 Task: Research Airbnb options in Sa-dah, Yemen from 10th December, 2023 to 15th December, 2023 for 7 adults.4 bedrooms having 7 beds and 4 bathrooms. Property type can be house. Amenities needed are: wifi, TV, free parkinig on premises, gym, breakfast. Look for 5 properties as per requirement.
Action: Mouse pressed left at (473, 106)
Screenshot: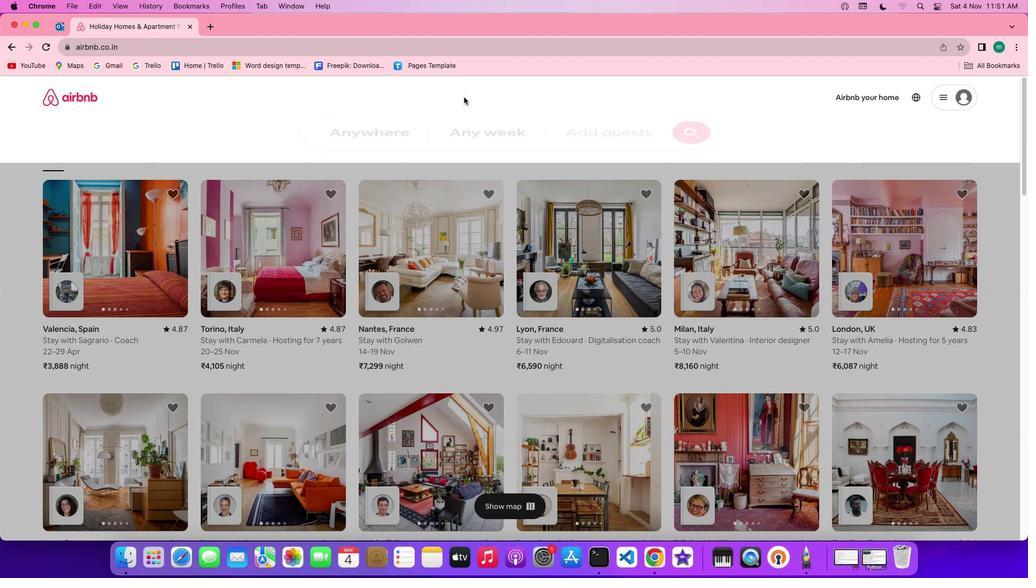
Action: Mouse moved to (362, 151)
Screenshot: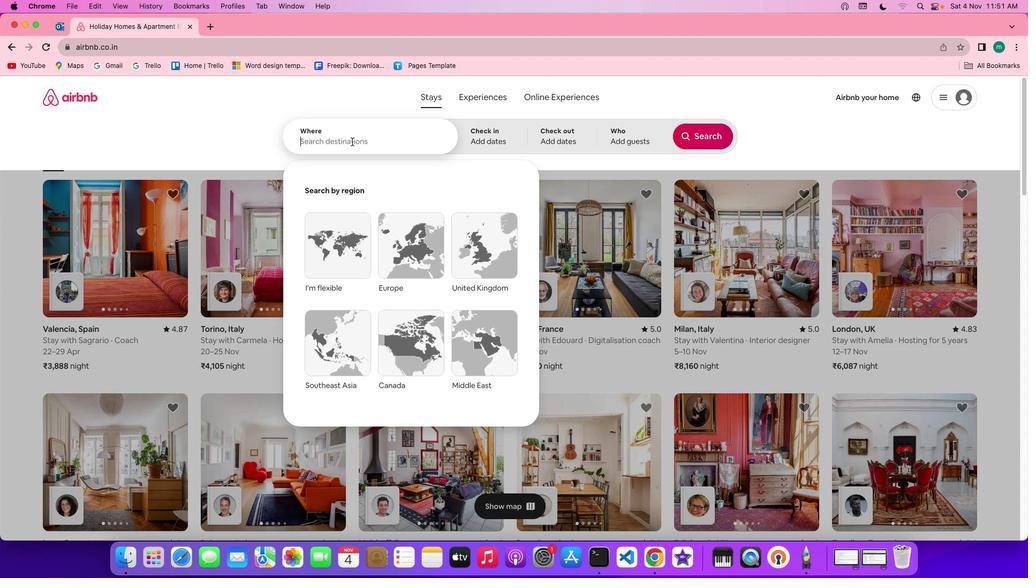 
Action: Mouse pressed left at (362, 151)
Screenshot: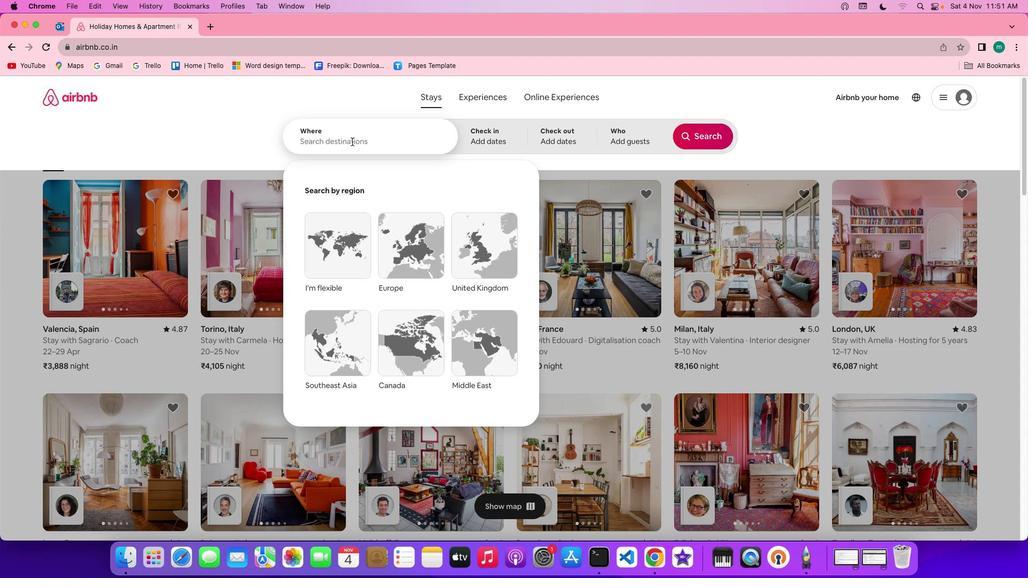 
Action: Key pressed Key.shift'S''a''-''d''a''h'','Key.spaceKey.shift'Y''e''m''e''n'
Screenshot: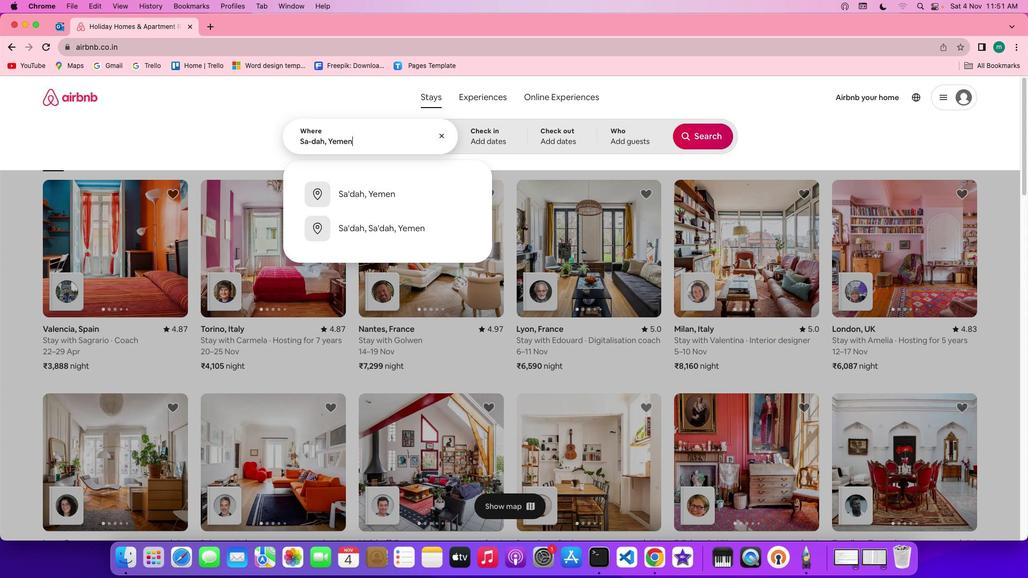 
Action: Mouse moved to (502, 140)
Screenshot: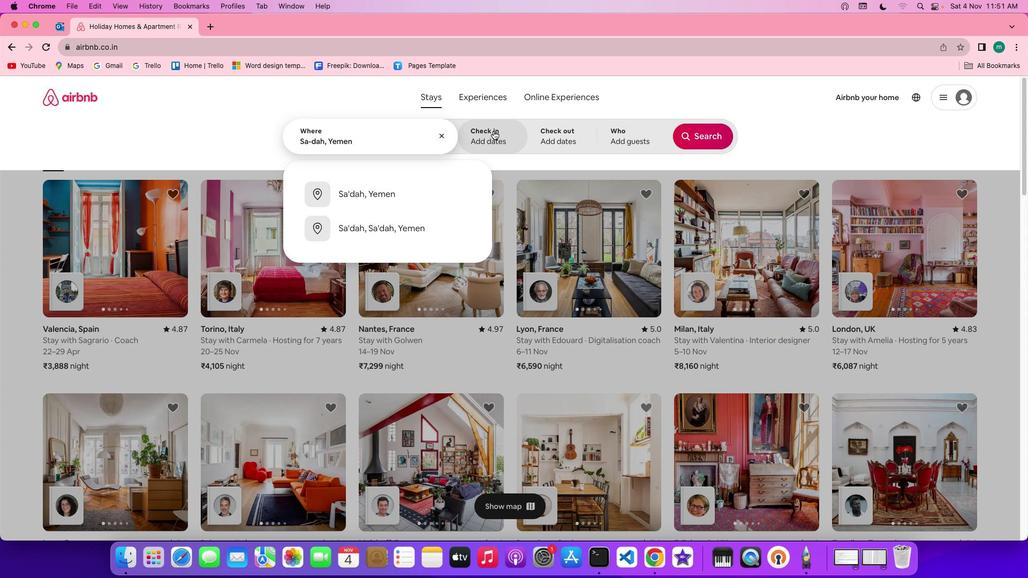 
Action: Mouse pressed left at (502, 140)
Screenshot: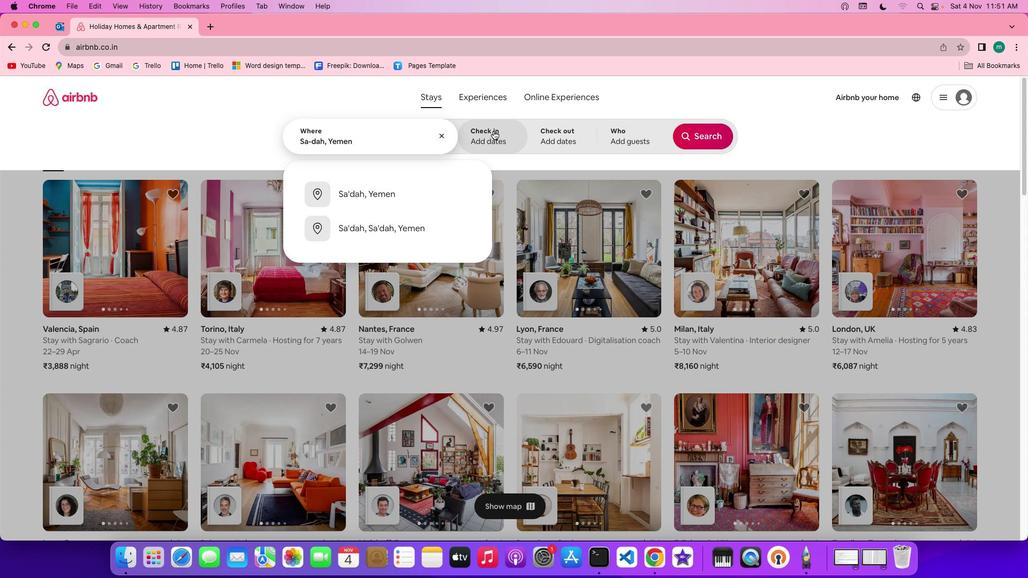 
Action: Mouse moved to (545, 327)
Screenshot: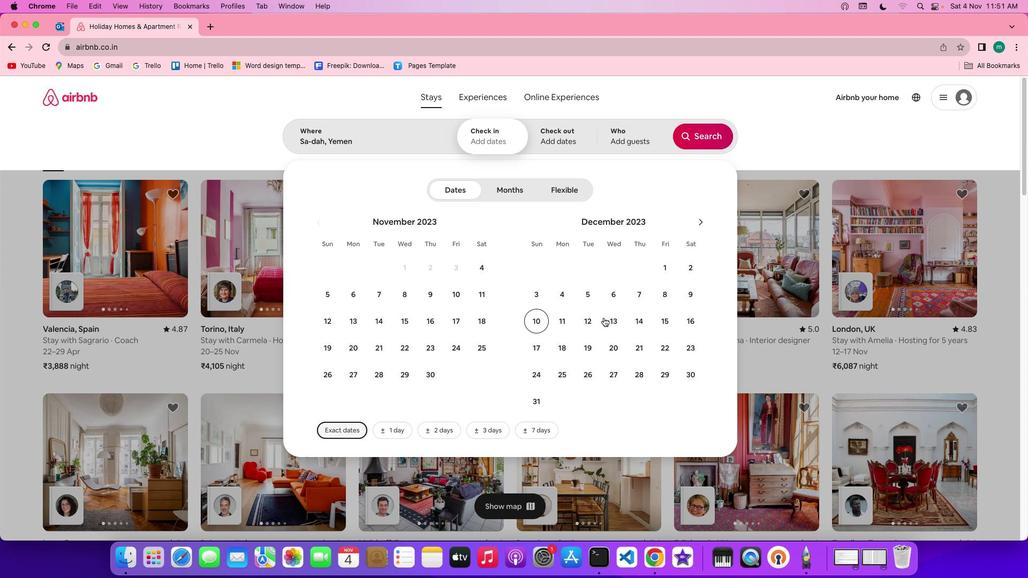 
Action: Mouse pressed left at (545, 327)
Screenshot: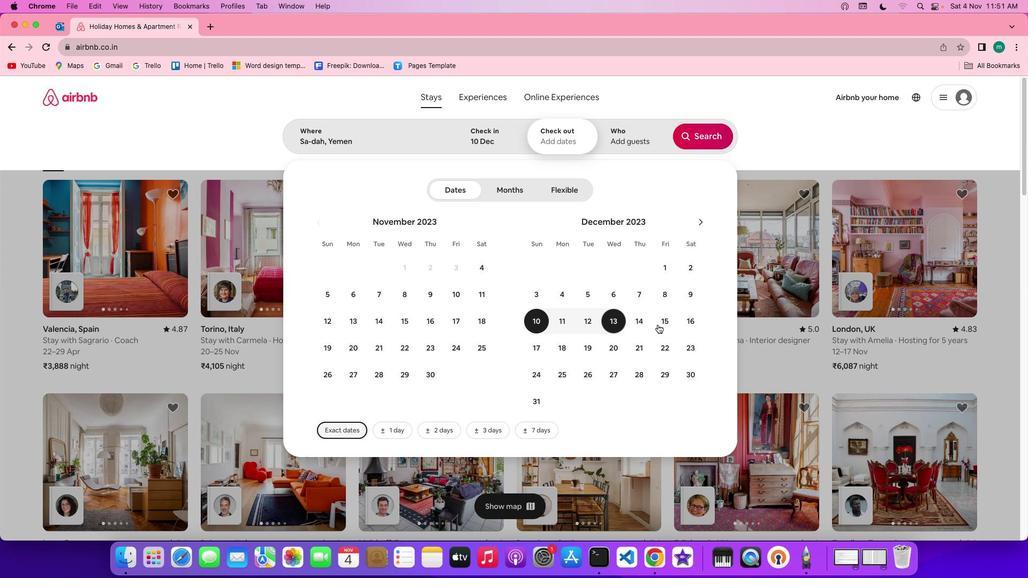 
Action: Mouse moved to (667, 334)
Screenshot: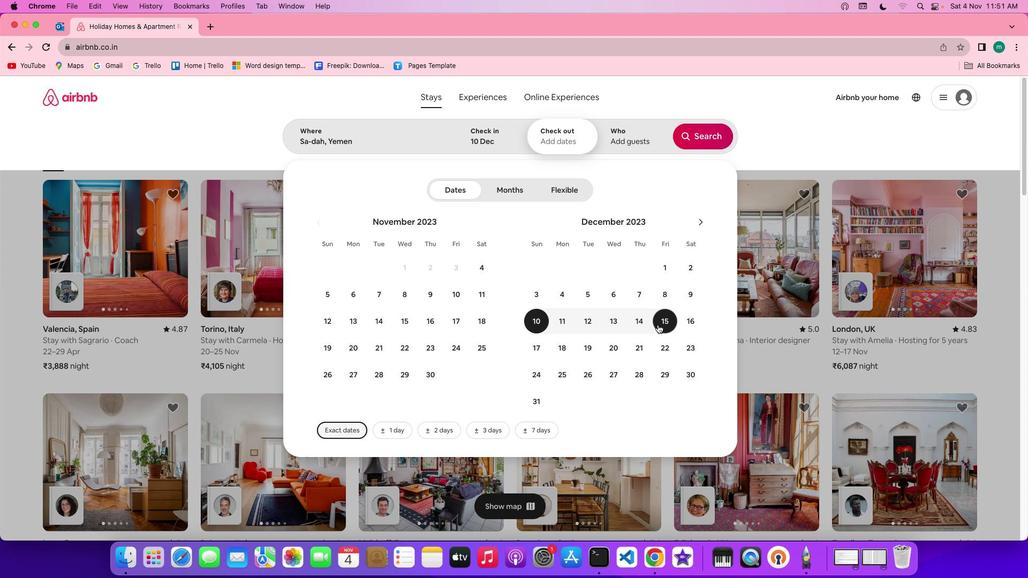 
Action: Mouse pressed left at (667, 334)
Screenshot: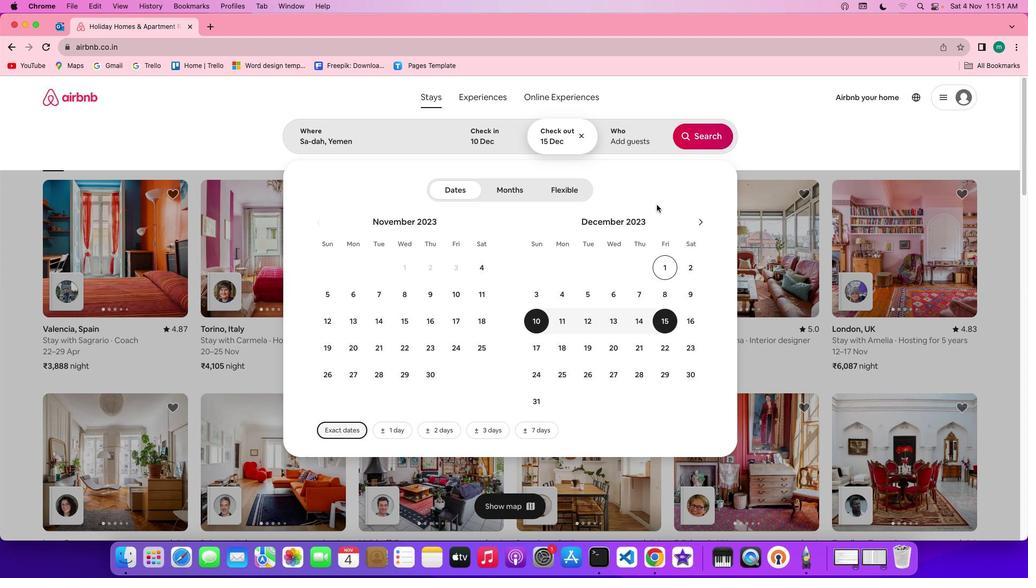 
Action: Mouse moved to (659, 151)
Screenshot: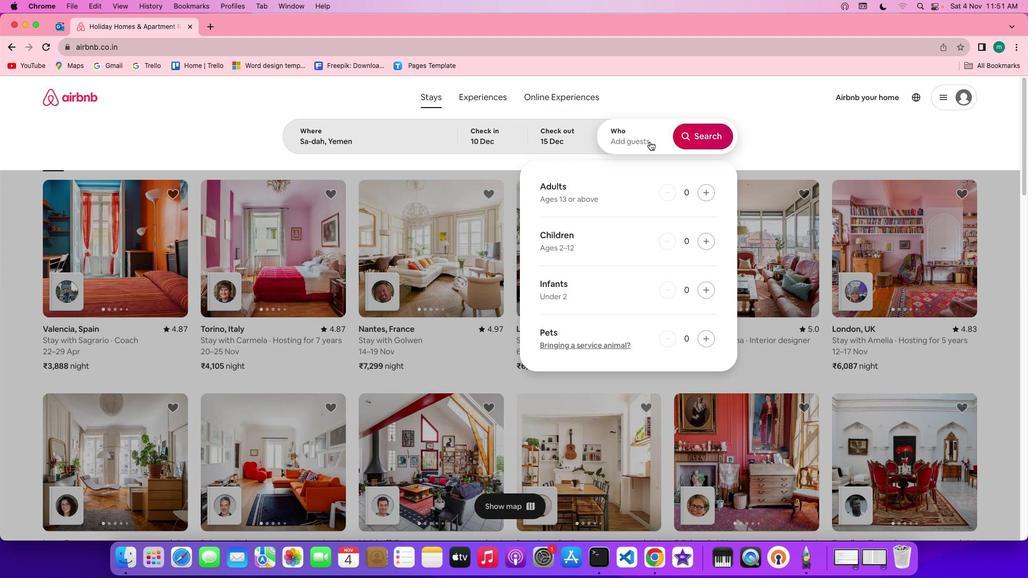 
Action: Mouse pressed left at (659, 151)
Screenshot: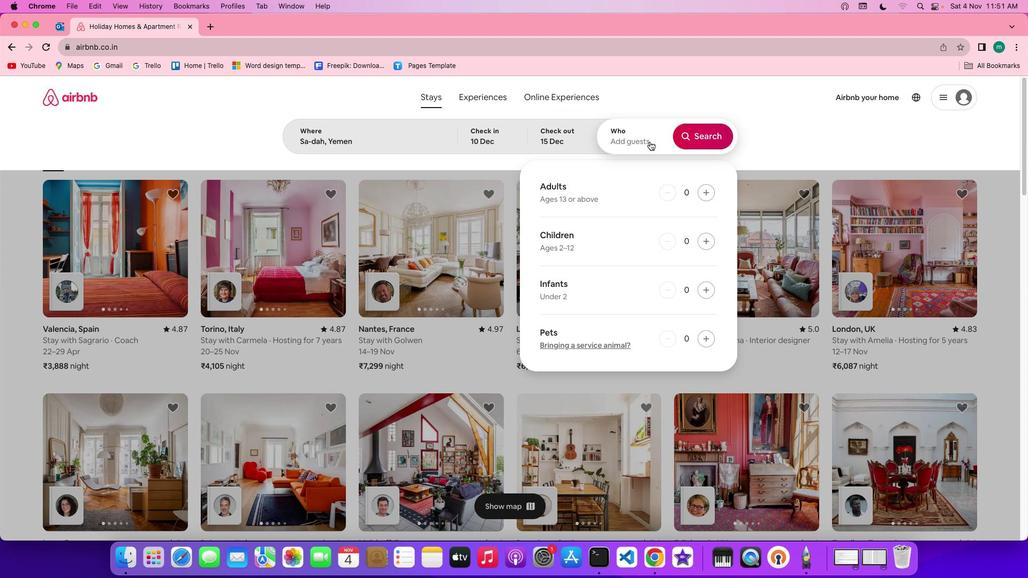 
Action: Mouse moved to (718, 209)
Screenshot: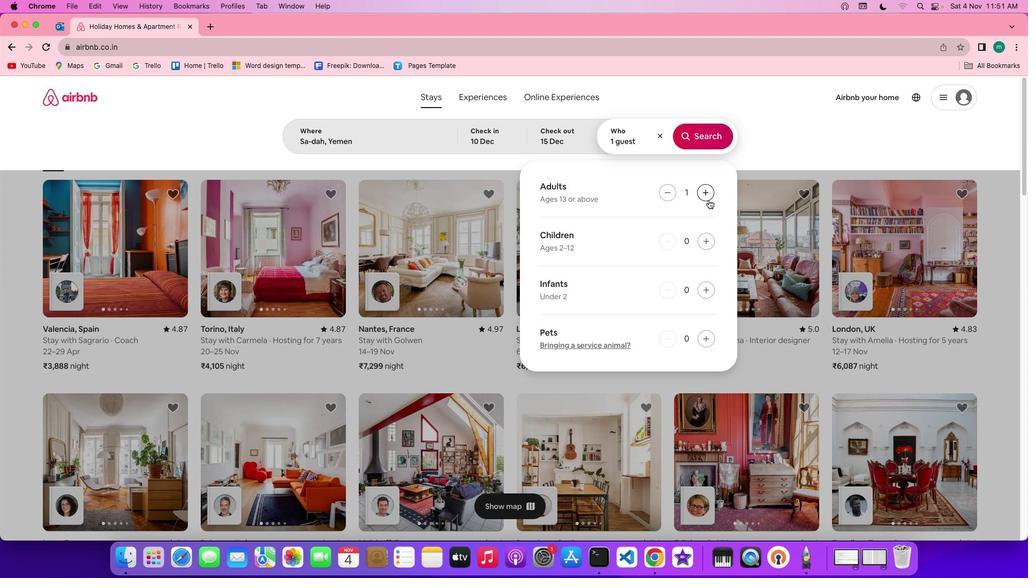 
Action: Mouse pressed left at (718, 209)
Screenshot: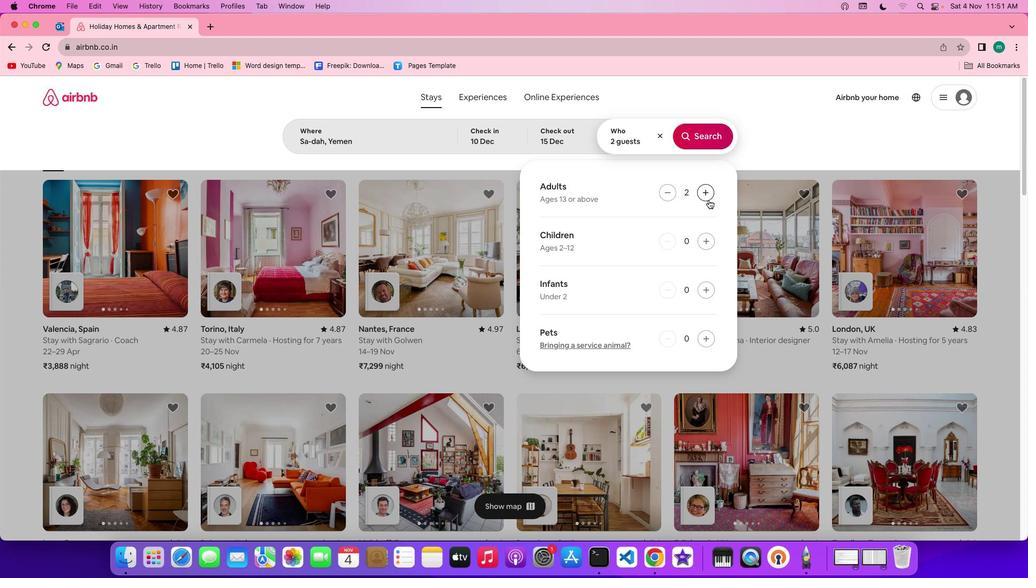 
Action: Mouse pressed left at (718, 209)
Screenshot: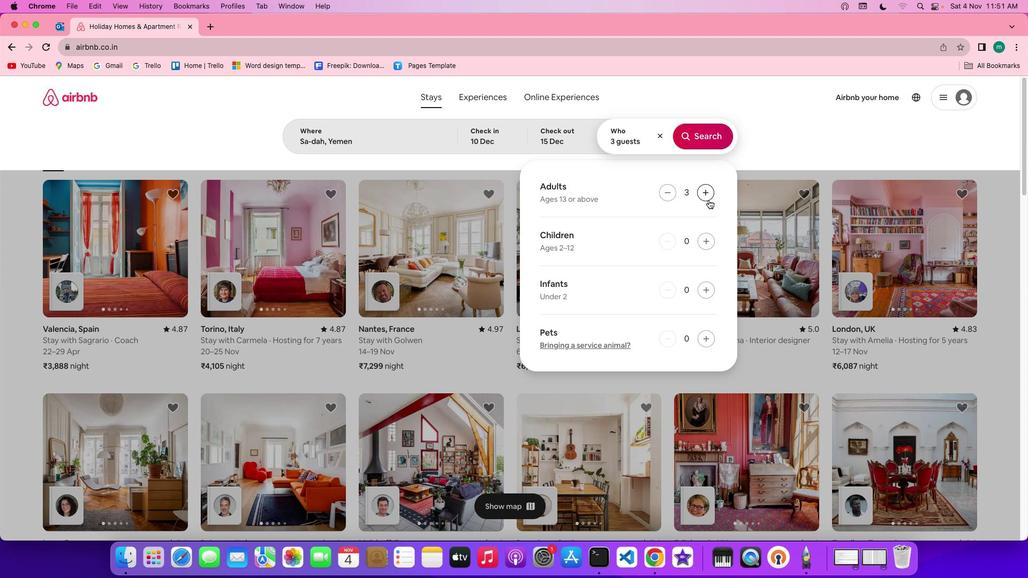 
Action: Mouse pressed left at (718, 209)
Screenshot: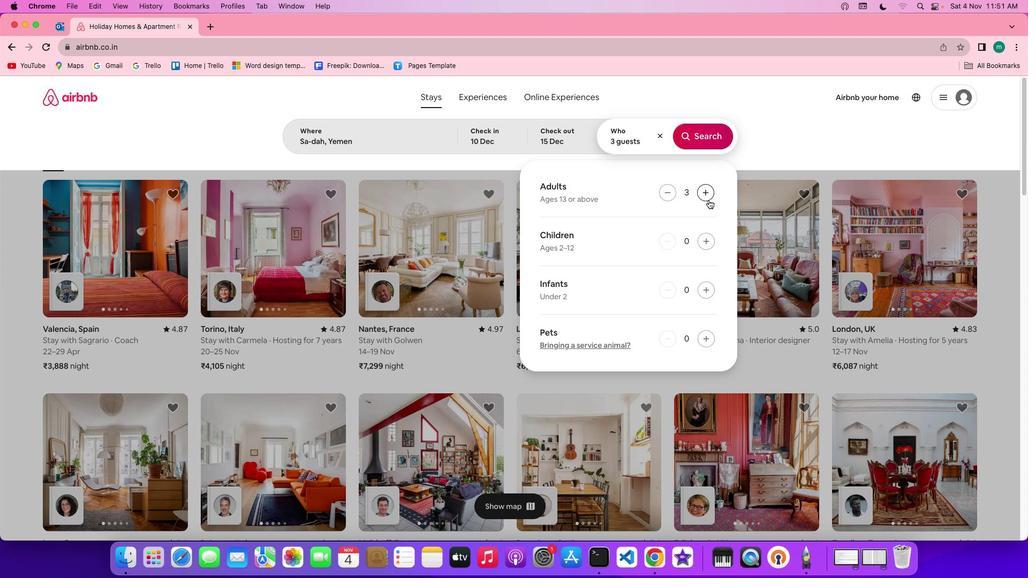
Action: Mouse pressed left at (718, 209)
Screenshot: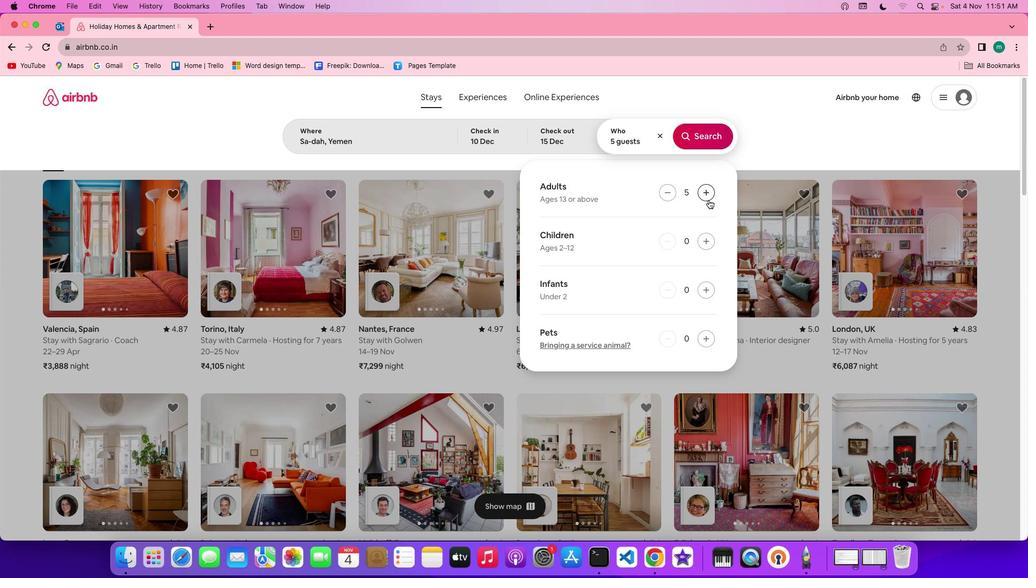 
Action: Mouse pressed left at (718, 209)
Screenshot: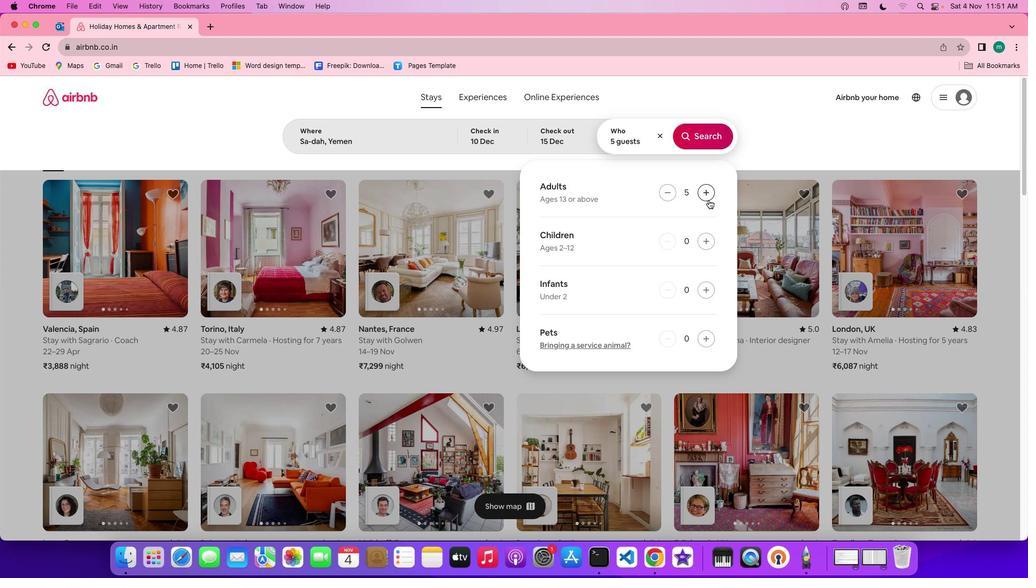 
Action: Mouse pressed left at (718, 209)
Screenshot: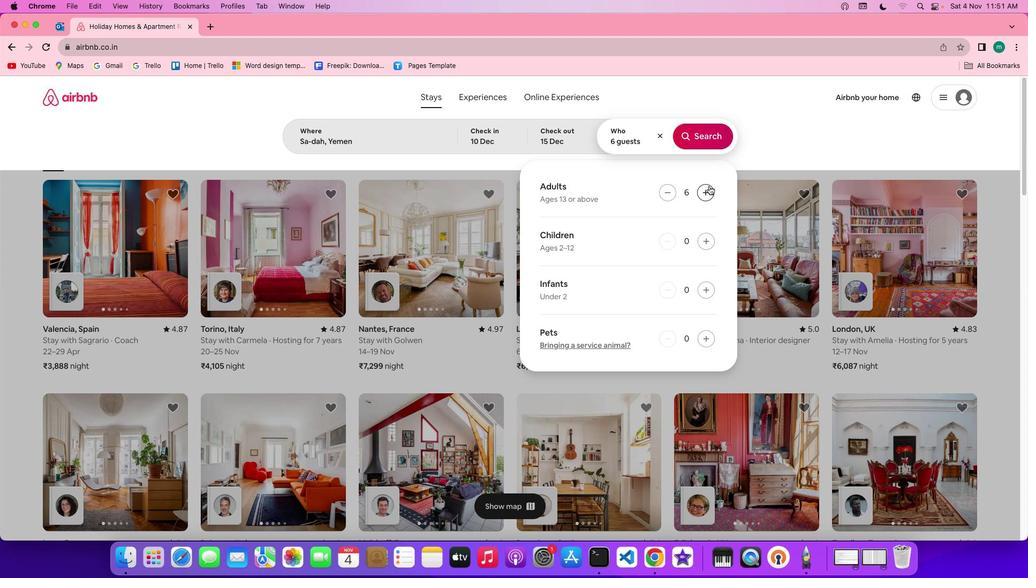 
Action: Mouse moved to (718, 193)
Screenshot: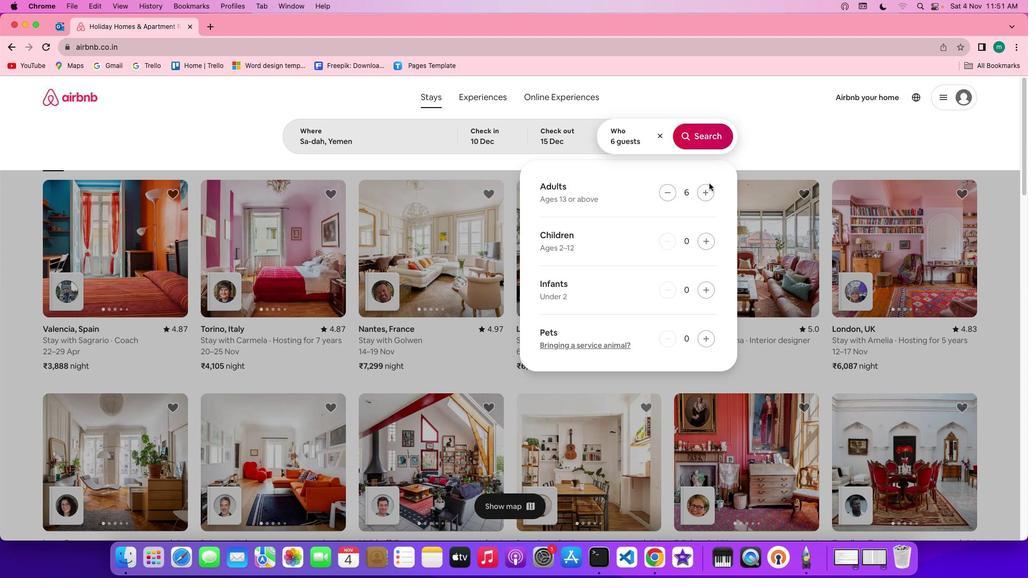
Action: Mouse pressed left at (718, 193)
Screenshot: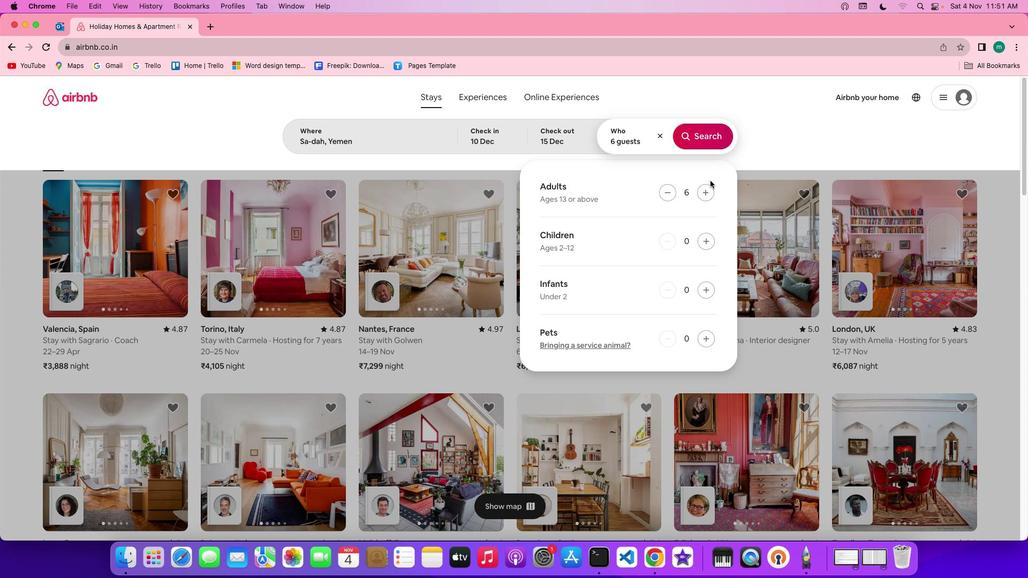 
Action: Mouse moved to (714, 205)
Screenshot: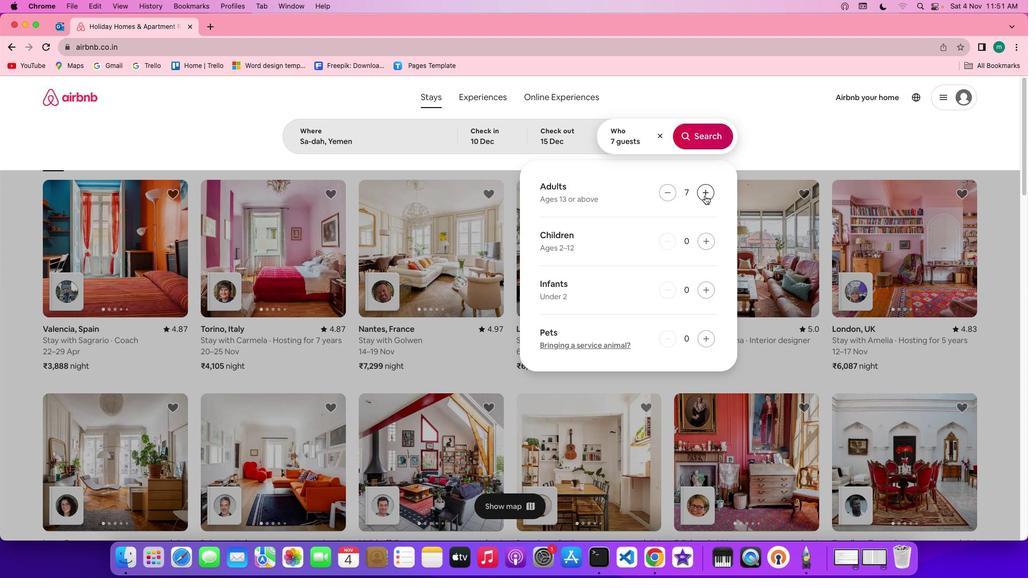 
Action: Mouse pressed left at (714, 205)
Screenshot: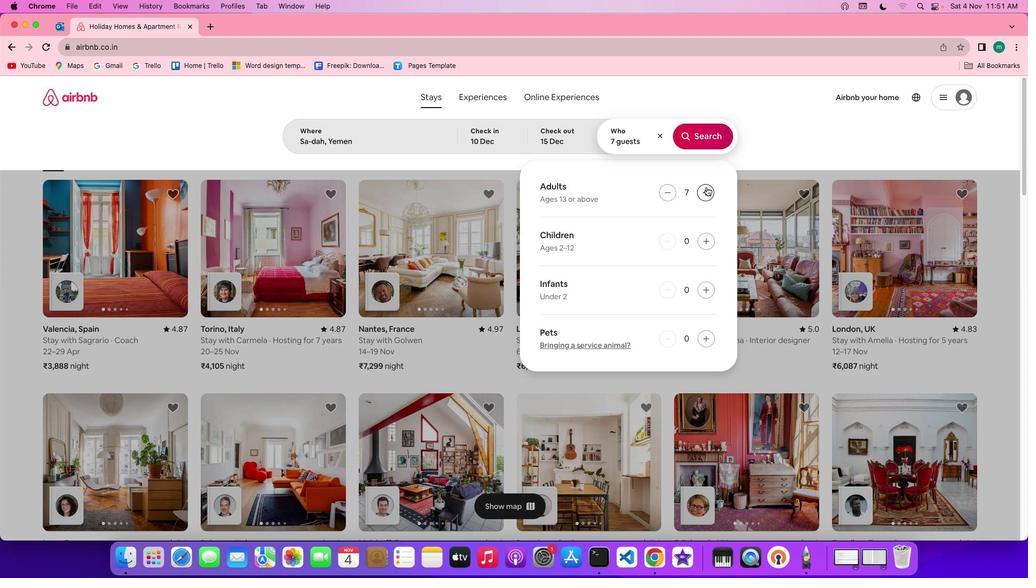 
Action: Mouse moved to (719, 154)
Screenshot: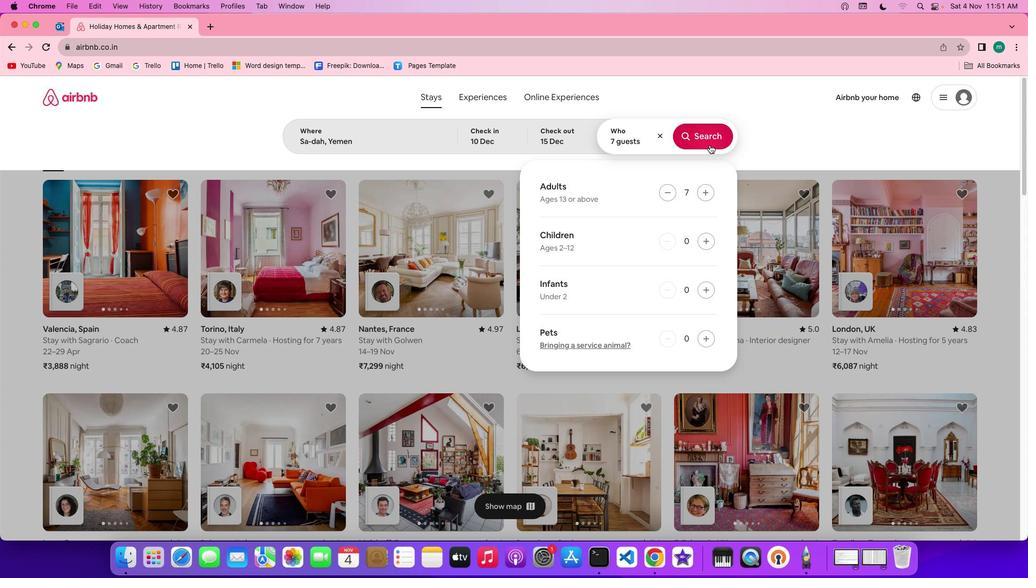 
Action: Mouse pressed left at (719, 154)
Screenshot: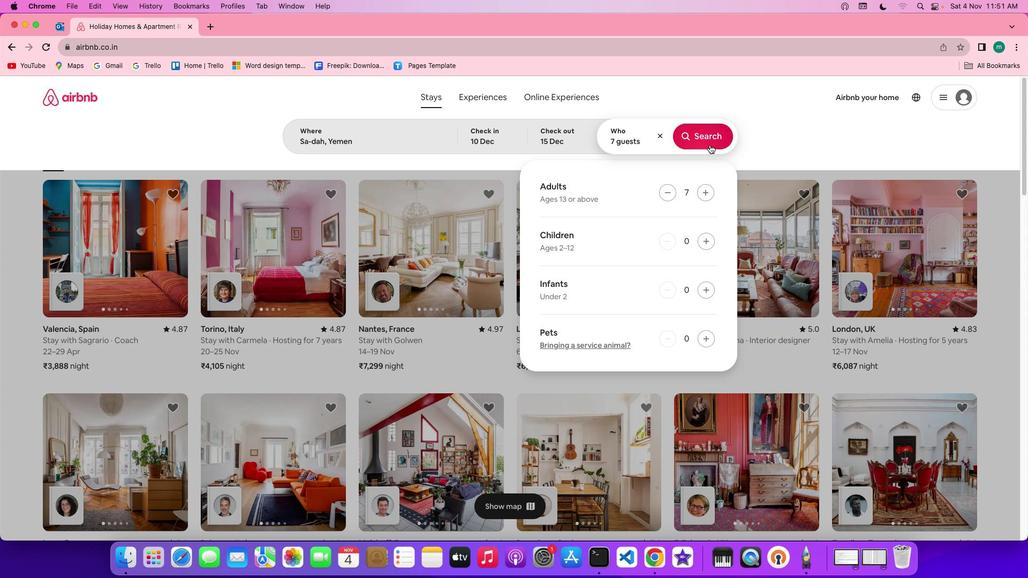 
Action: Mouse moved to (884, 147)
Screenshot: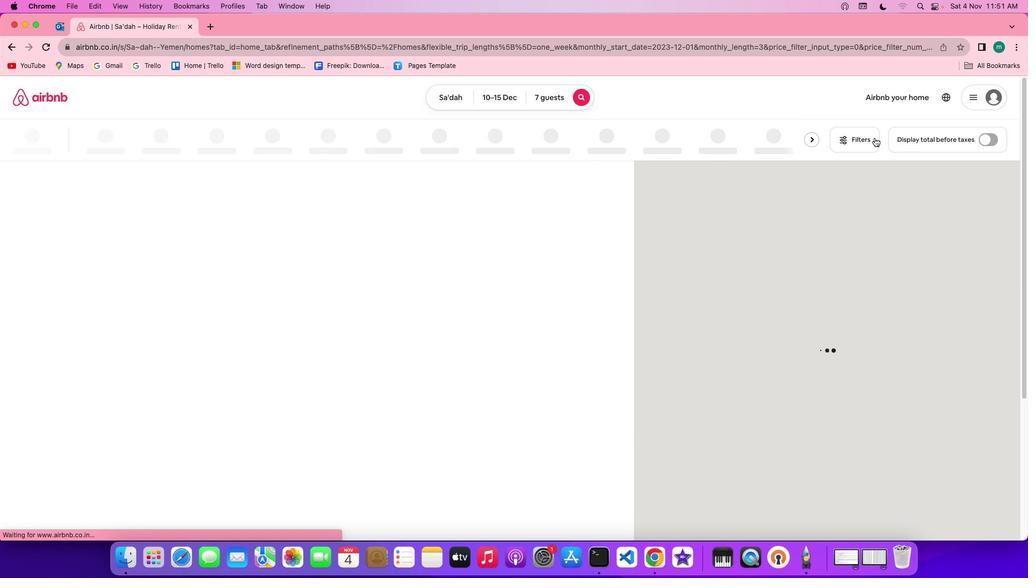 
Action: Mouse pressed left at (884, 147)
Screenshot: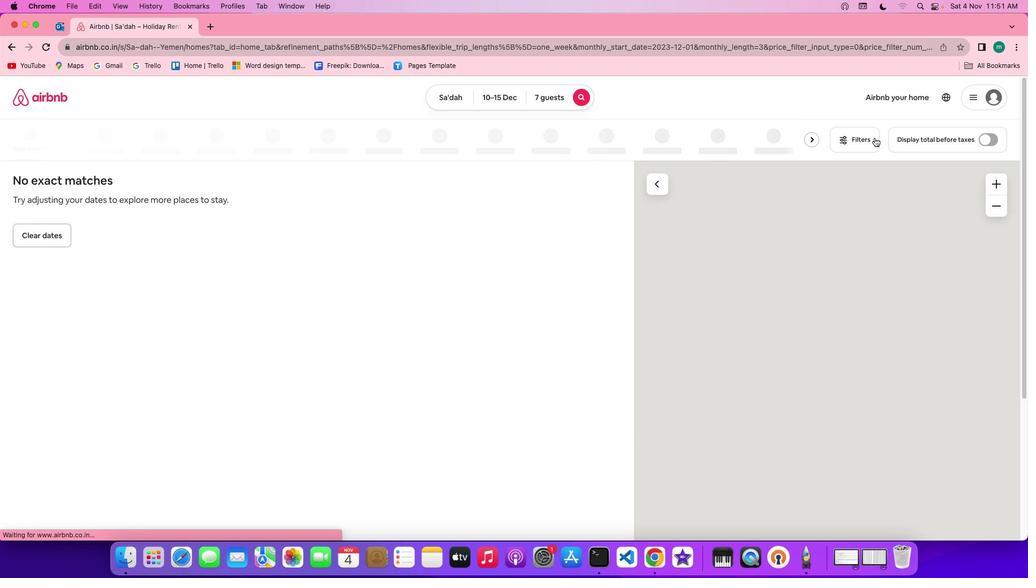
Action: Mouse moved to (861, 149)
Screenshot: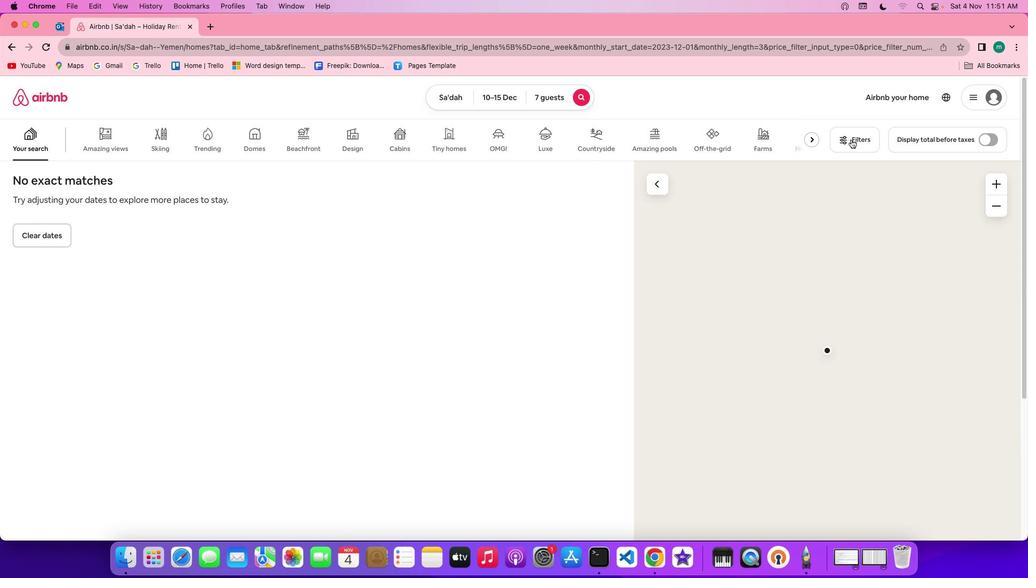 
Action: Mouse pressed left at (861, 149)
Screenshot: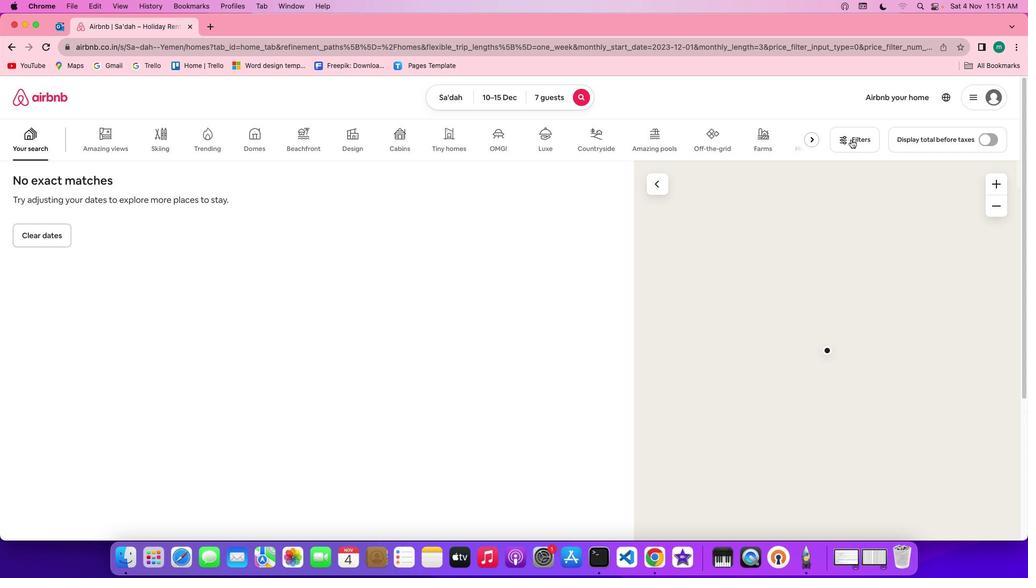 
Action: Mouse moved to (498, 318)
Screenshot: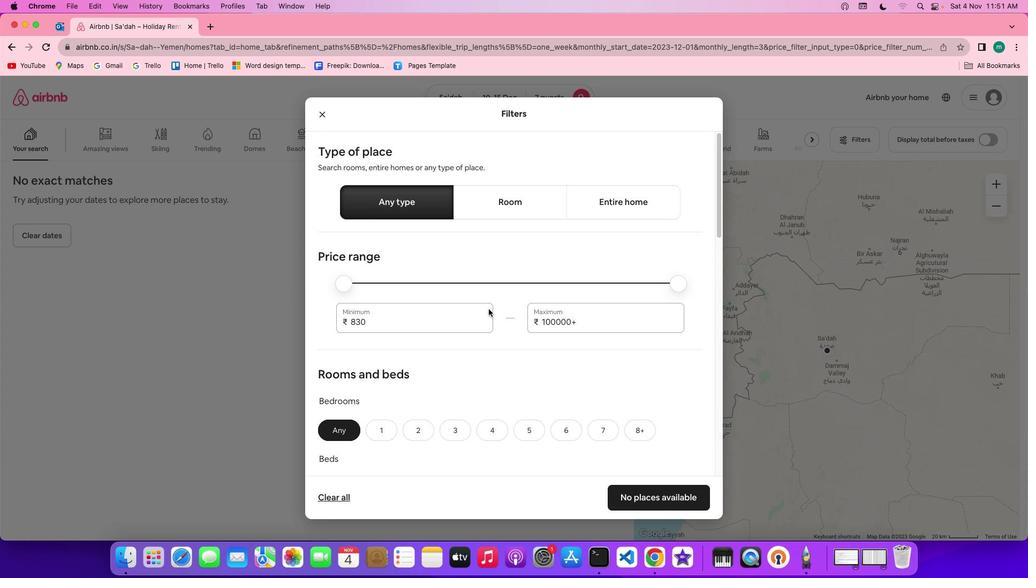 
Action: Mouse scrolled (498, 318) with delta (9, 9)
Screenshot: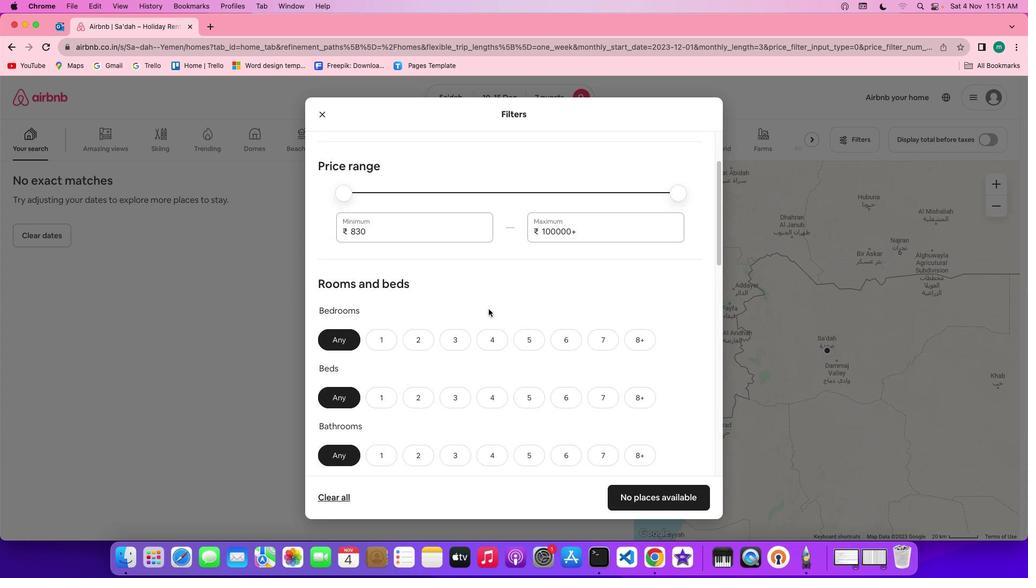 
Action: Mouse scrolled (498, 318) with delta (9, 9)
Screenshot: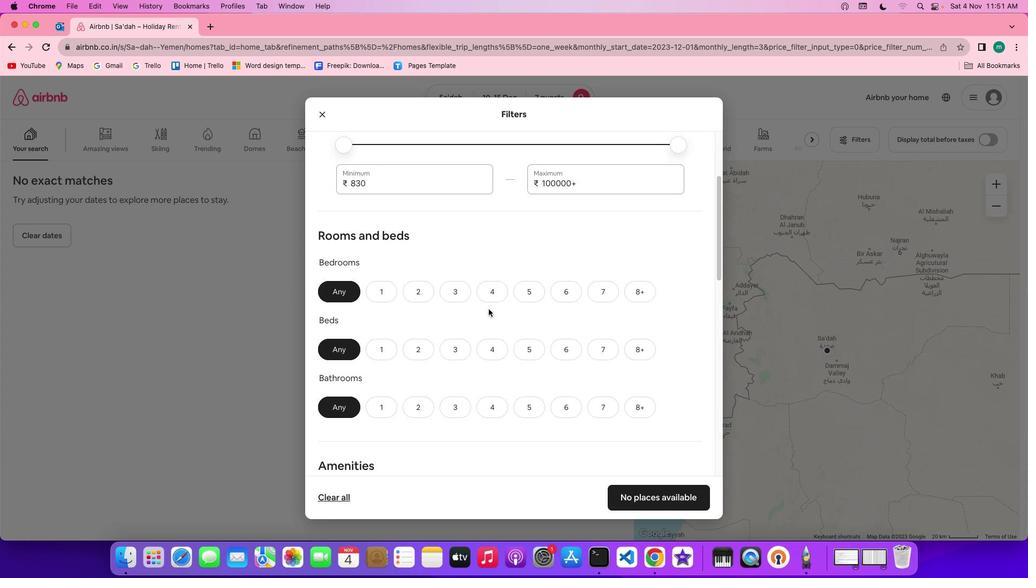 
Action: Mouse scrolled (498, 318) with delta (9, 8)
Screenshot: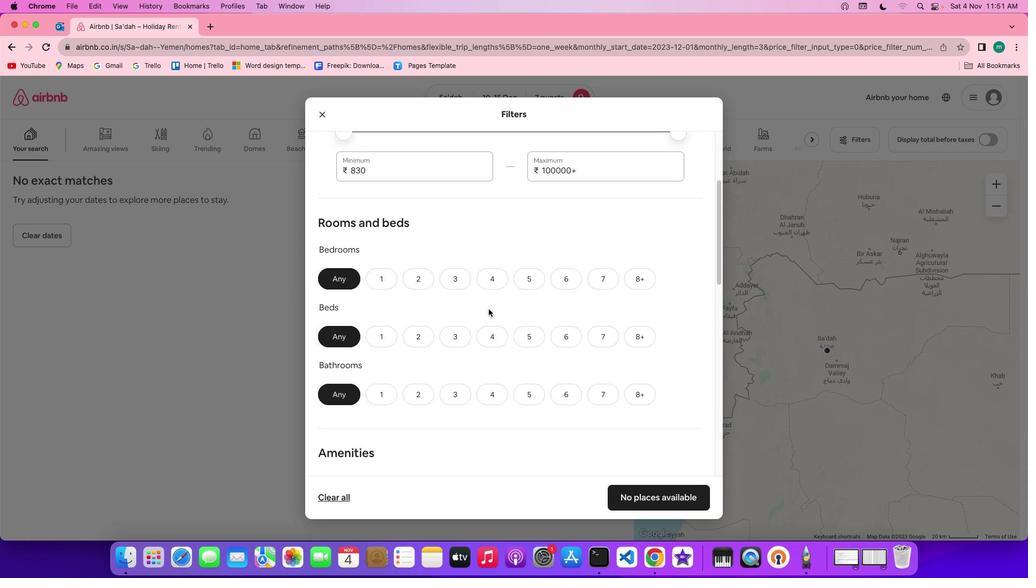 
Action: Mouse scrolled (498, 318) with delta (9, 8)
Screenshot: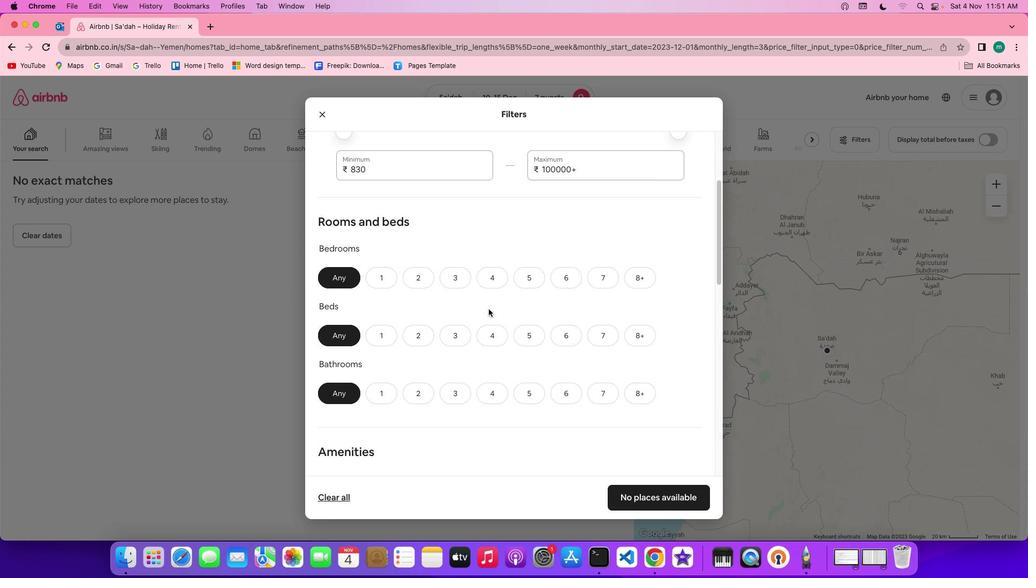 
Action: Mouse scrolled (498, 318) with delta (9, 9)
Screenshot: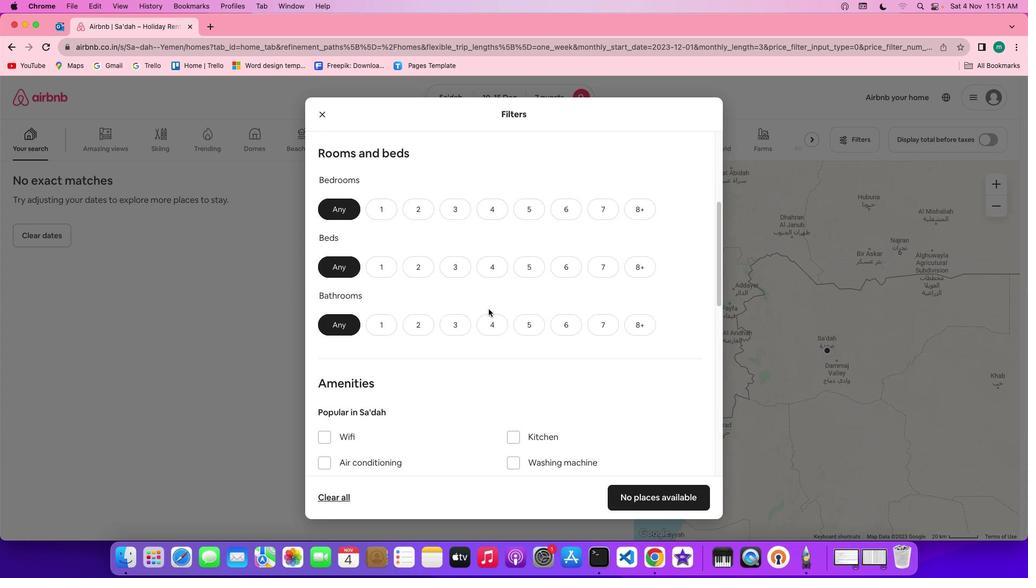 
Action: Mouse scrolled (498, 318) with delta (9, 9)
Screenshot: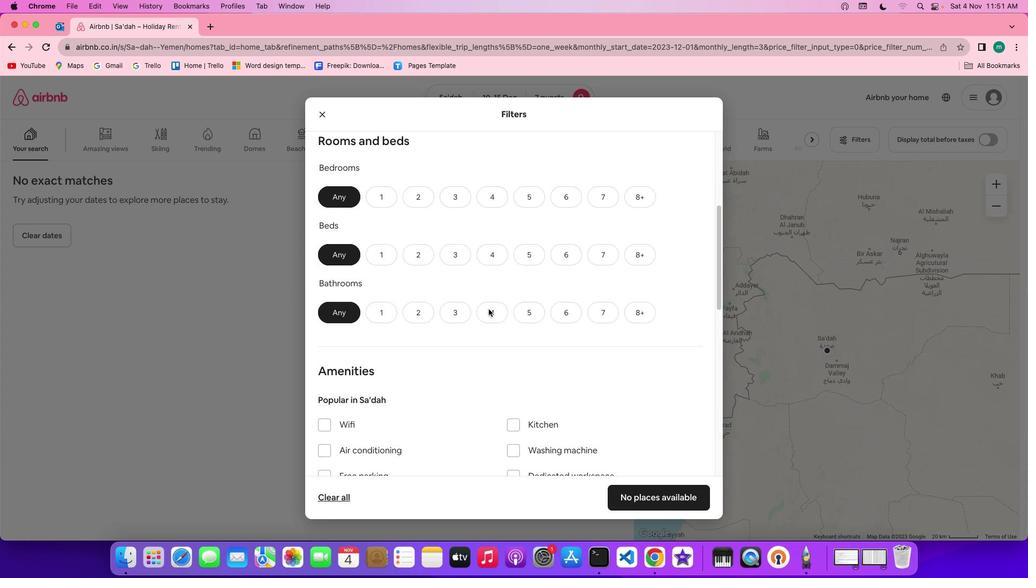
Action: Mouse scrolled (498, 318) with delta (9, 8)
Screenshot: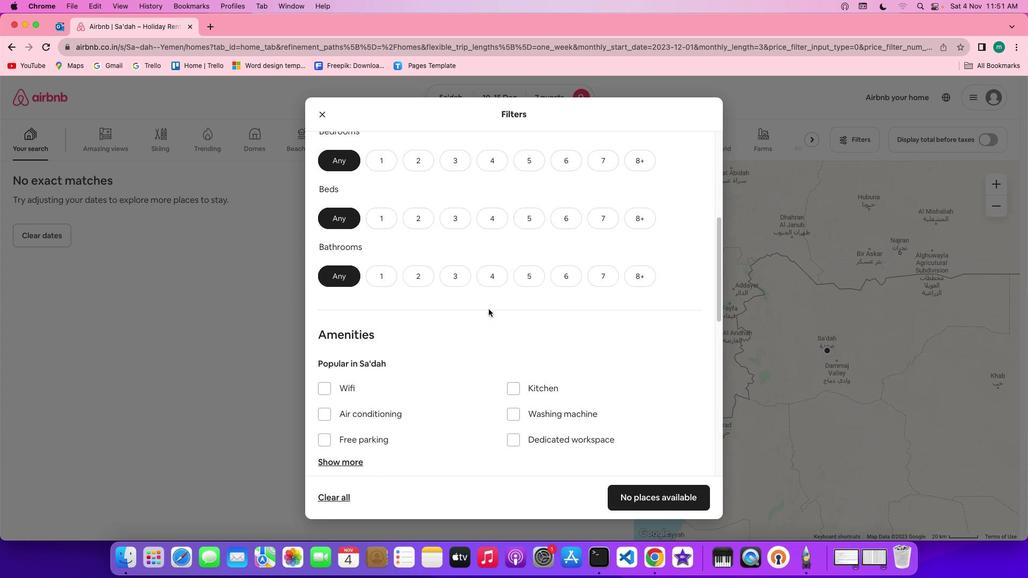 
Action: Mouse scrolled (498, 318) with delta (9, 8)
Screenshot: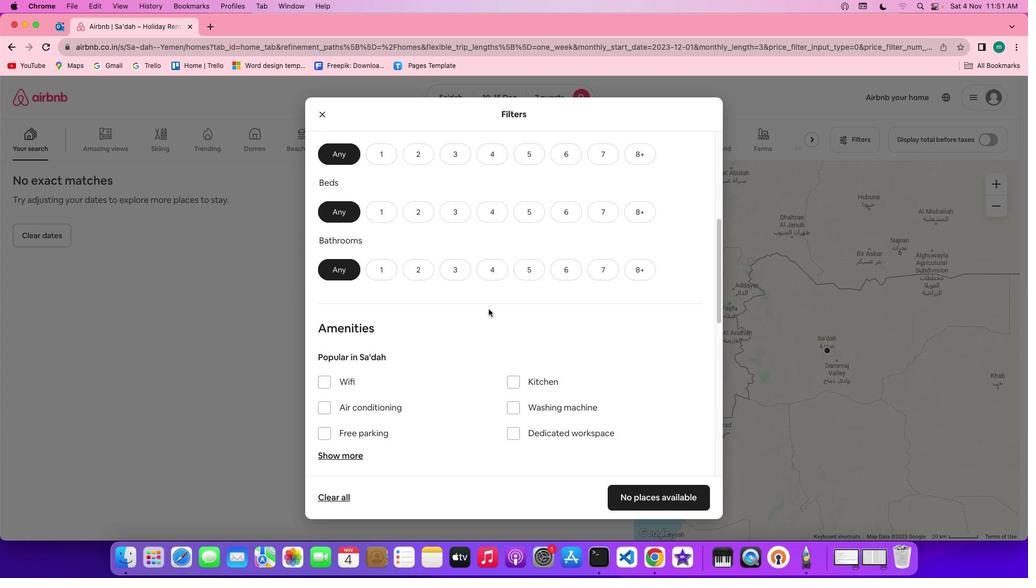 
Action: Mouse scrolled (498, 318) with delta (9, 9)
Screenshot: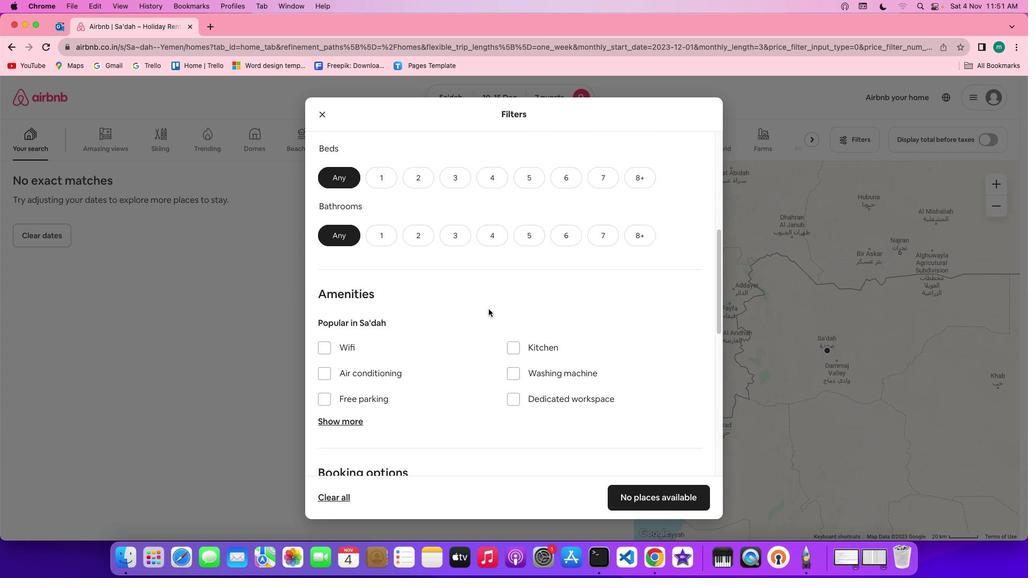 
Action: Mouse scrolled (498, 318) with delta (9, 9)
Screenshot: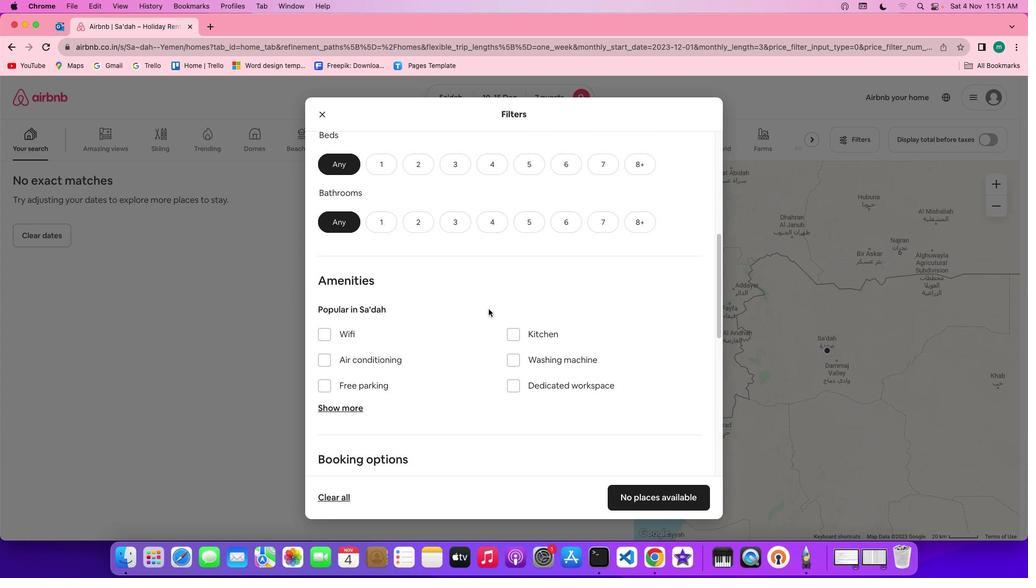 
Action: Mouse scrolled (498, 318) with delta (9, 9)
Screenshot: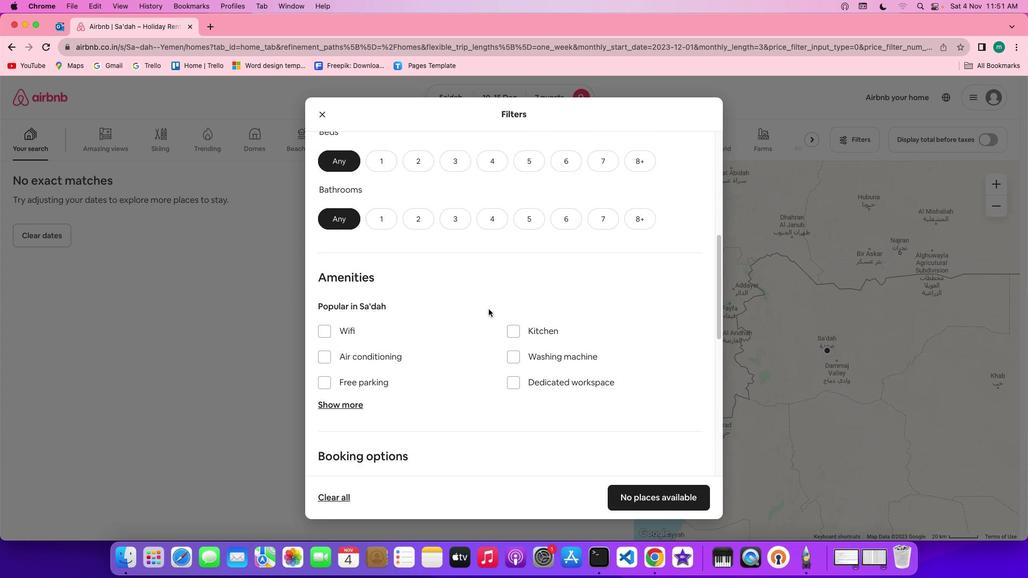 
Action: Mouse scrolled (498, 318) with delta (9, 10)
Screenshot: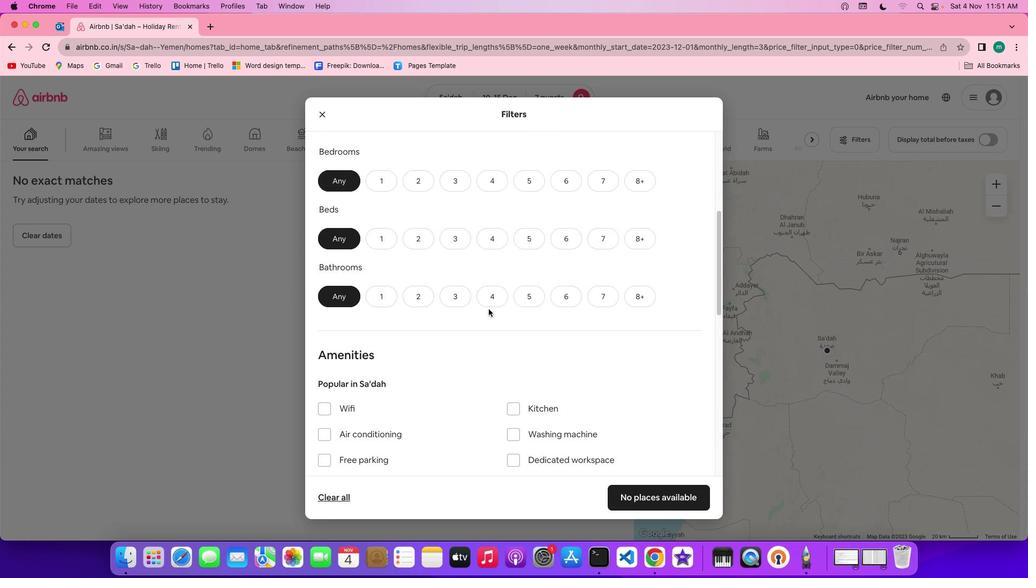 
Action: Mouse scrolled (498, 318) with delta (9, 10)
Screenshot: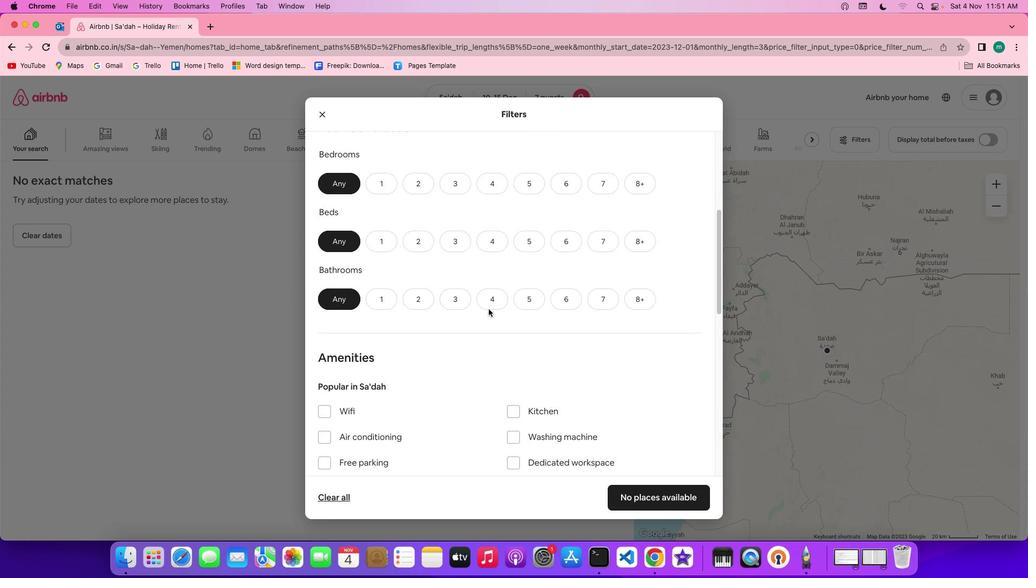 
Action: Mouse scrolled (498, 318) with delta (9, 10)
Screenshot: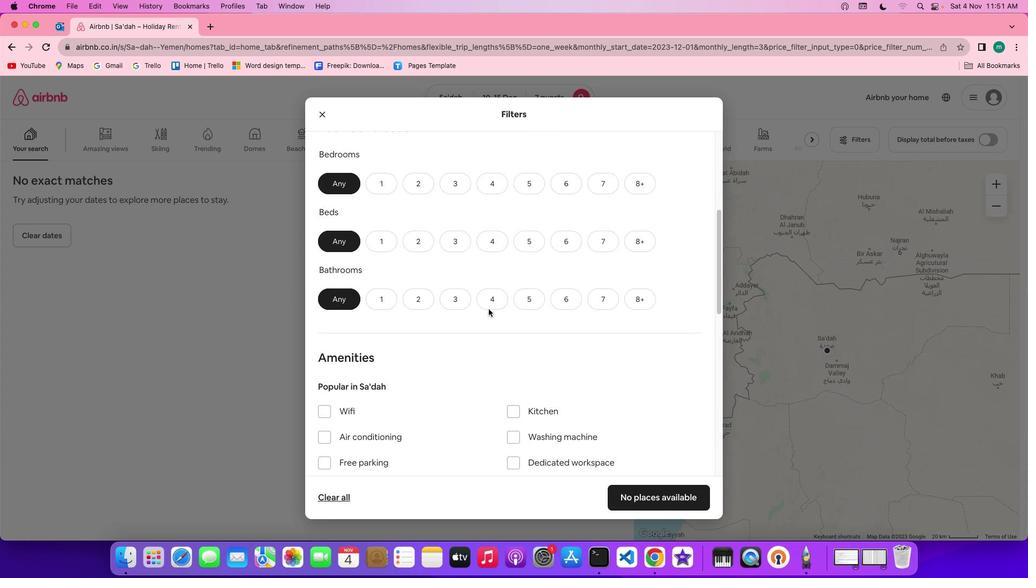 
Action: Mouse moved to (497, 197)
Screenshot: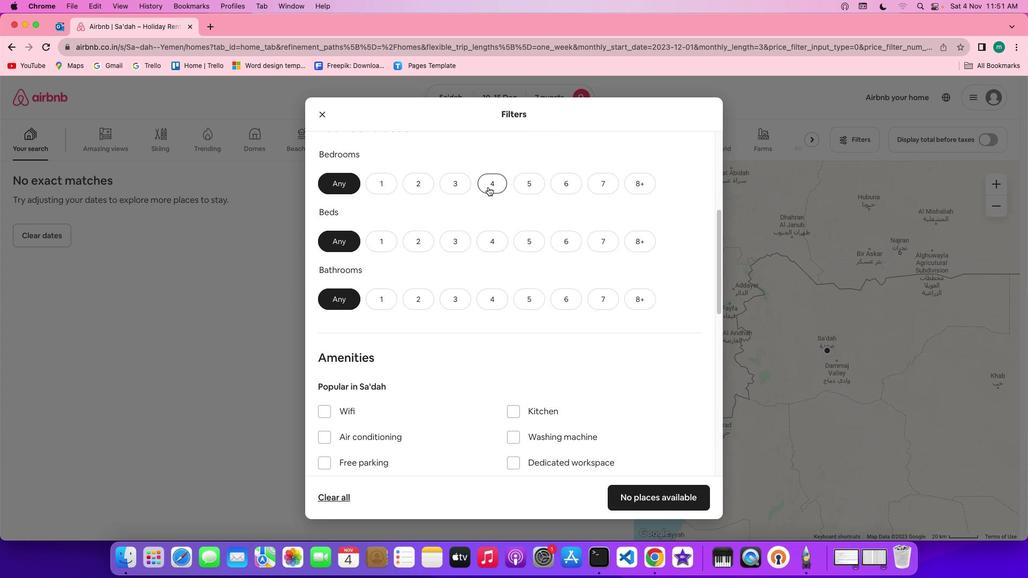 
Action: Mouse pressed left at (497, 197)
Screenshot: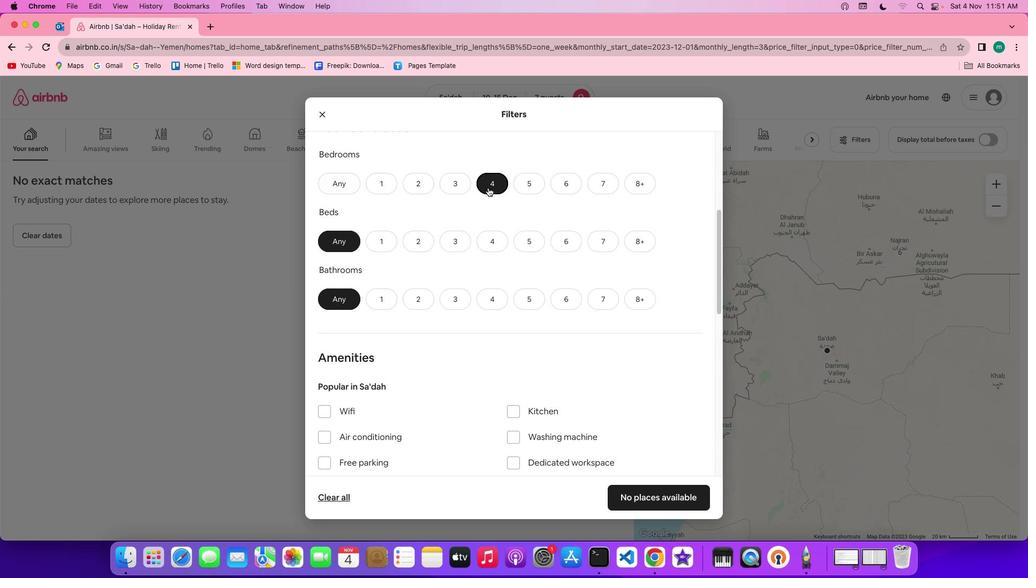 
Action: Mouse moved to (606, 254)
Screenshot: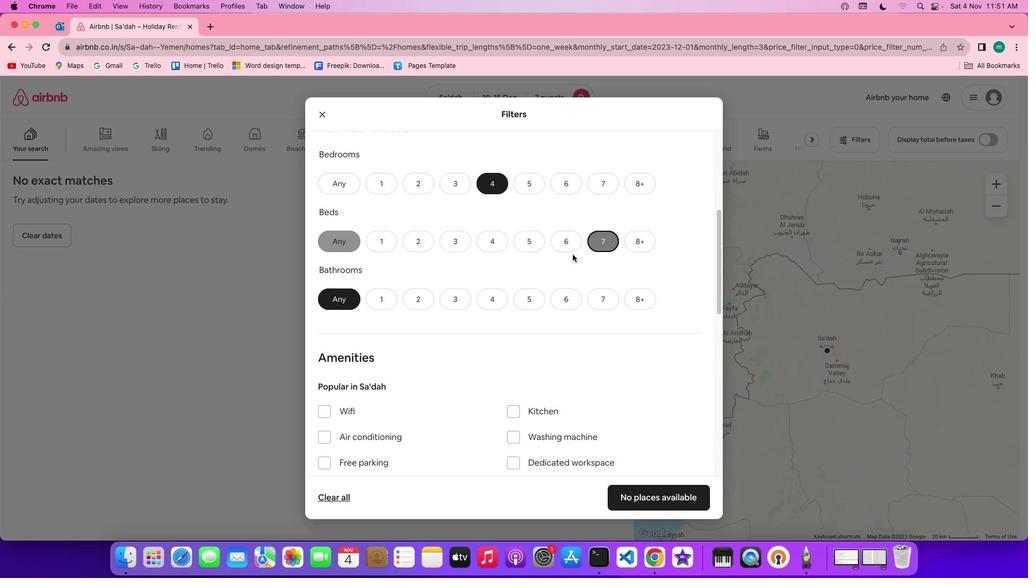 
Action: Mouse pressed left at (606, 254)
Screenshot: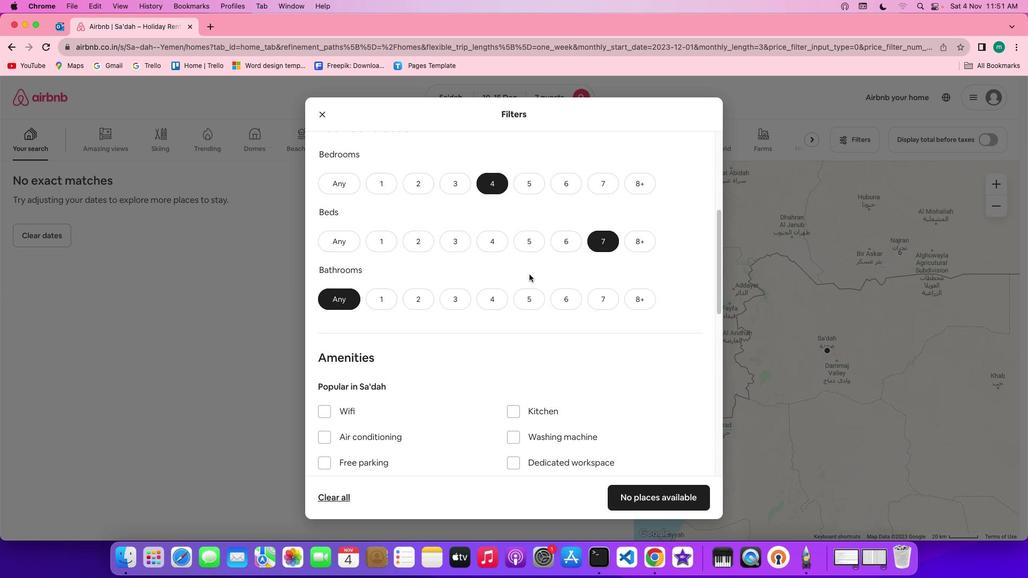
Action: Mouse moved to (510, 299)
Screenshot: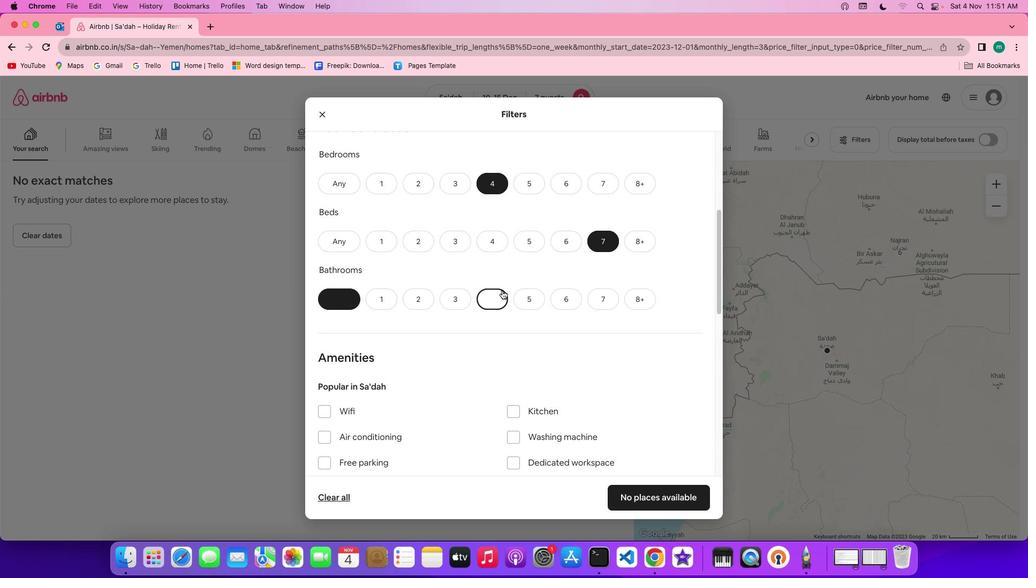 
Action: Mouse pressed left at (510, 299)
Screenshot: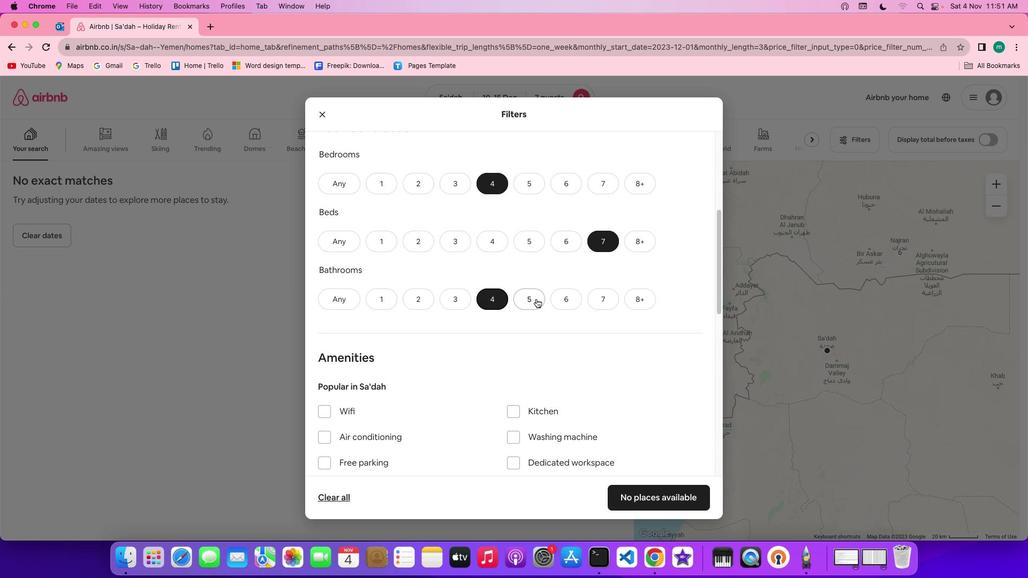 
Action: Mouse moved to (565, 313)
Screenshot: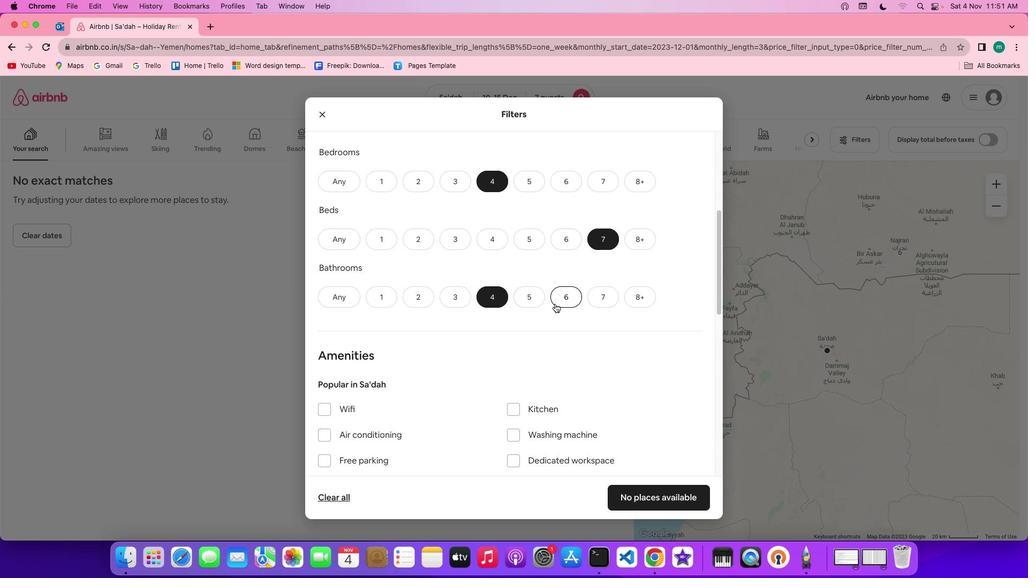 
Action: Mouse scrolled (565, 313) with delta (9, 9)
Screenshot: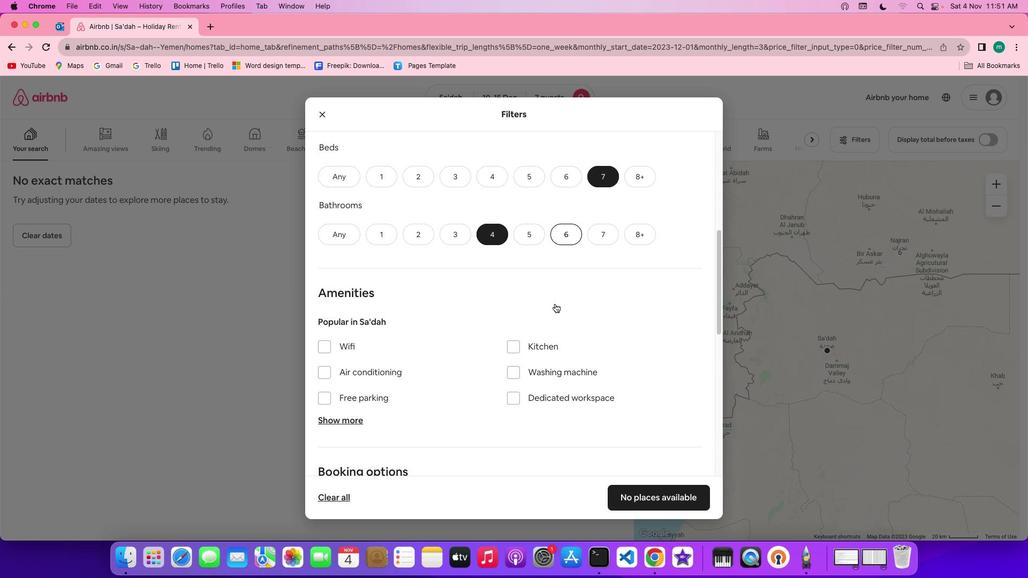 
Action: Mouse scrolled (565, 313) with delta (9, 9)
Screenshot: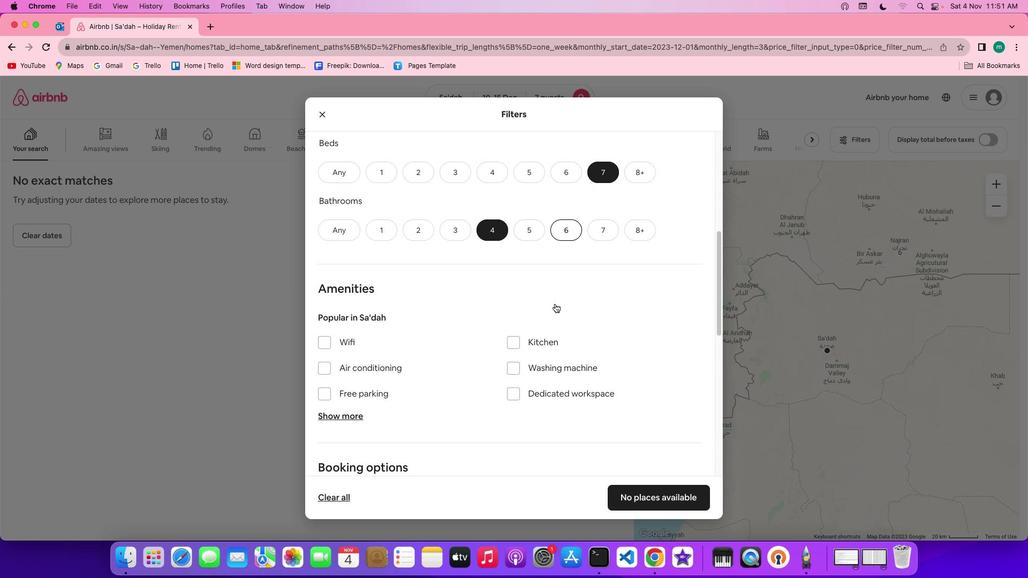 
Action: Mouse scrolled (565, 313) with delta (9, 8)
Screenshot: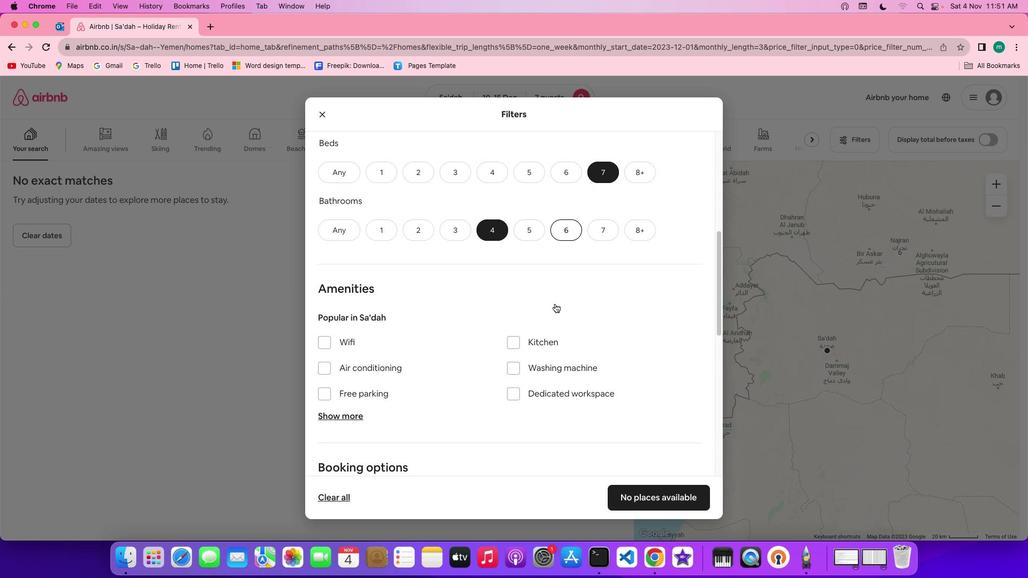 
Action: Mouse scrolled (565, 313) with delta (9, 9)
Screenshot: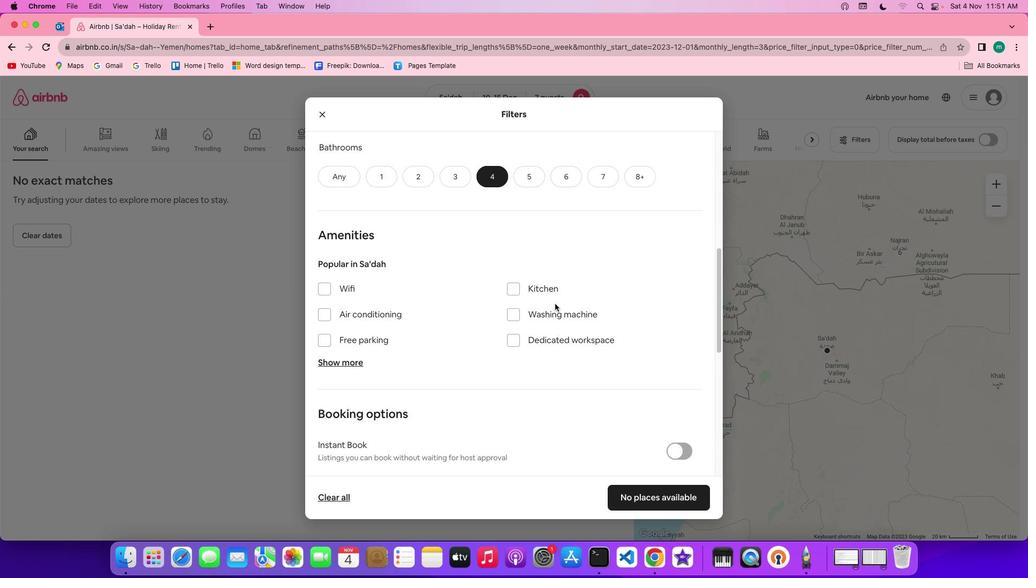 
Action: Mouse scrolled (565, 313) with delta (9, 9)
Screenshot: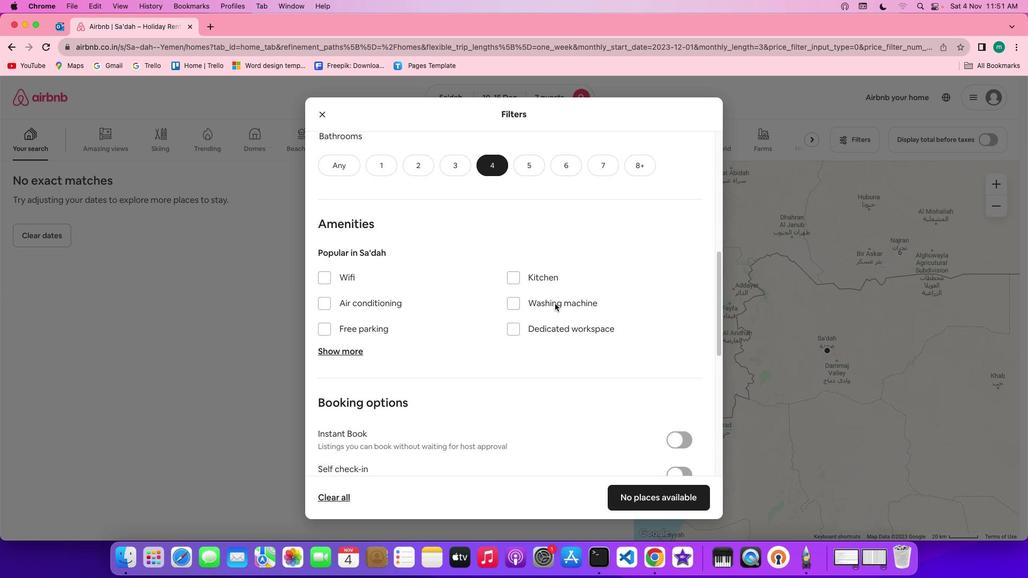 
Action: Mouse scrolled (565, 313) with delta (9, 8)
Screenshot: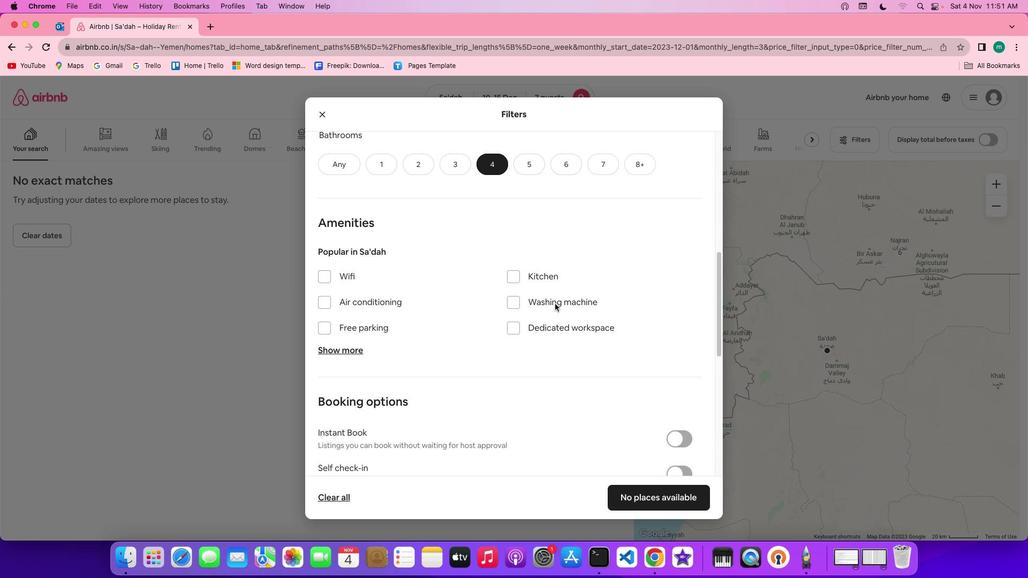 
Action: Mouse scrolled (565, 313) with delta (9, 9)
Screenshot: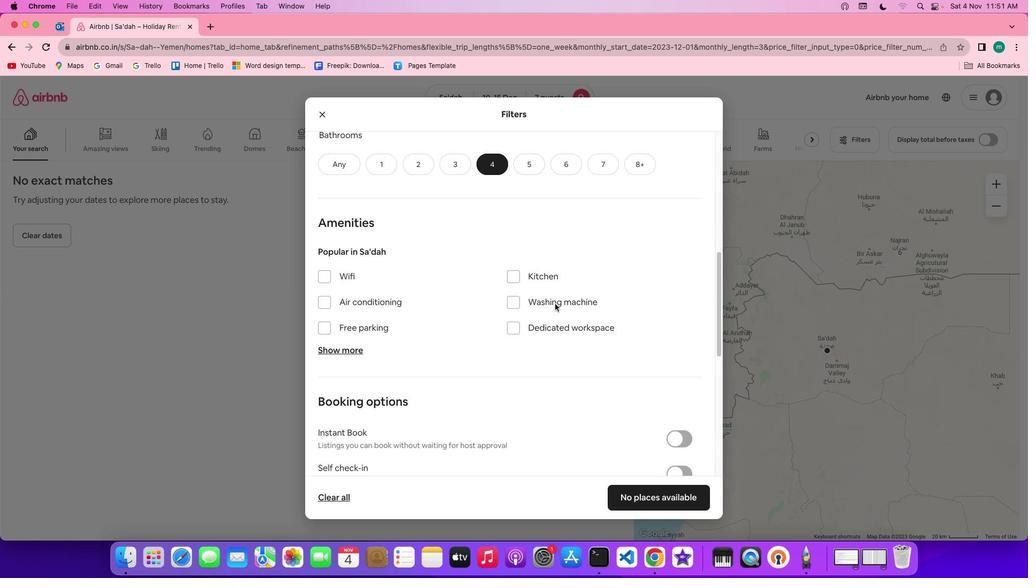 
Action: Mouse scrolled (565, 313) with delta (9, 9)
Screenshot: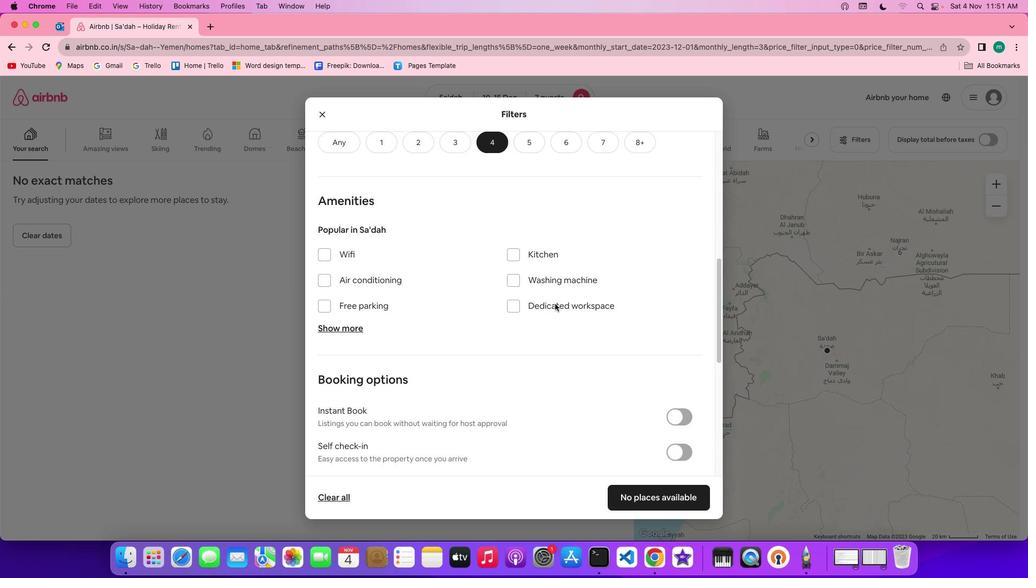 
Action: Mouse scrolled (565, 313) with delta (9, 9)
Screenshot: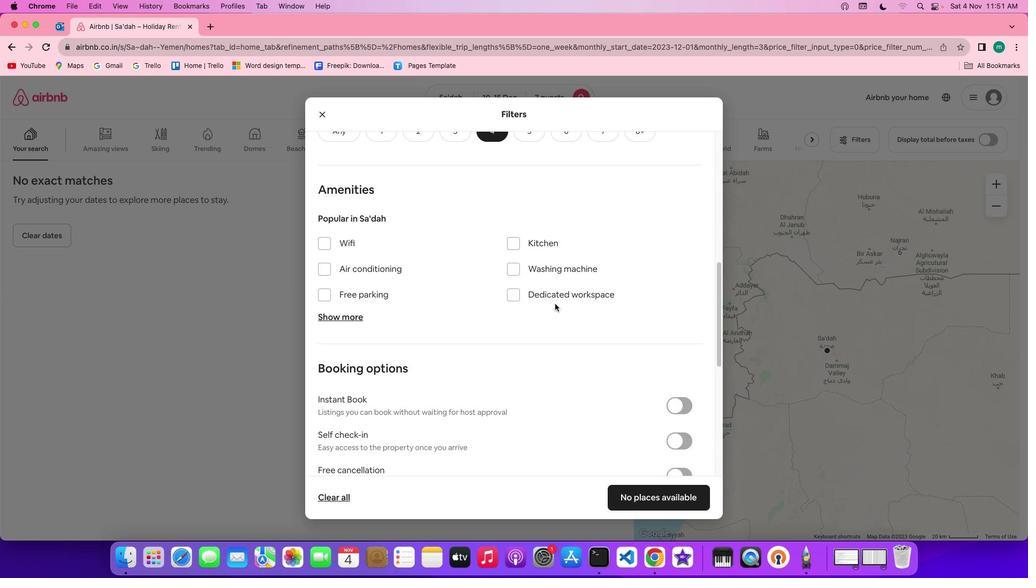 
Action: Mouse scrolled (565, 313) with delta (9, 9)
Screenshot: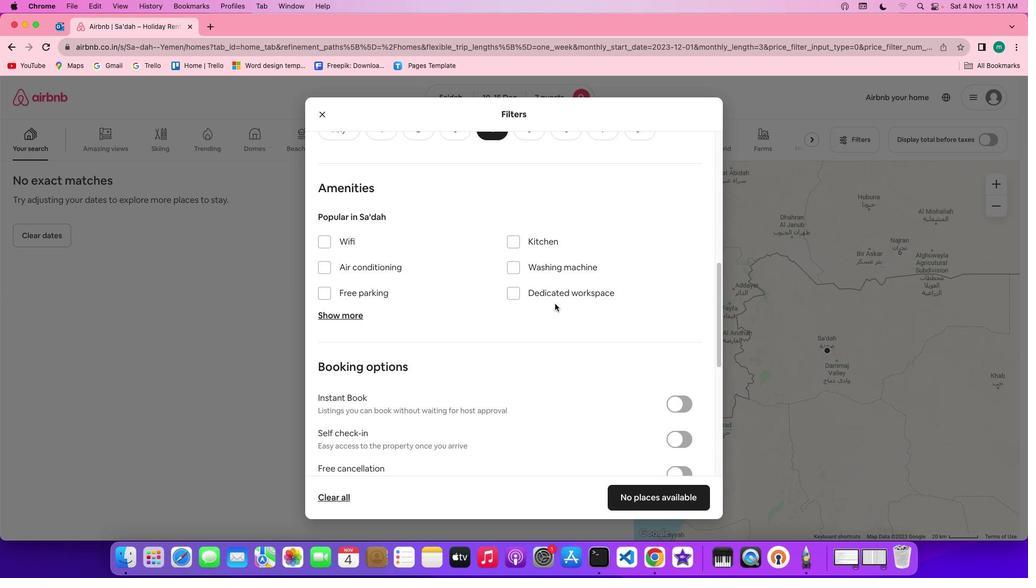 
Action: Mouse scrolled (565, 313) with delta (9, 9)
Screenshot: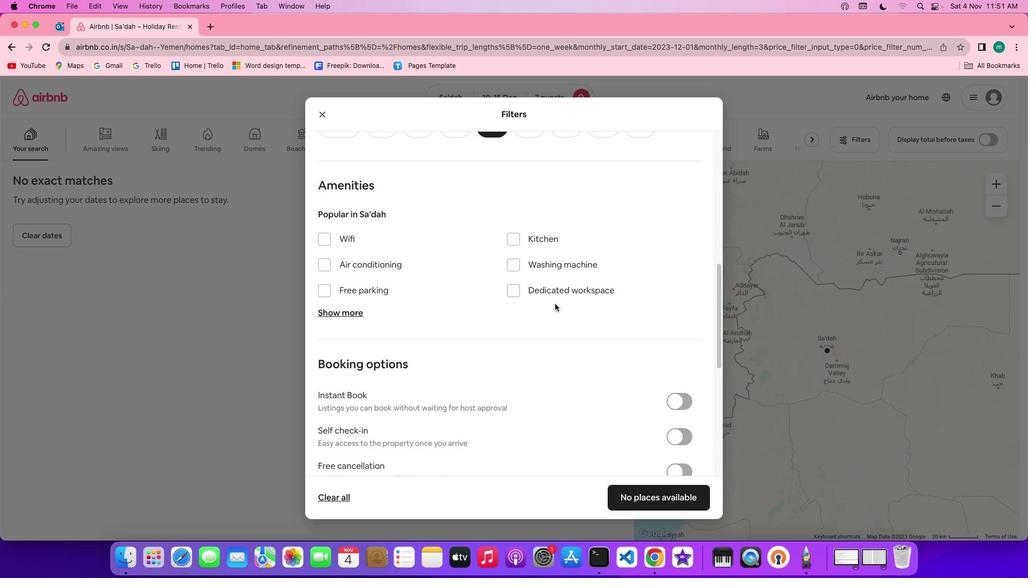 
Action: Mouse scrolled (565, 313) with delta (9, 9)
Screenshot: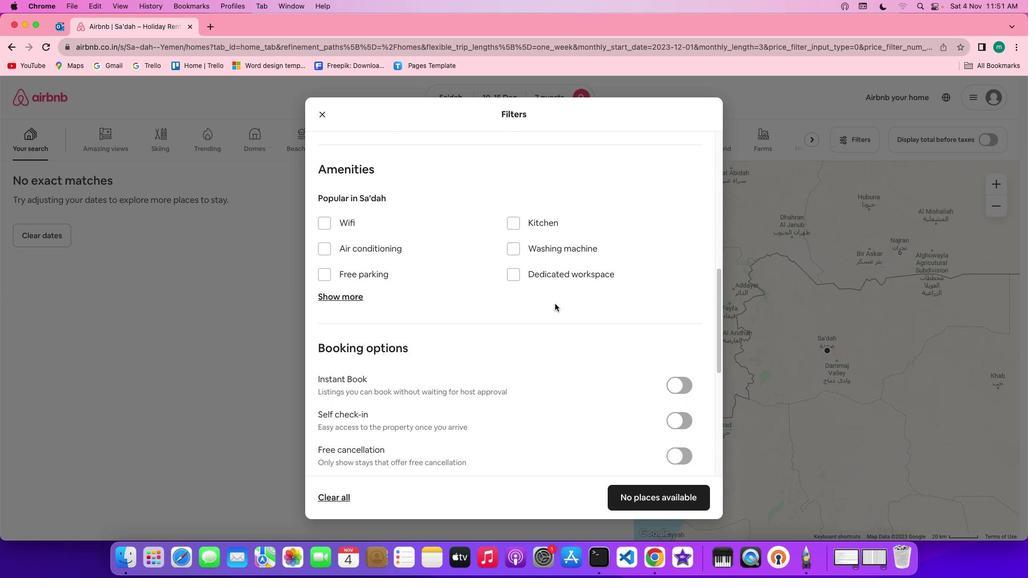 
Action: Mouse scrolled (565, 313) with delta (9, 9)
Screenshot: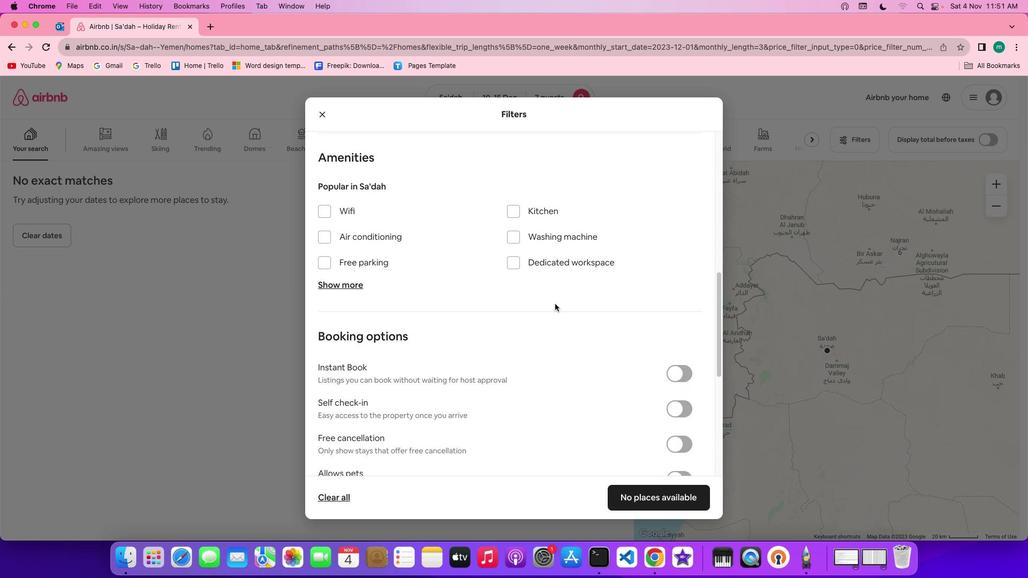 
Action: Mouse scrolled (565, 313) with delta (9, 9)
Screenshot: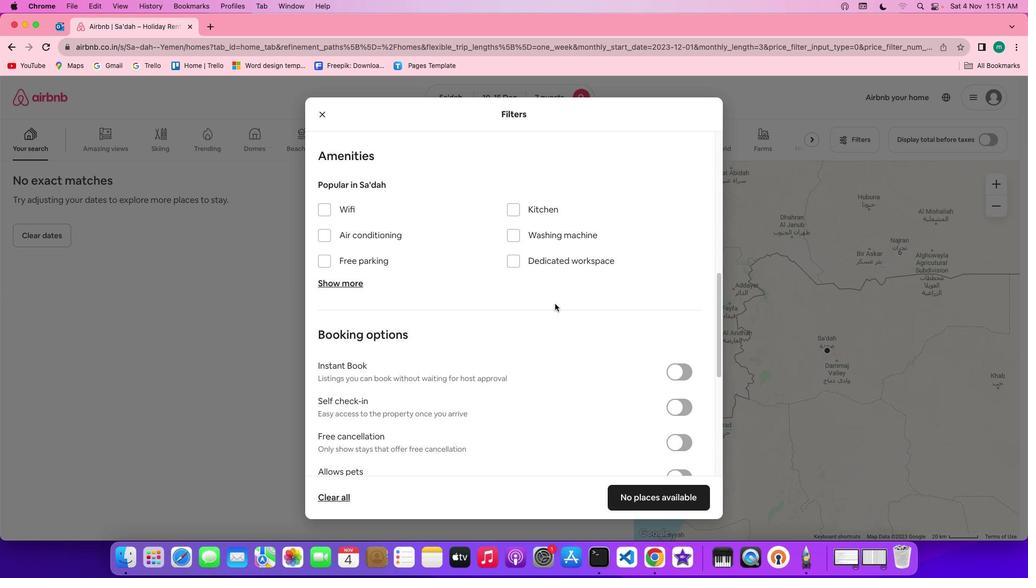 
Action: Mouse scrolled (565, 313) with delta (9, 9)
Screenshot: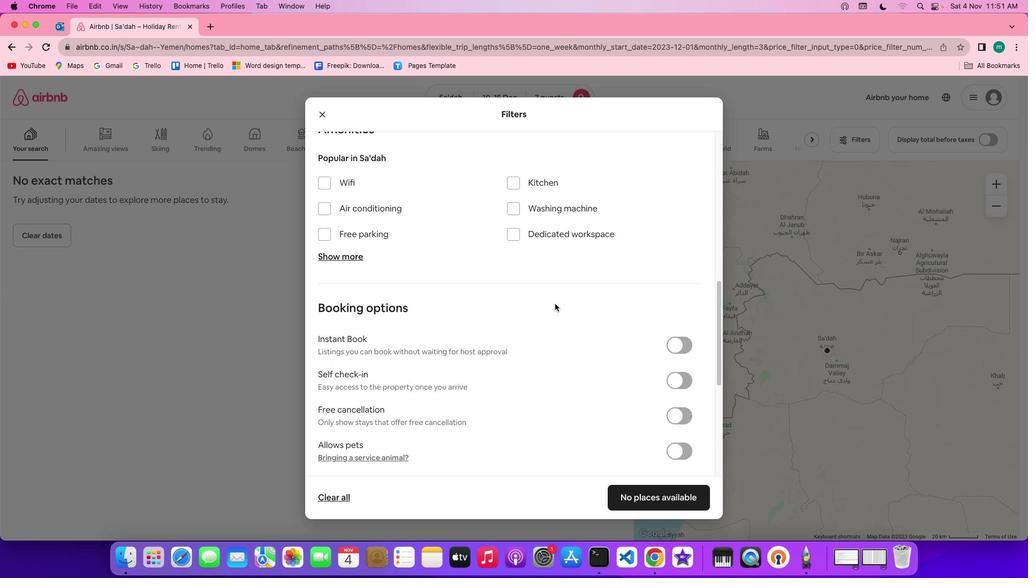 
Action: Mouse scrolled (565, 313) with delta (9, 9)
Screenshot: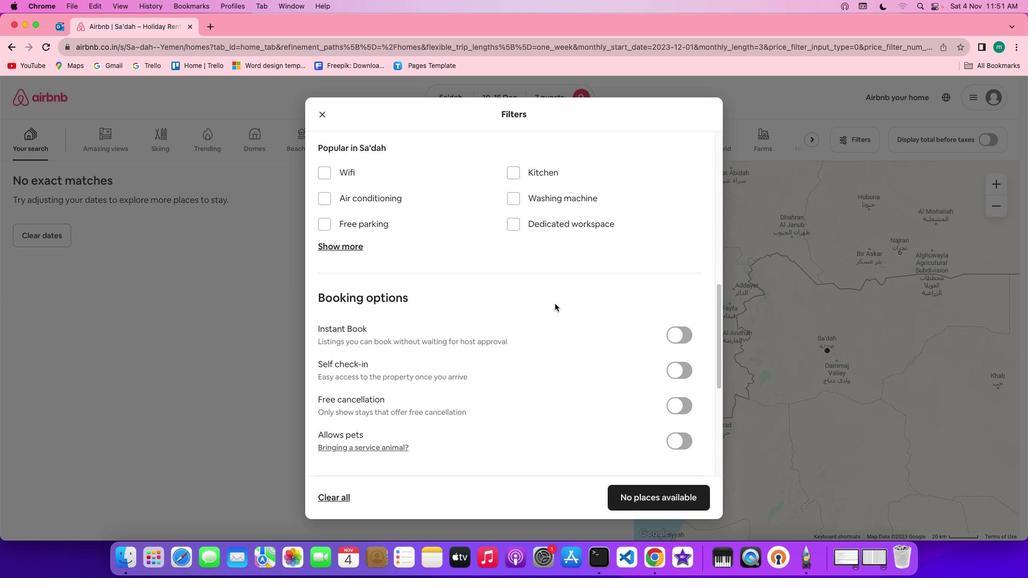 
Action: Mouse scrolled (565, 313) with delta (9, 9)
Screenshot: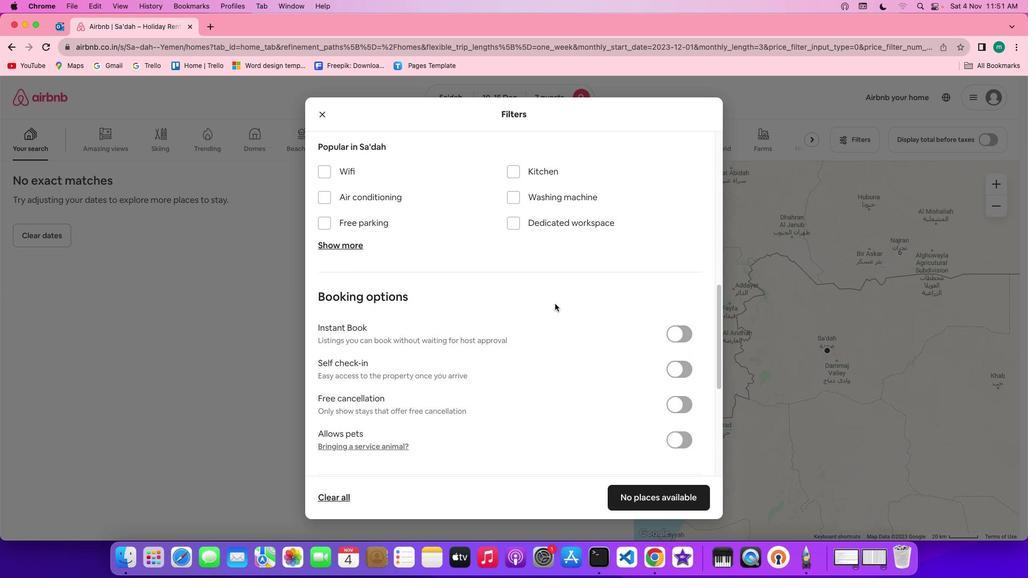 
Action: Mouse moved to (356, 176)
Screenshot: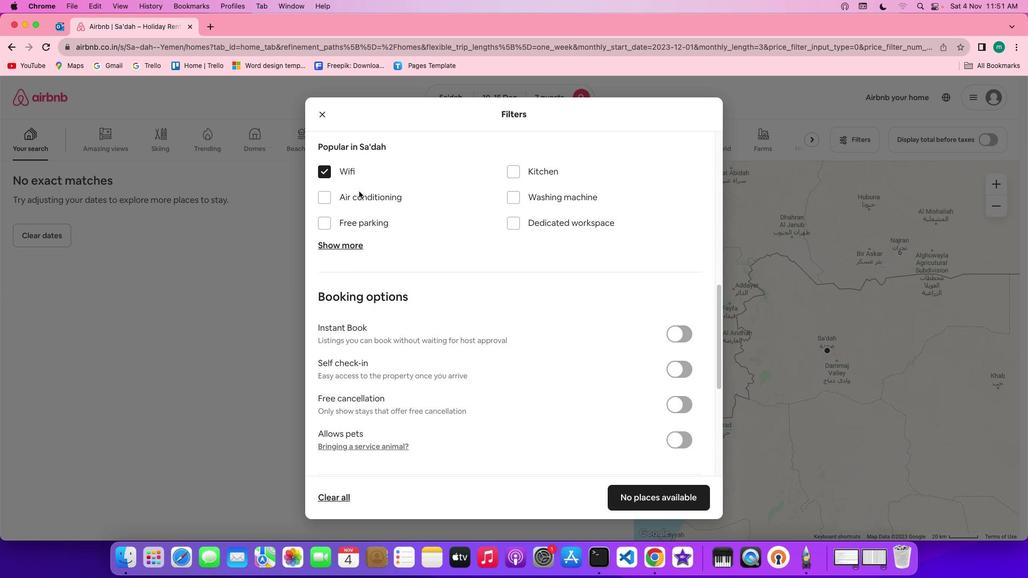 
Action: Mouse pressed left at (356, 176)
Screenshot: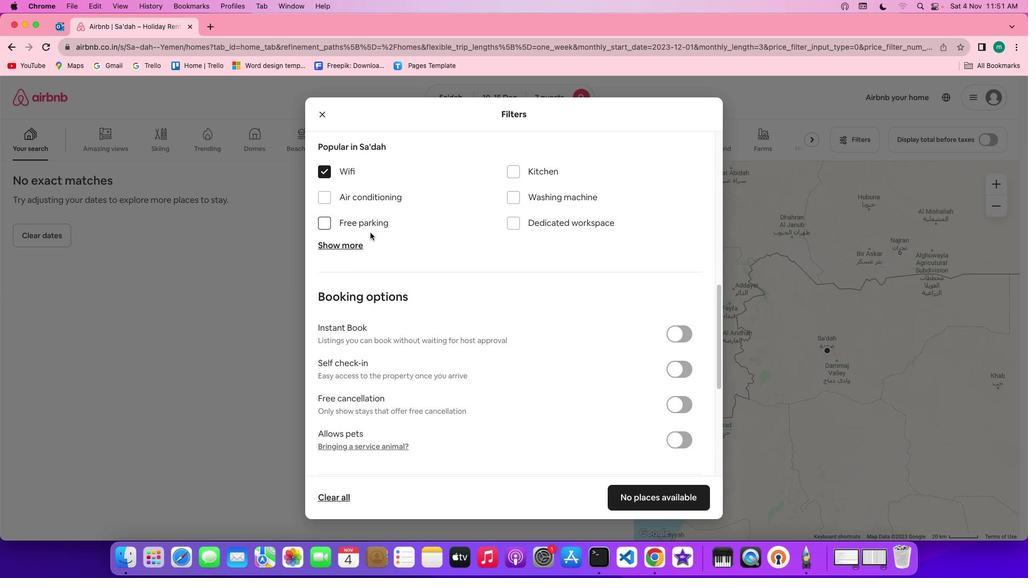 
Action: Mouse moved to (370, 253)
Screenshot: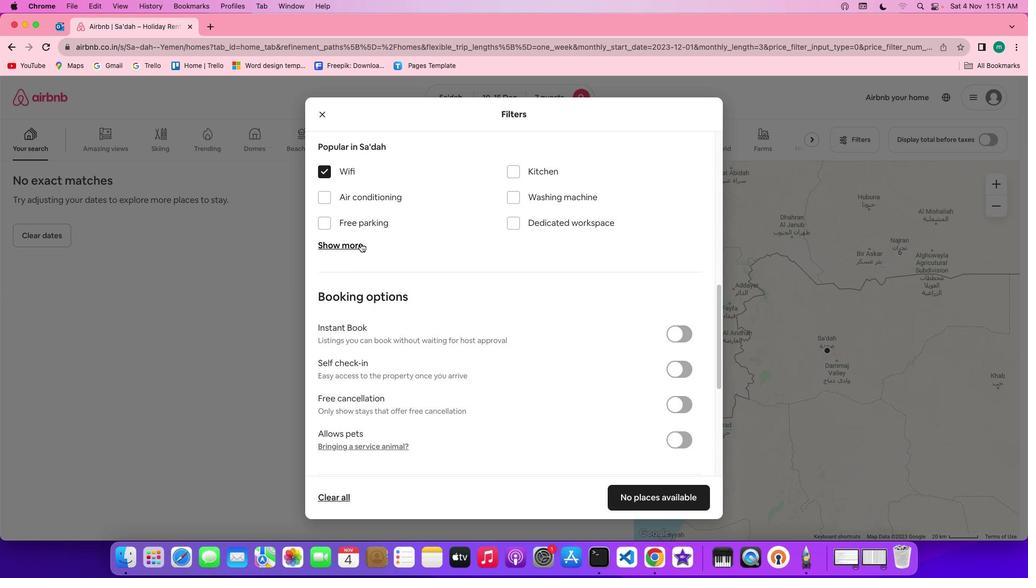 
Action: Mouse pressed left at (370, 253)
Screenshot: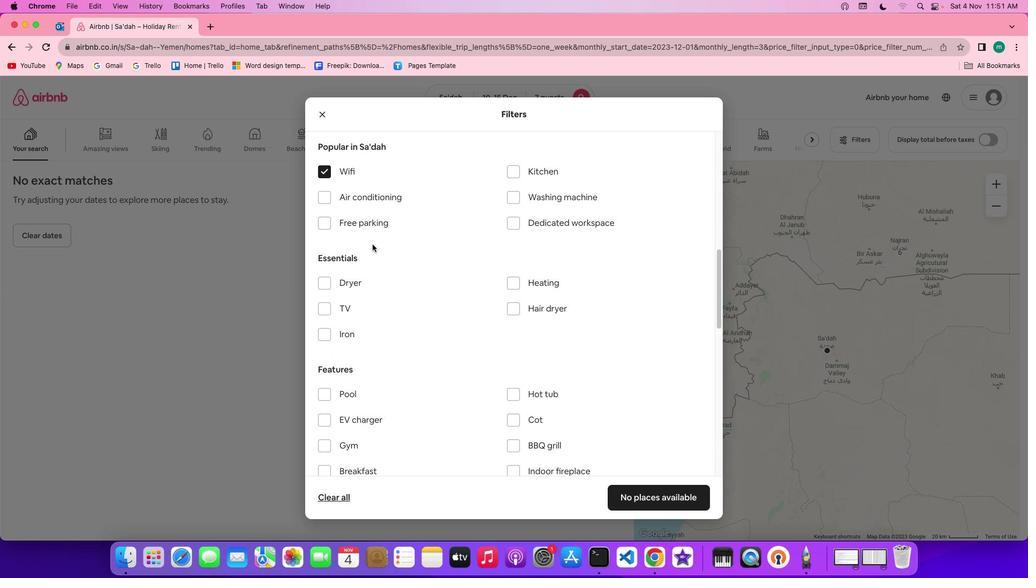 
Action: Mouse moved to (344, 319)
Screenshot: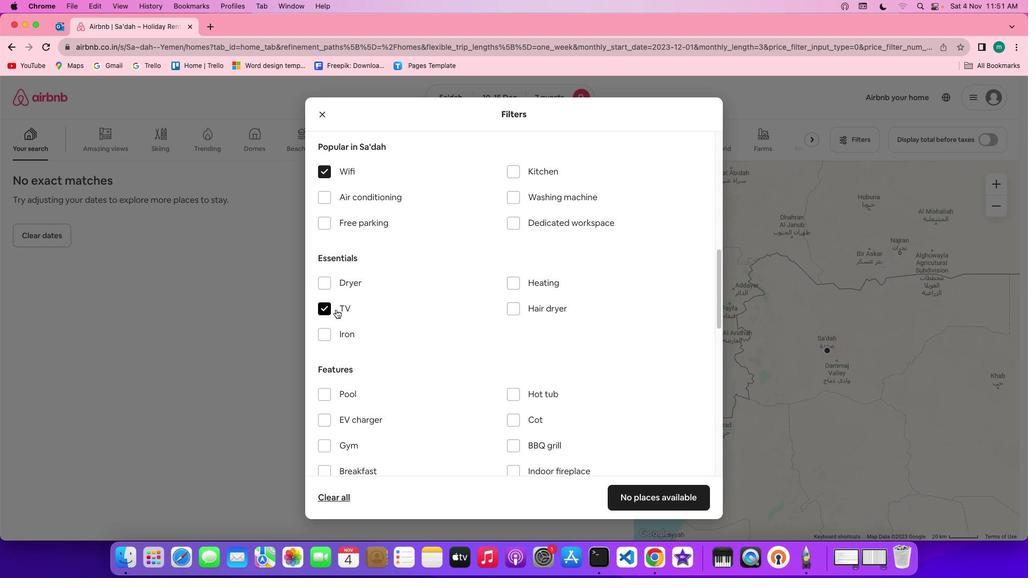 
Action: Mouse pressed left at (344, 319)
Screenshot: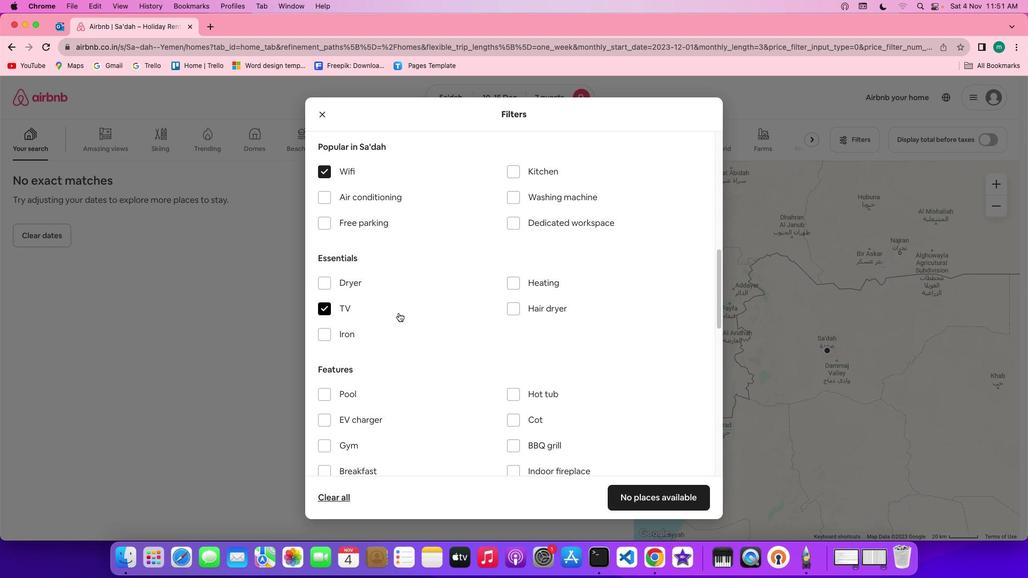 
Action: Mouse moved to (375, 228)
Screenshot: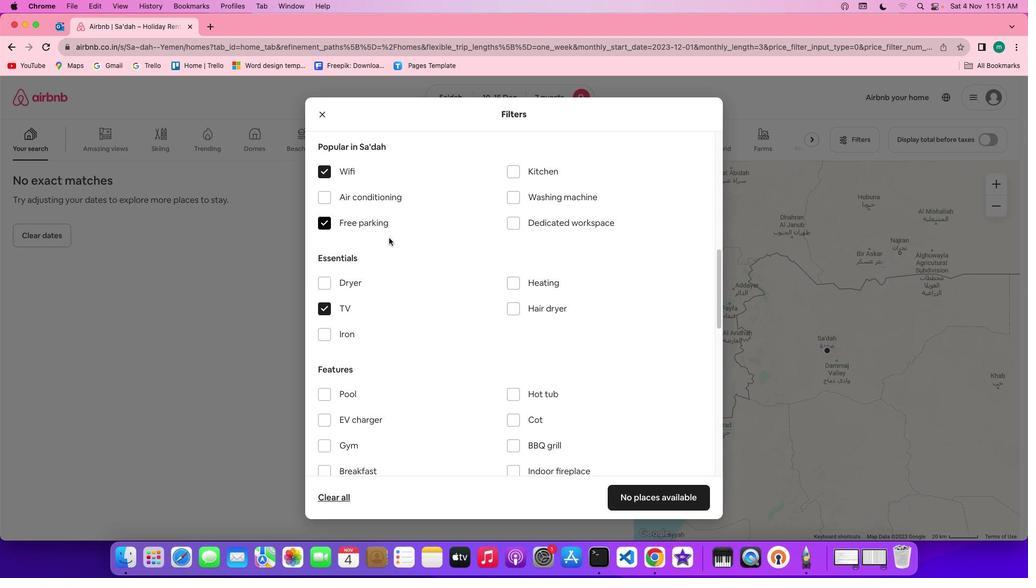 
Action: Mouse pressed left at (375, 228)
Screenshot: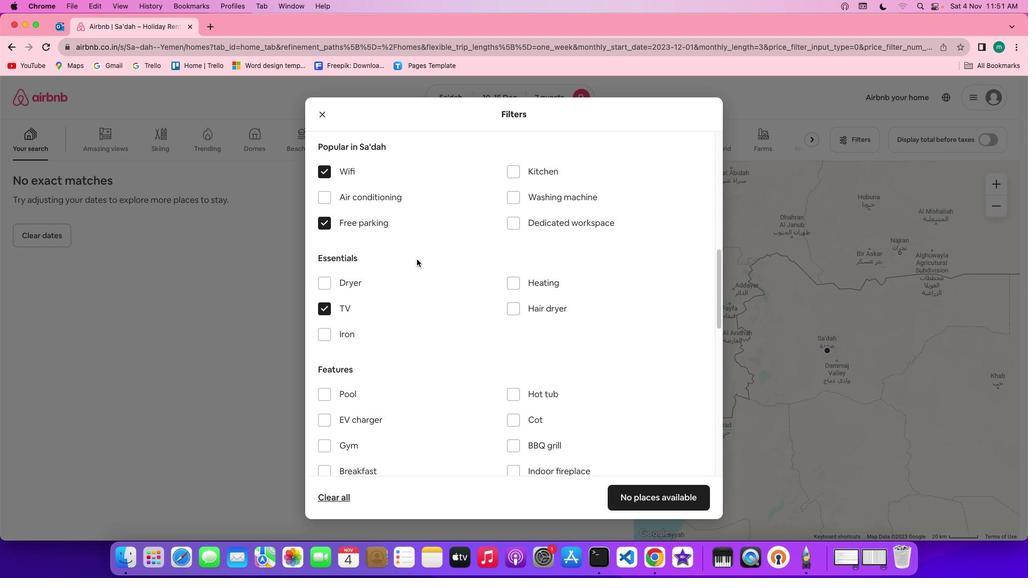 
Action: Mouse moved to (431, 276)
Screenshot: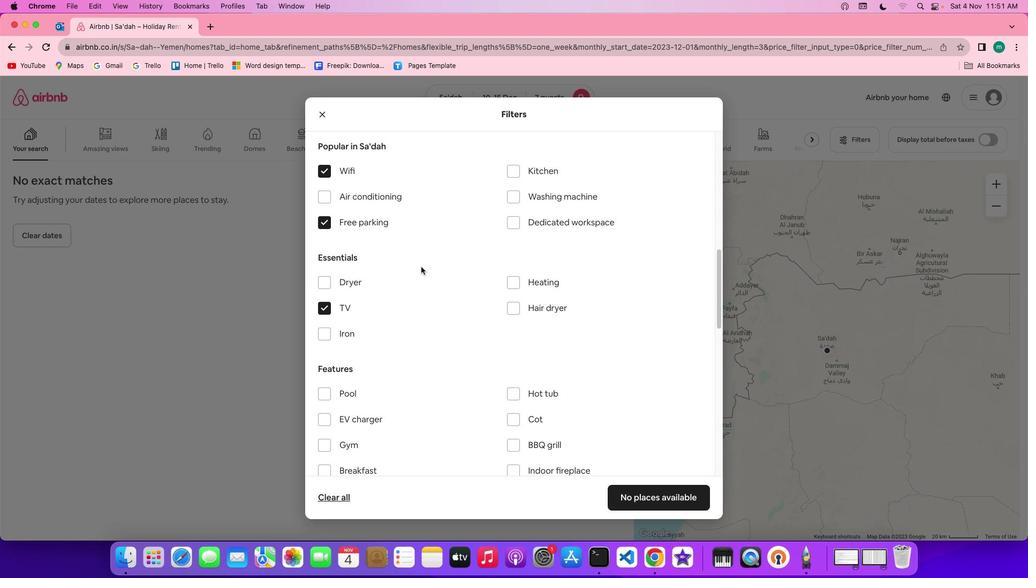 
Action: Mouse scrolled (431, 276) with delta (9, 9)
Screenshot: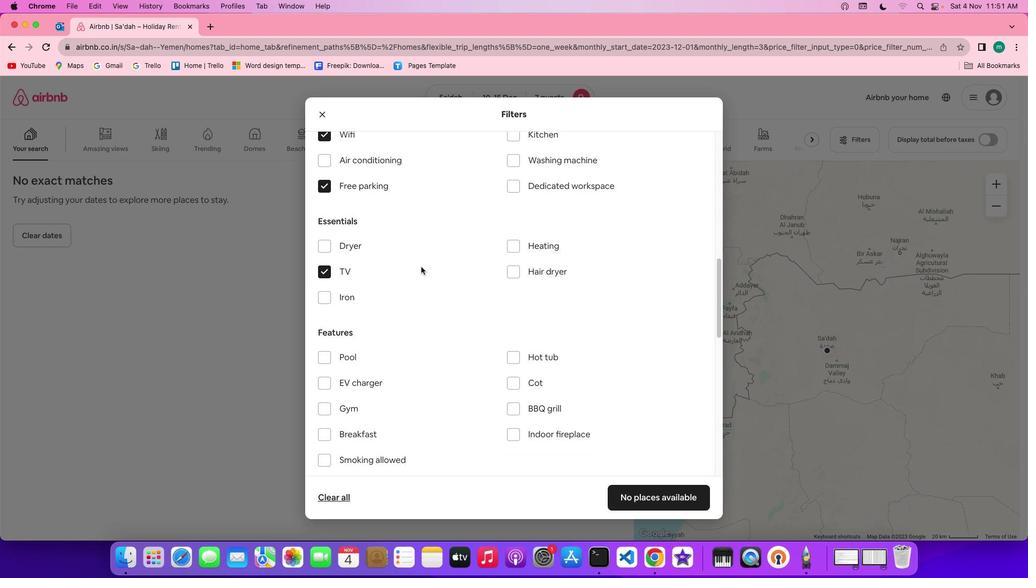 
Action: Mouse scrolled (431, 276) with delta (9, 9)
Screenshot: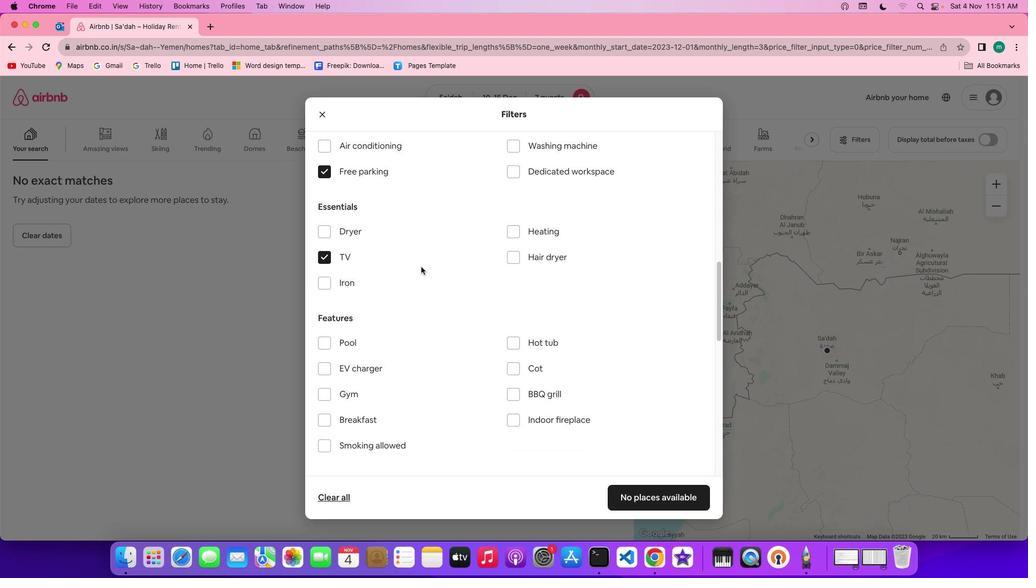 
Action: Mouse scrolled (431, 276) with delta (9, 9)
Screenshot: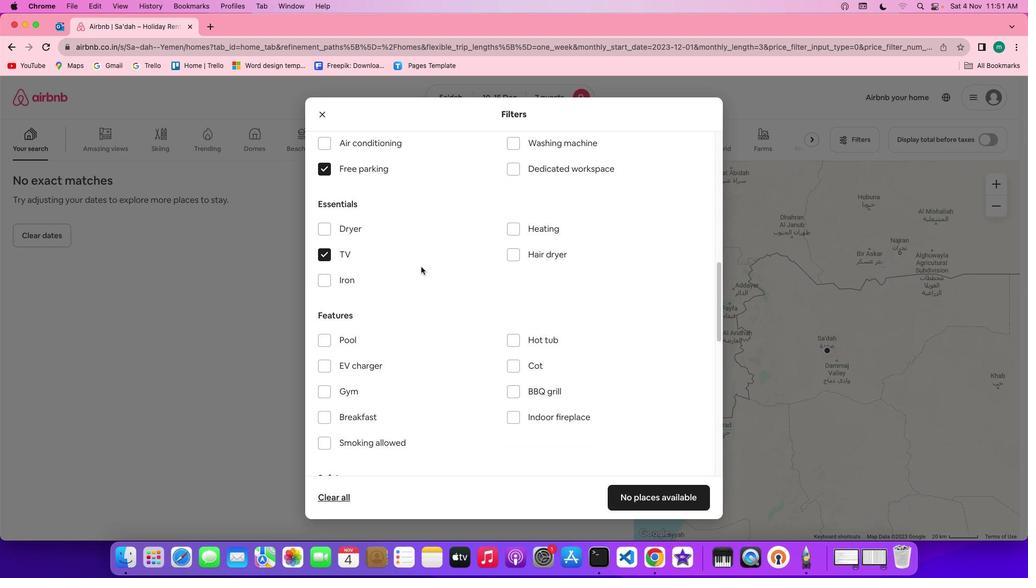 
Action: Mouse scrolled (431, 276) with delta (9, 9)
Screenshot: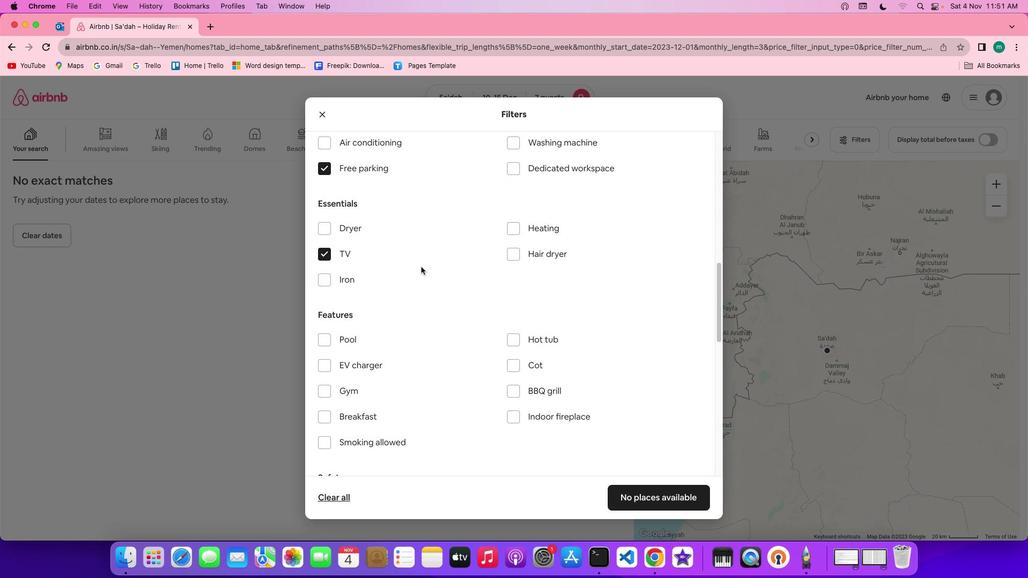
Action: Mouse scrolled (431, 276) with delta (9, 9)
Screenshot: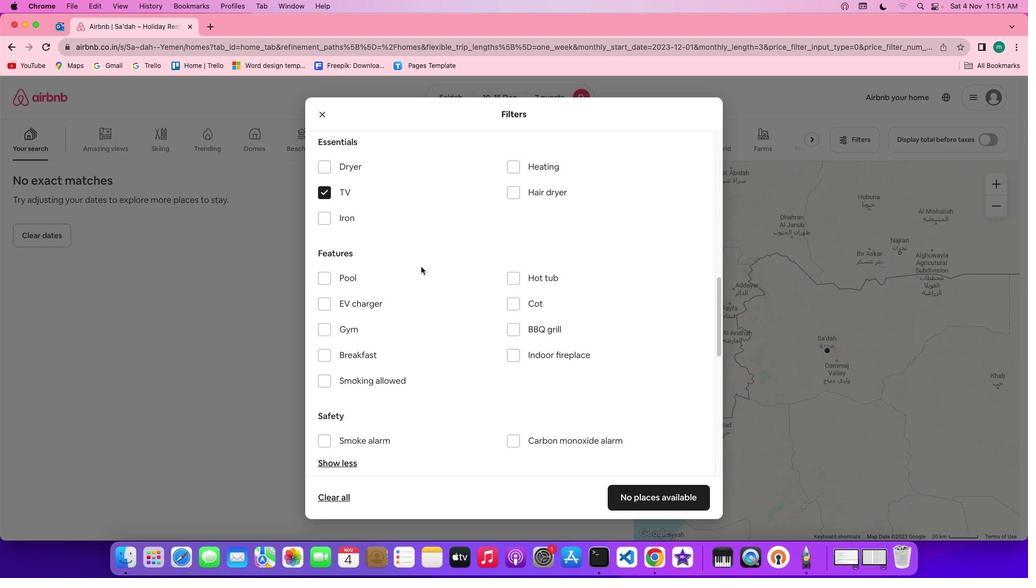
Action: Mouse scrolled (431, 276) with delta (9, 9)
Screenshot: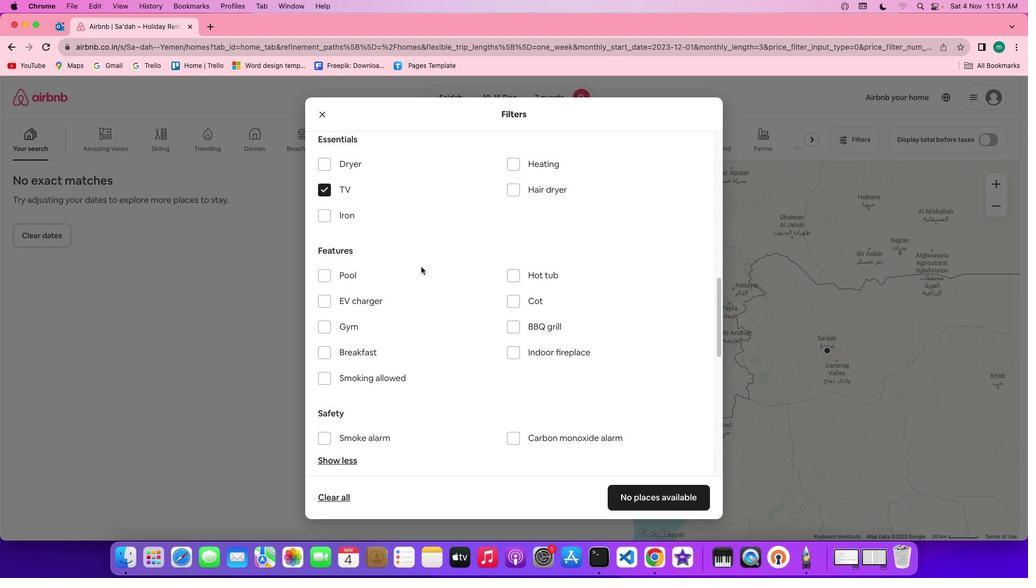 
Action: Mouse scrolled (431, 276) with delta (9, 8)
Screenshot: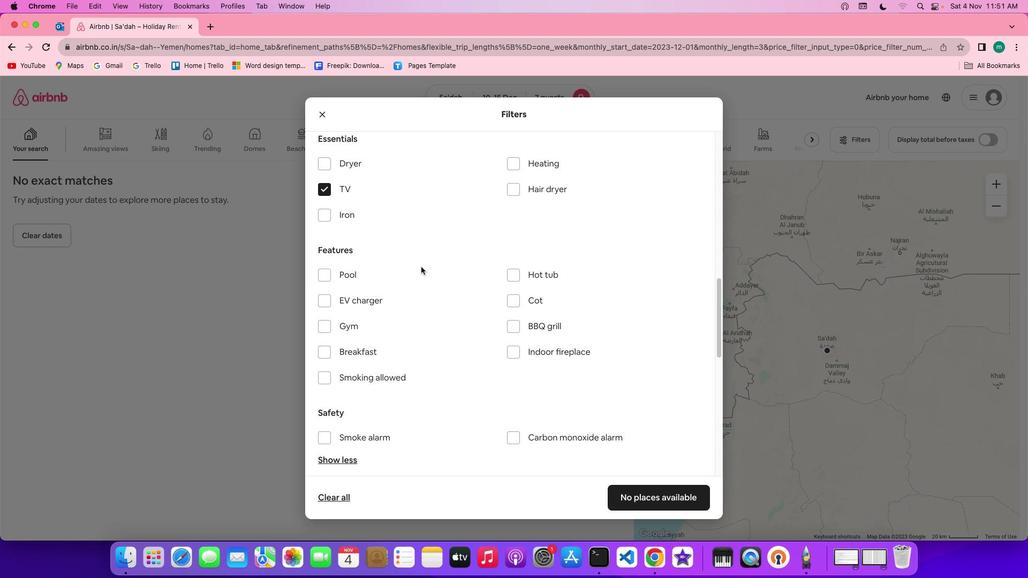 
Action: Mouse scrolled (431, 276) with delta (9, 9)
Screenshot: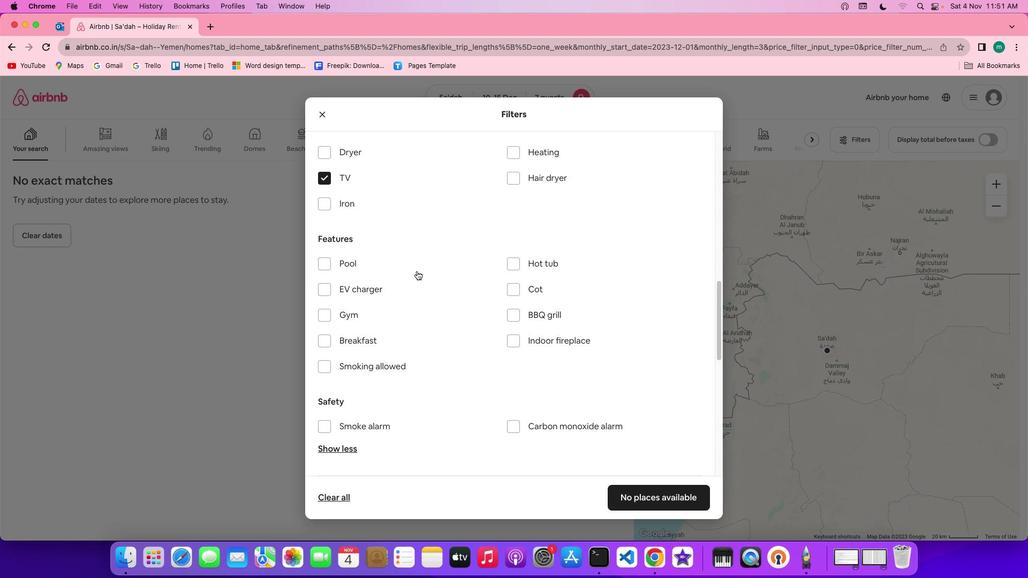 
Action: Mouse scrolled (431, 276) with delta (9, 9)
Screenshot: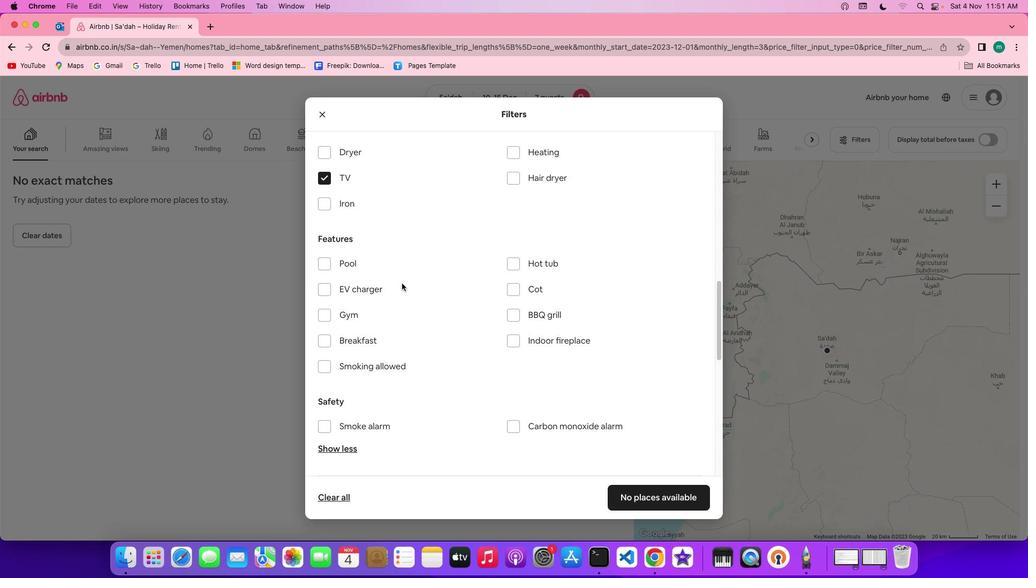 
Action: Mouse moved to (352, 325)
Screenshot: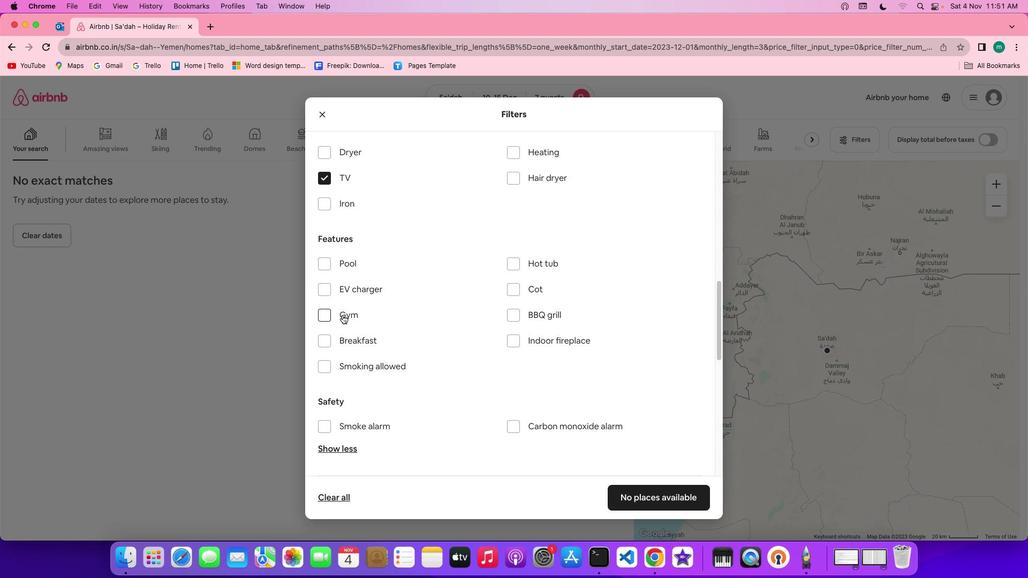 
Action: Mouse pressed left at (352, 325)
Screenshot: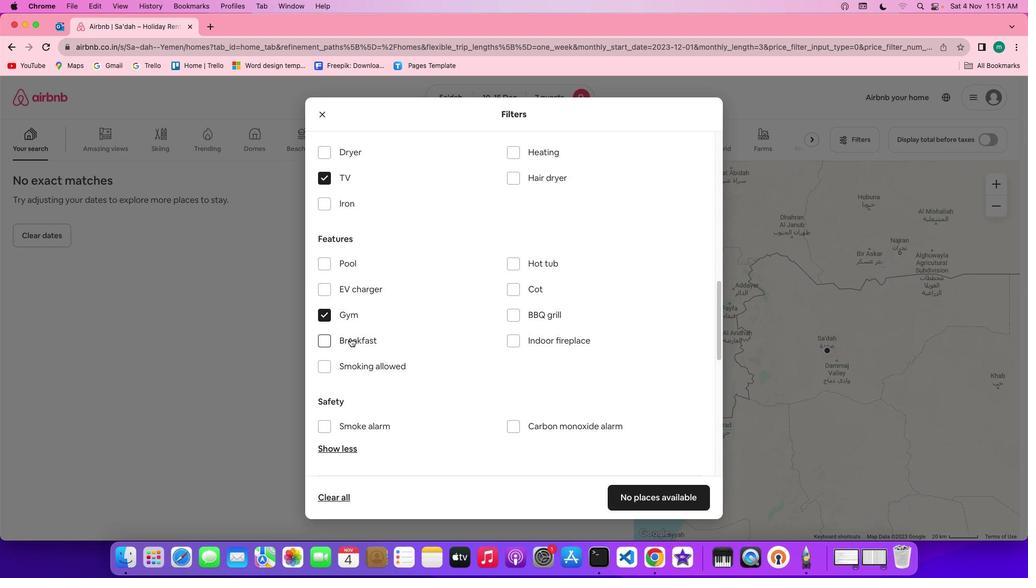 
Action: Mouse moved to (359, 348)
Screenshot: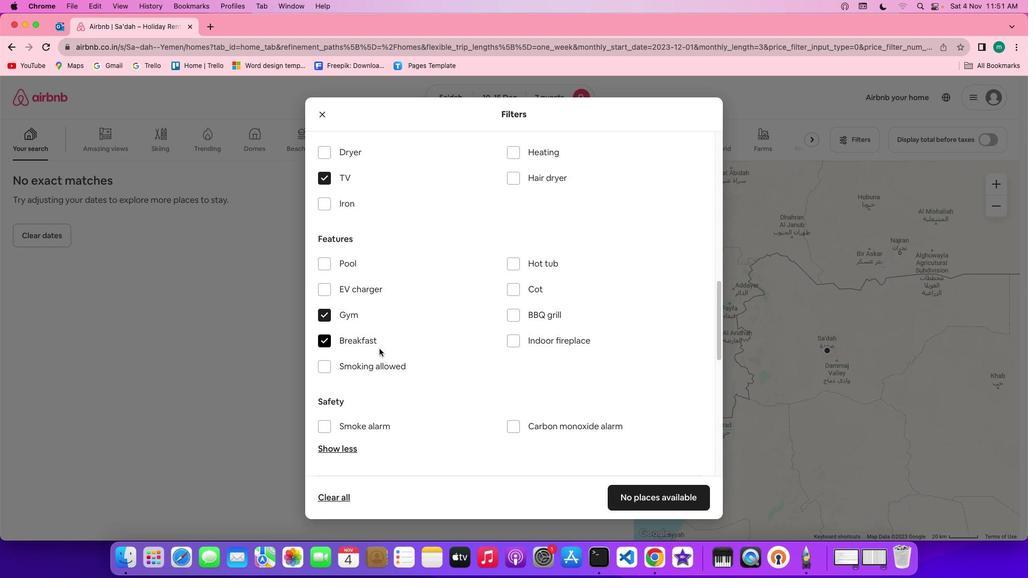 
Action: Mouse pressed left at (359, 348)
Screenshot: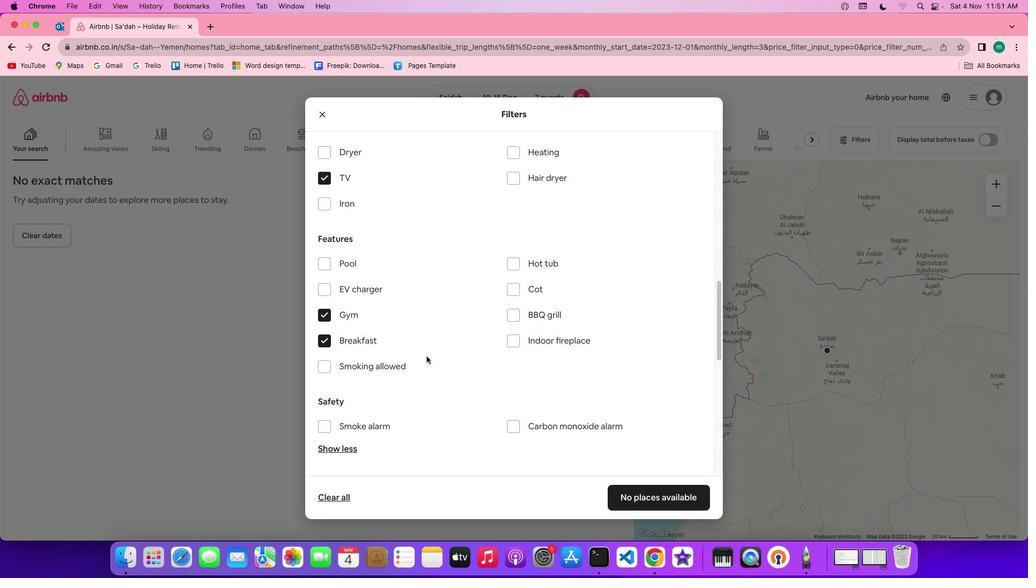 
Action: Mouse moved to (449, 367)
Screenshot: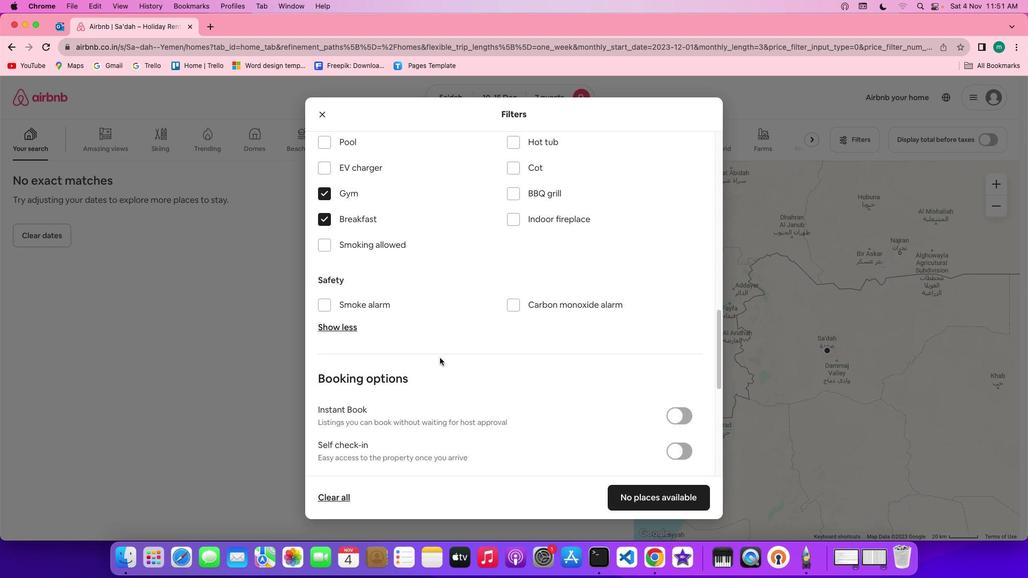 
Action: Mouse scrolled (449, 367) with delta (9, 9)
Screenshot: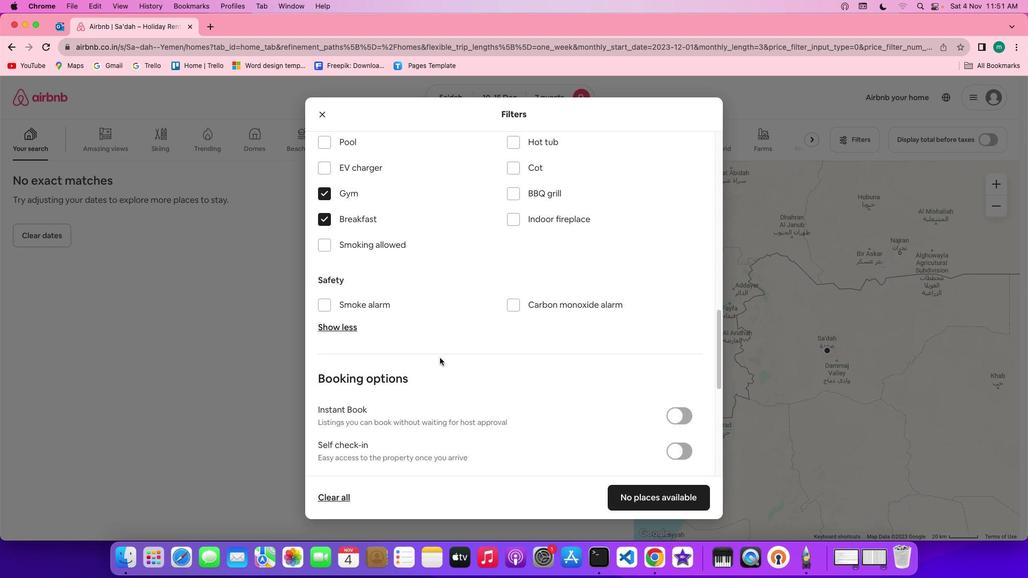 
Action: Mouse scrolled (449, 367) with delta (9, 9)
Screenshot: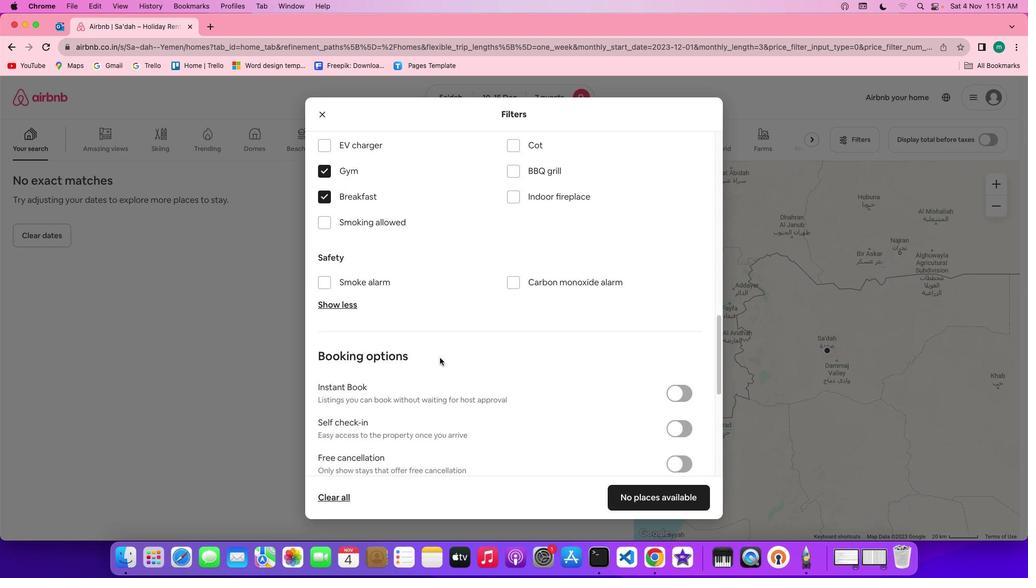 
Action: Mouse scrolled (449, 367) with delta (9, 8)
Screenshot: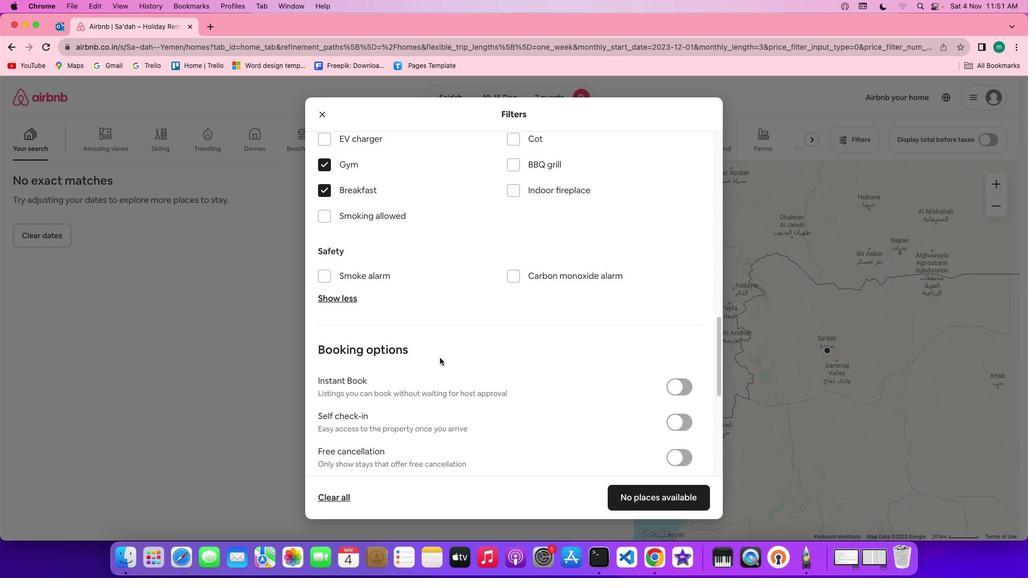
Action: Mouse scrolled (449, 367) with delta (9, 8)
Screenshot: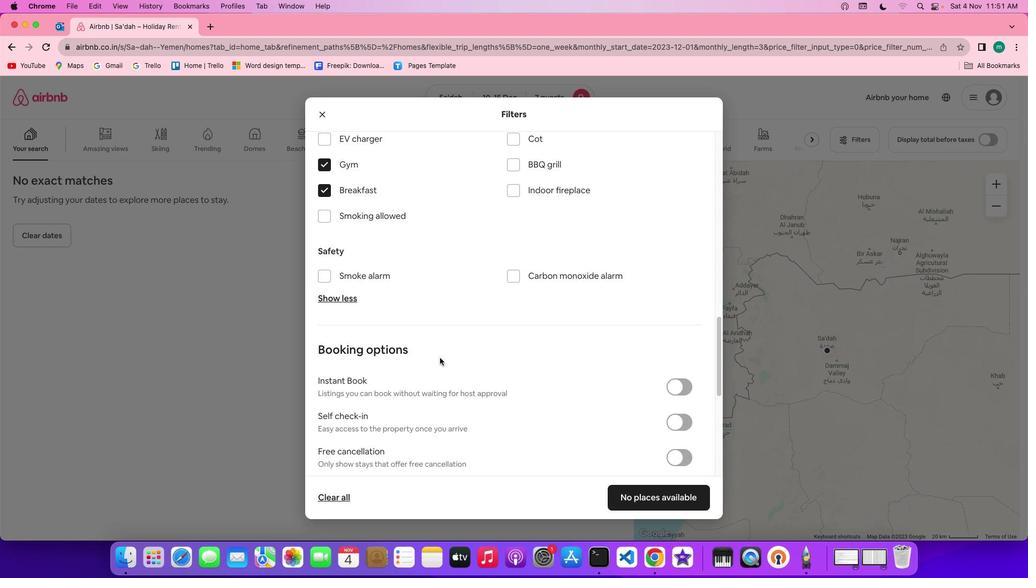 
Action: Mouse scrolled (449, 367) with delta (9, 9)
Screenshot: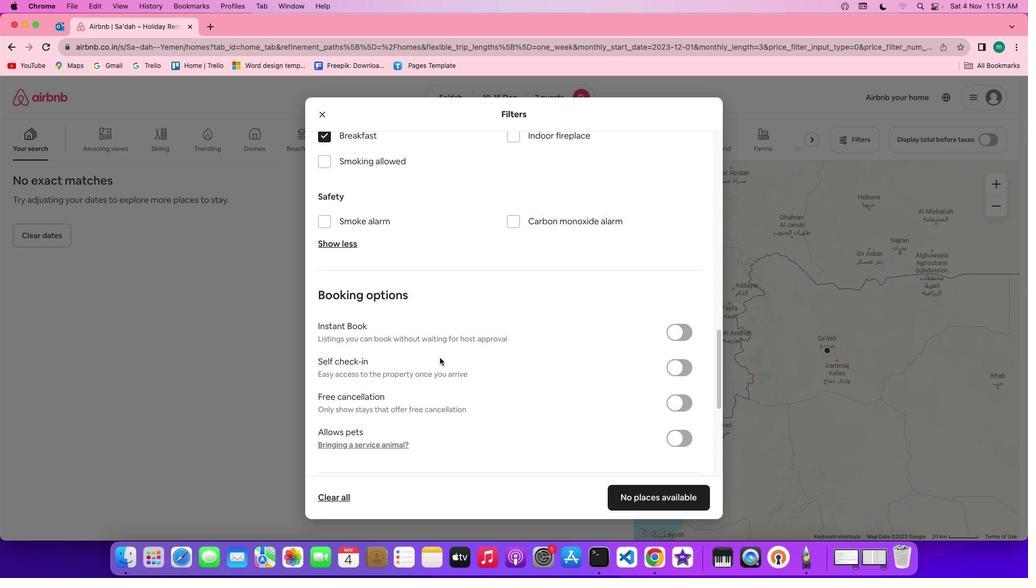 
Action: Mouse scrolled (449, 367) with delta (9, 9)
Screenshot: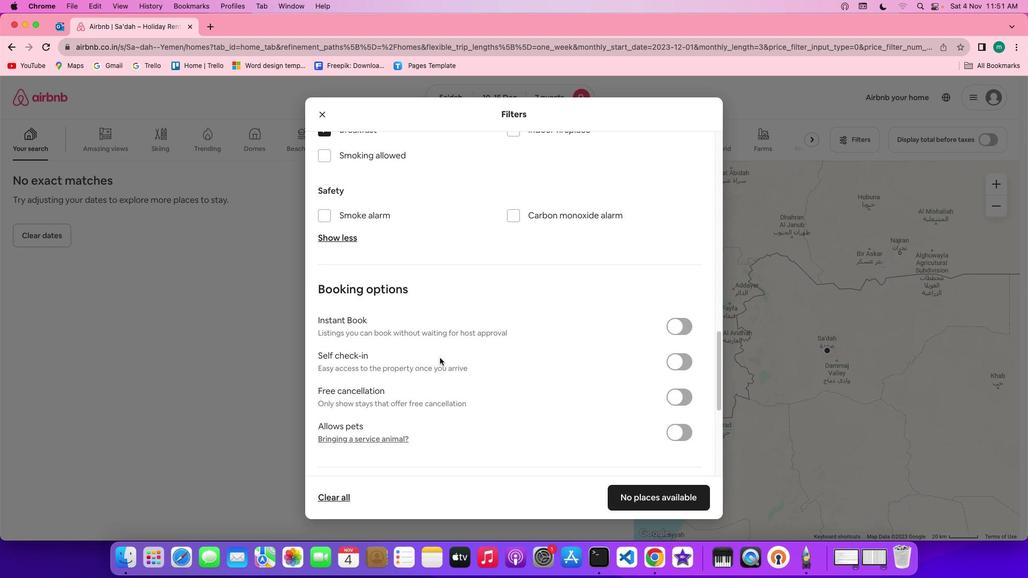 
Action: Mouse scrolled (449, 367) with delta (9, 8)
Screenshot: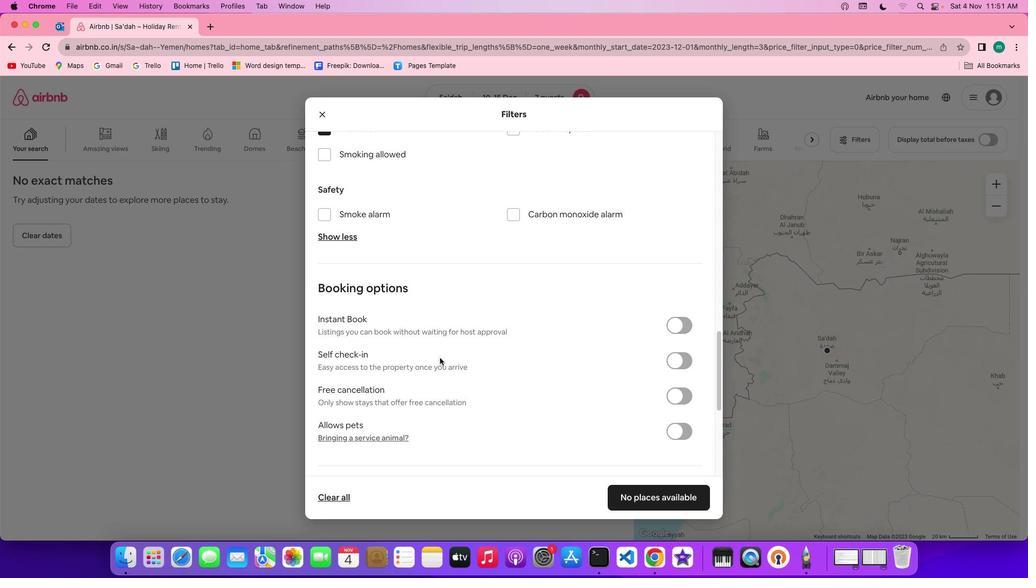 
Action: Mouse scrolled (449, 367) with delta (9, 9)
Screenshot: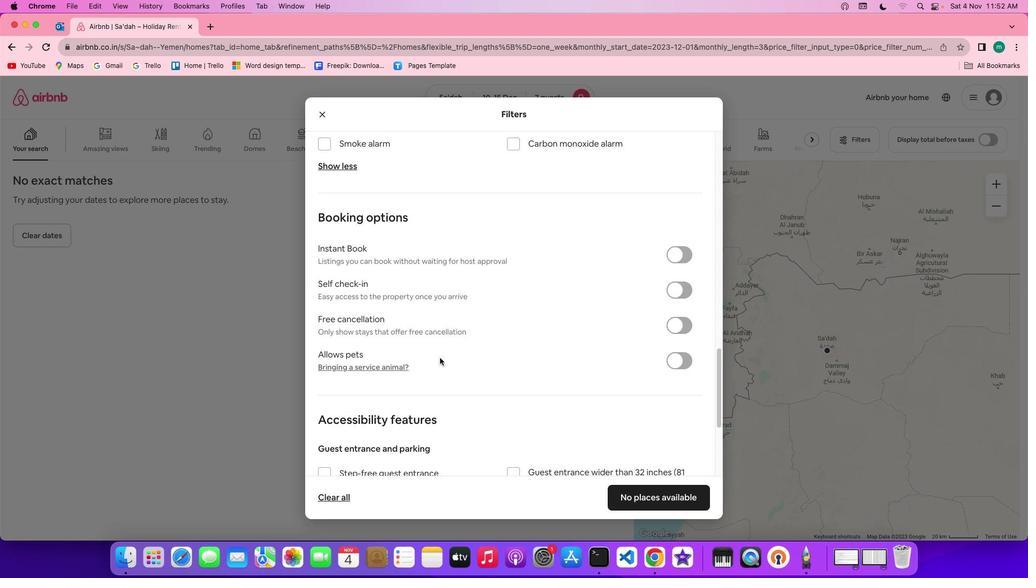 
Action: Mouse scrolled (449, 367) with delta (9, 9)
Screenshot: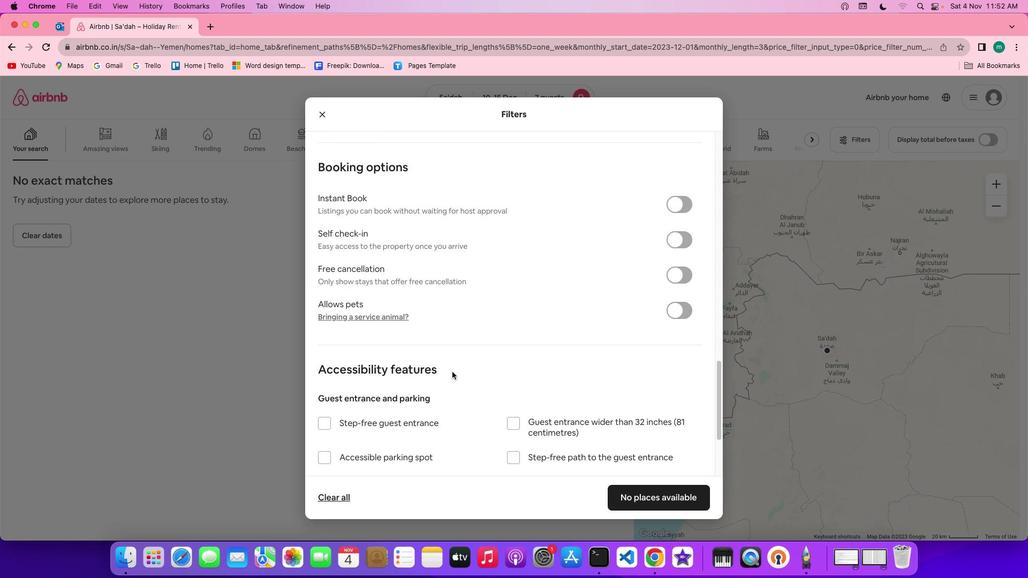
Action: Mouse scrolled (449, 367) with delta (9, 8)
Screenshot: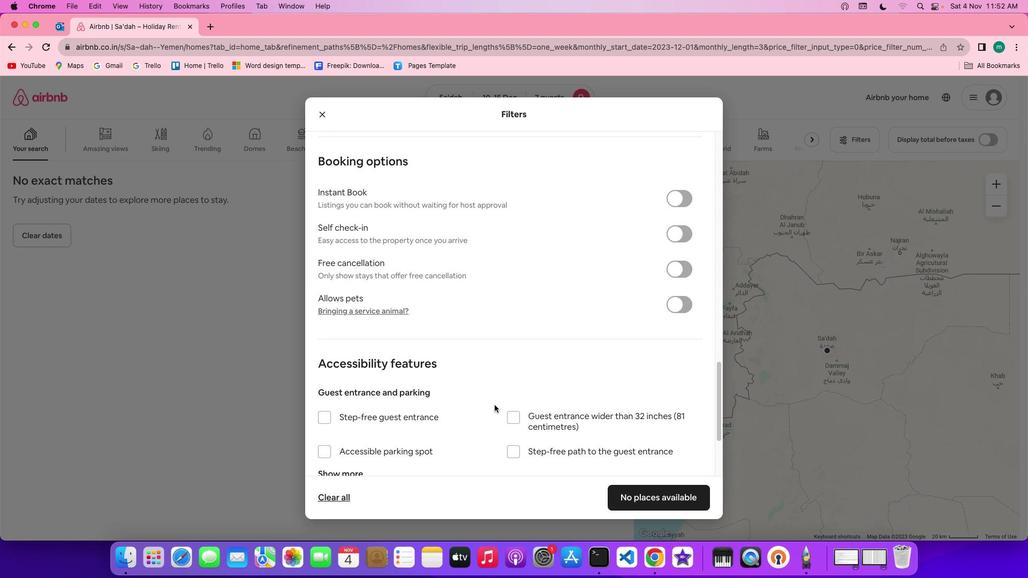 
Action: Mouse scrolled (449, 367) with delta (9, 8)
Screenshot: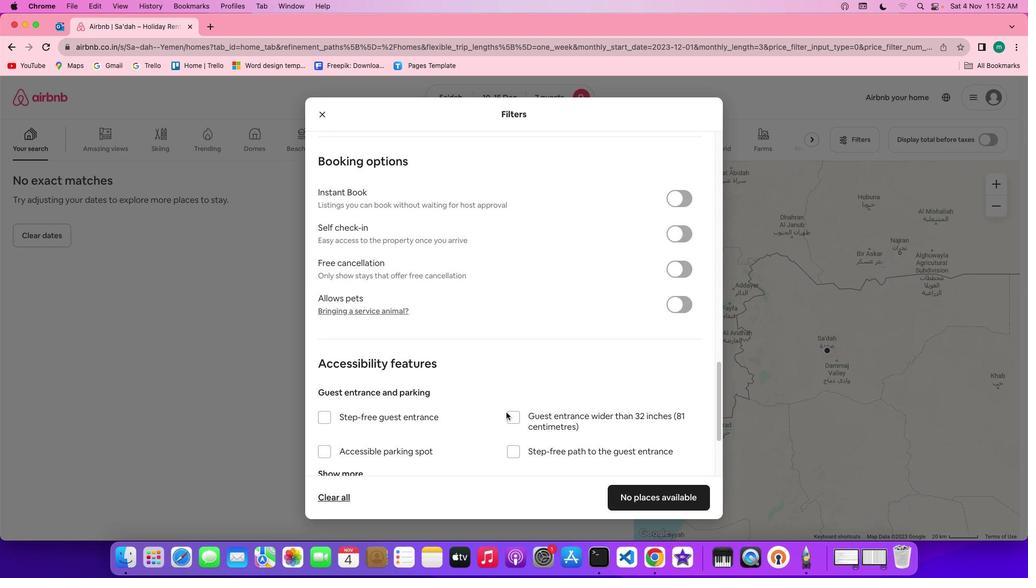 
Action: Mouse moved to (522, 425)
Screenshot: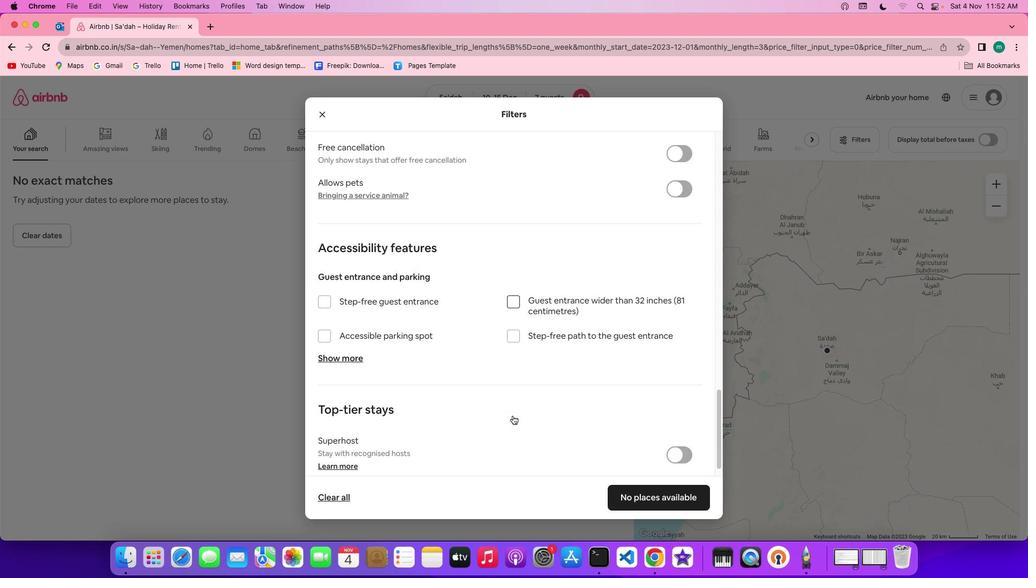 
Action: Mouse scrolled (522, 425) with delta (9, 9)
Screenshot: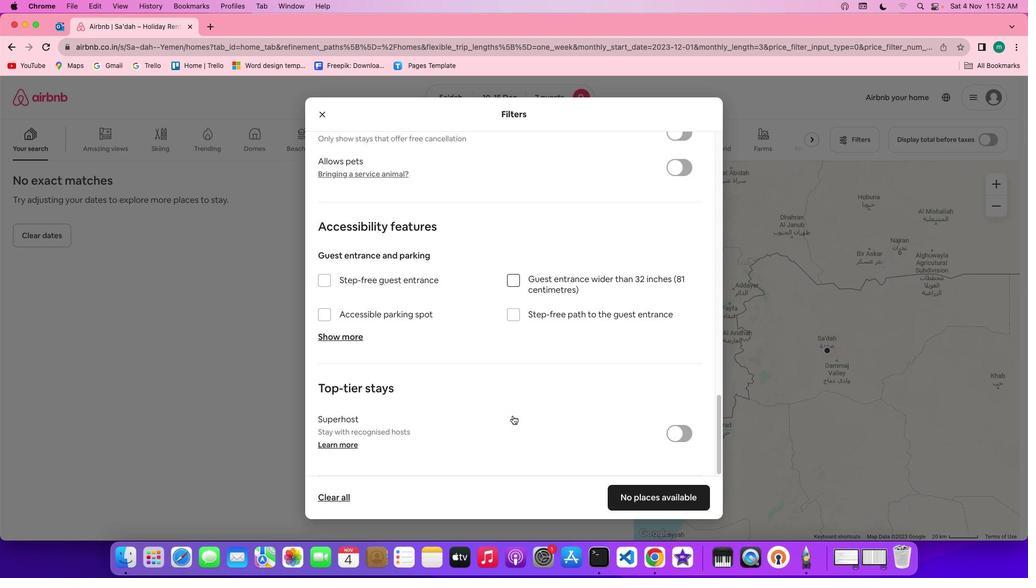 
Action: Mouse scrolled (522, 425) with delta (9, 9)
Screenshot: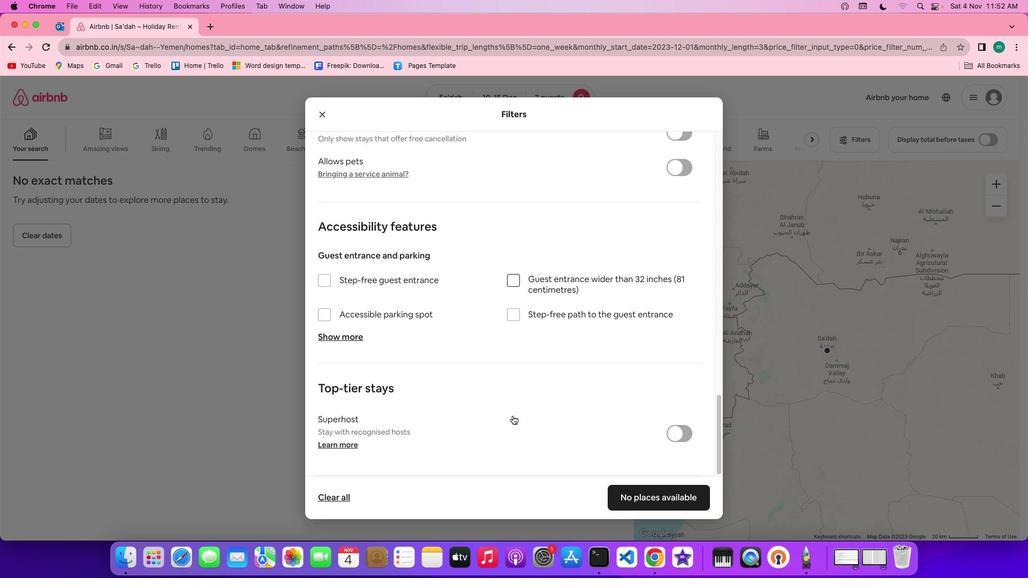 
Action: Mouse scrolled (522, 425) with delta (9, 8)
Screenshot: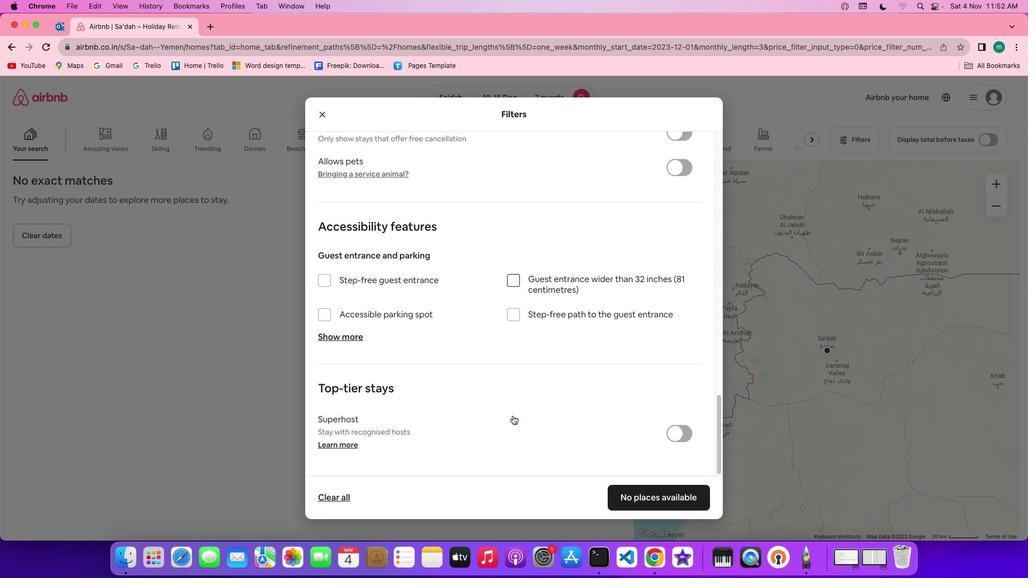 
Action: Mouse scrolled (522, 425) with delta (9, 7)
Screenshot: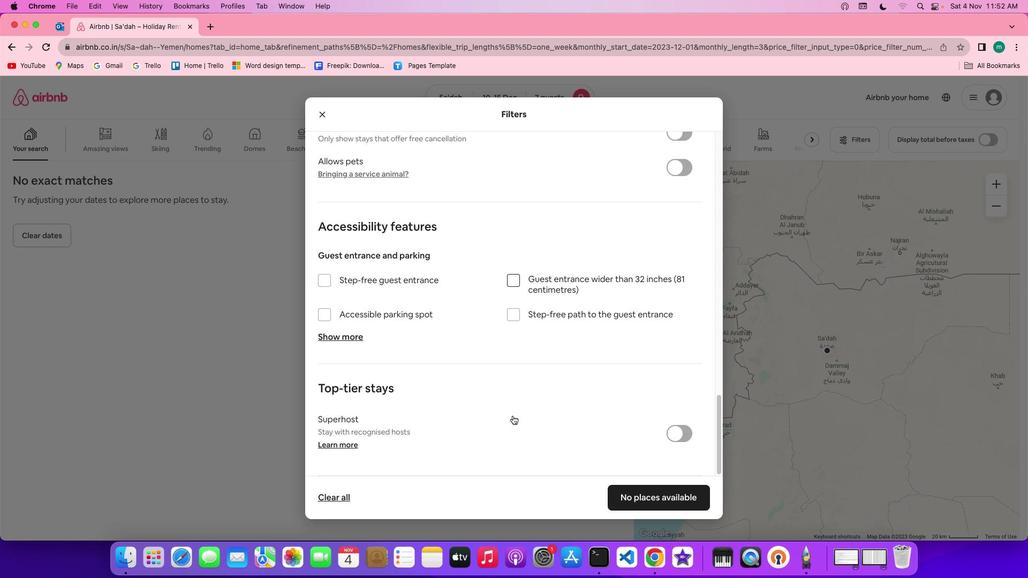 
Action: Mouse scrolled (522, 425) with delta (9, 6)
Screenshot: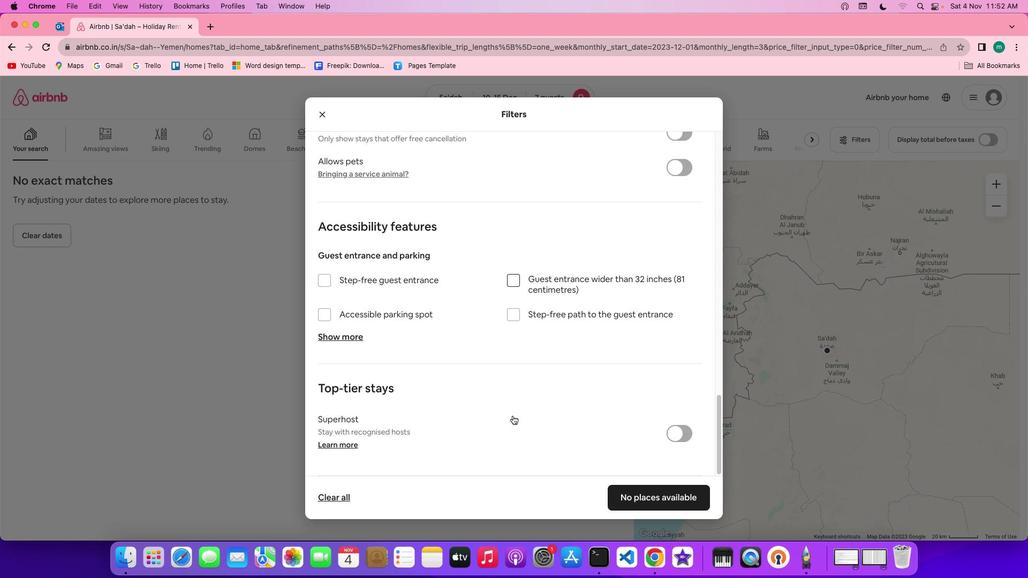 
Action: Mouse scrolled (522, 425) with delta (9, 9)
Screenshot: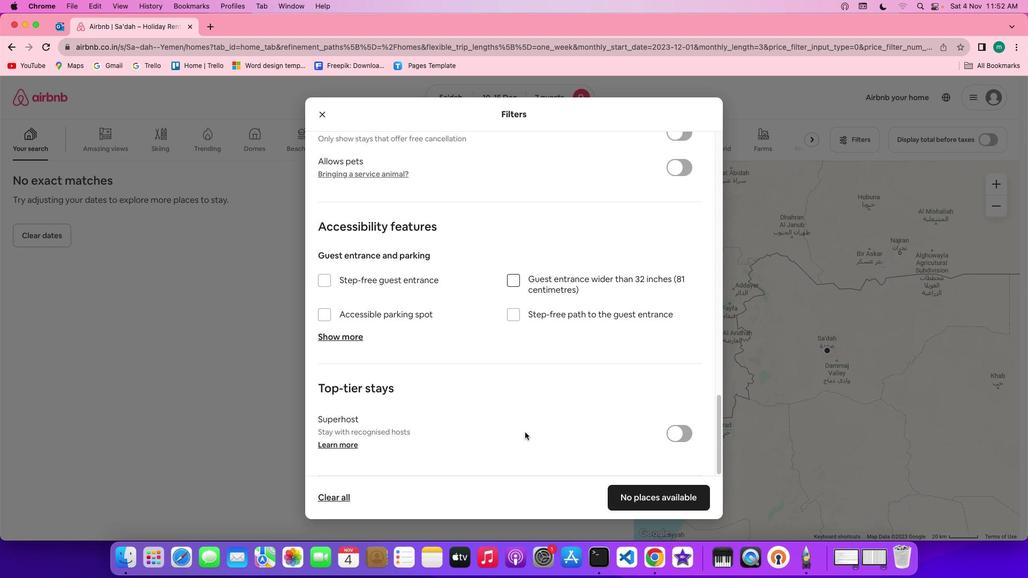 
Action: Mouse scrolled (522, 425) with delta (9, 9)
Screenshot: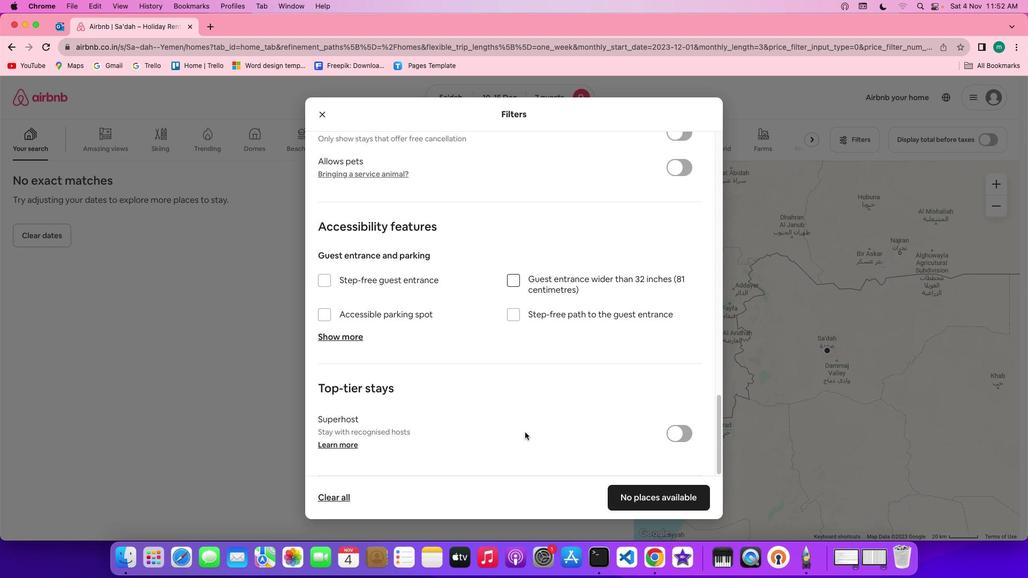 
Action: Mouse scrolled (522, 425) with delta (9, 8)
Screenshot: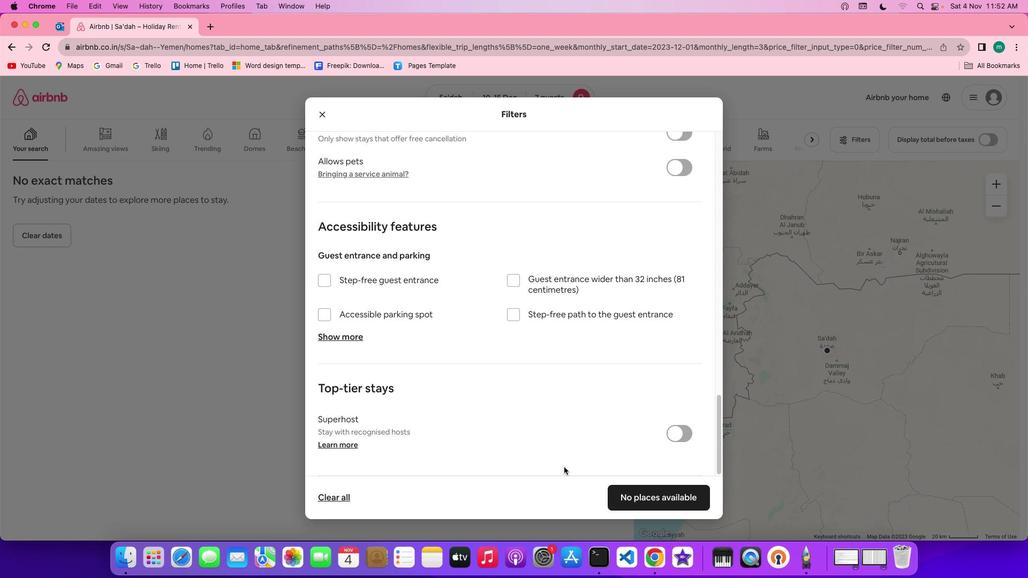 
Action: Mouse scrolled (522, 425) with delta (9, 6)
Screenshot: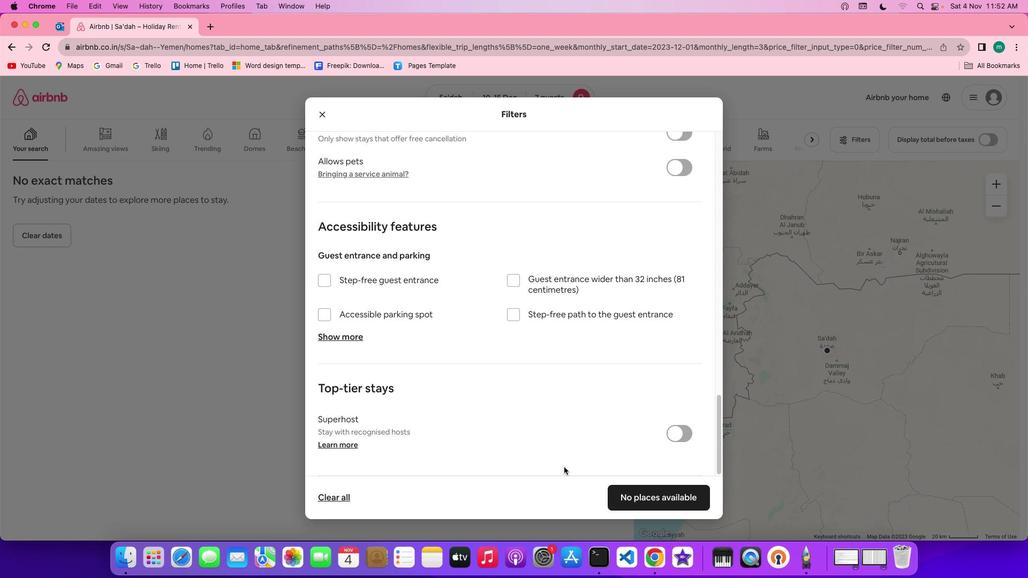 
Action: Mouse scrolled (522, 425) with delta (9, 6)
Screenshot: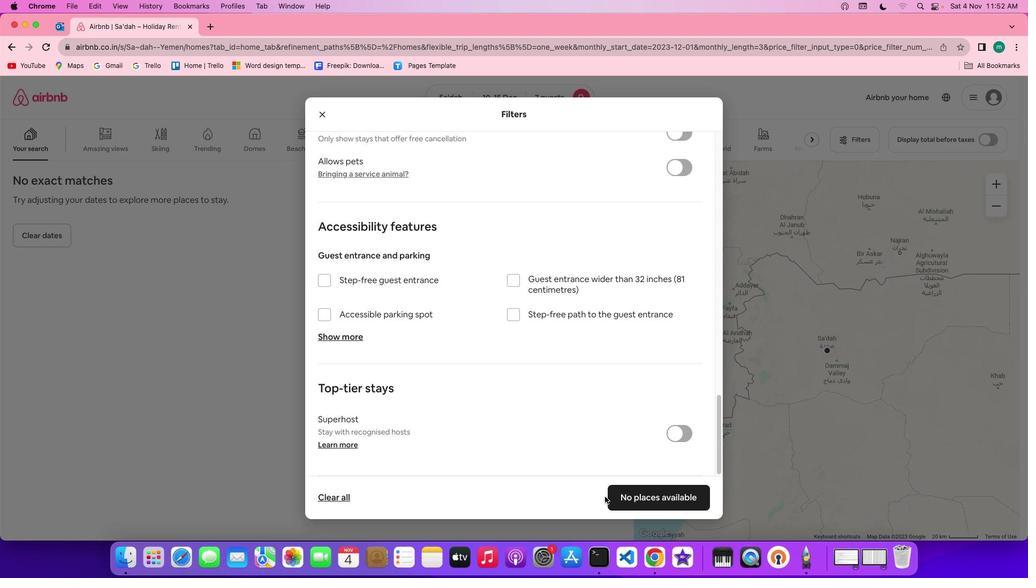 
Action: Mouse moved to (638, 510)
Screenshot: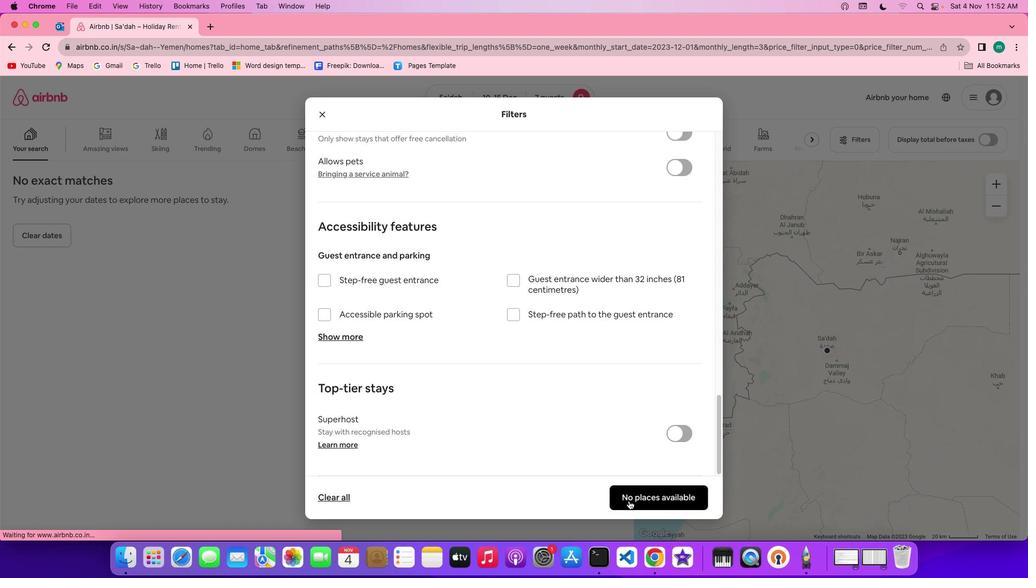
Action: Mouse pressed left at (638, 510)
Screenshot: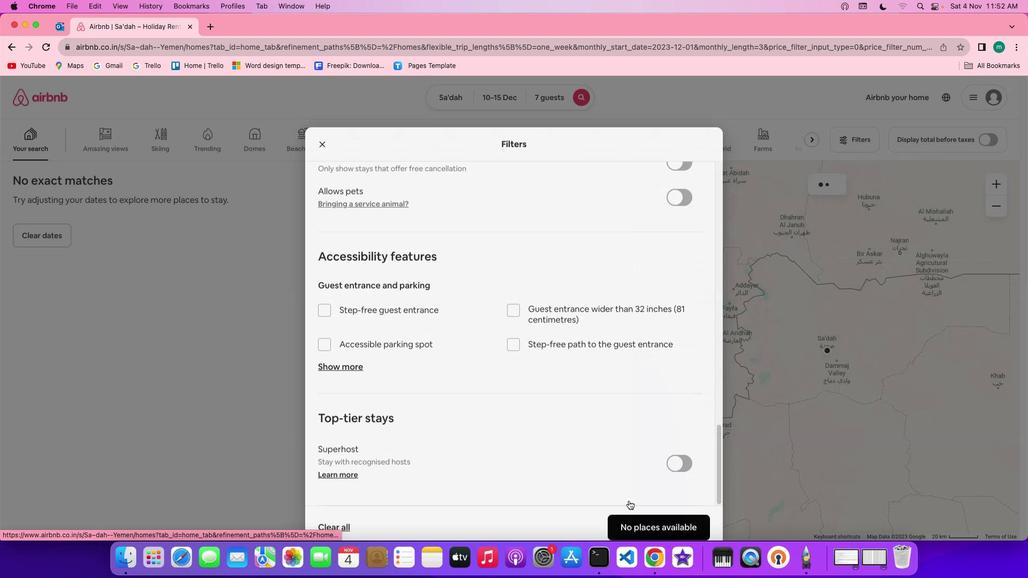 
Action: Mouse moved to (433, 432)
Screenshot: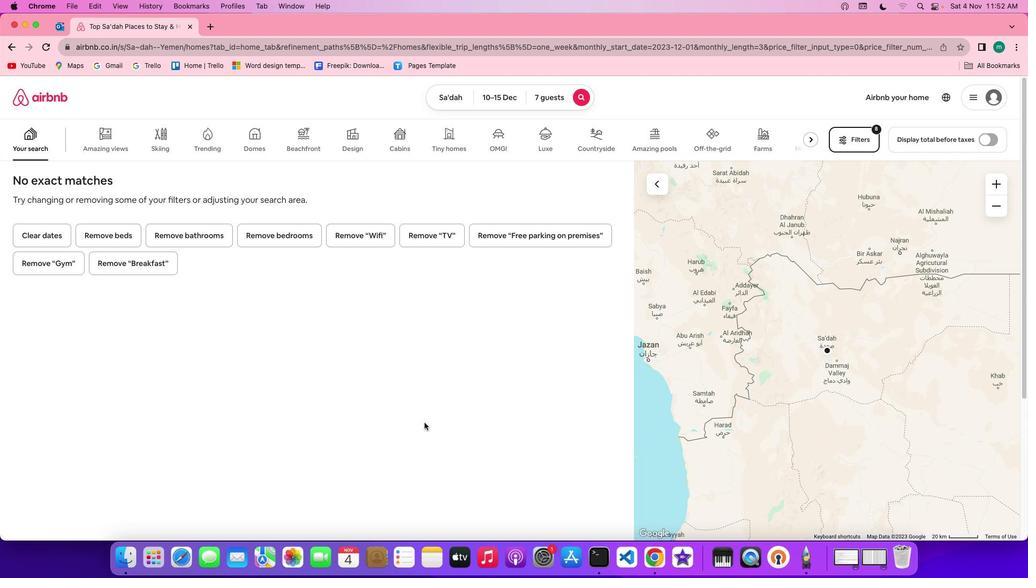 
